Task: Create a professional letterhead design template.
Action: Mouse moved to (349, 78)
Screenshot: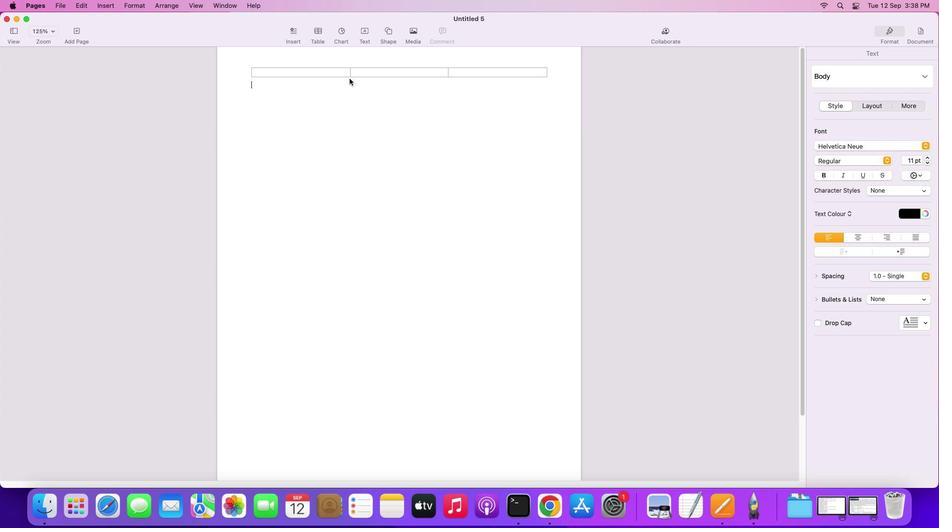 
Action: Mouse pressed left at (349, 78)
Screenshot: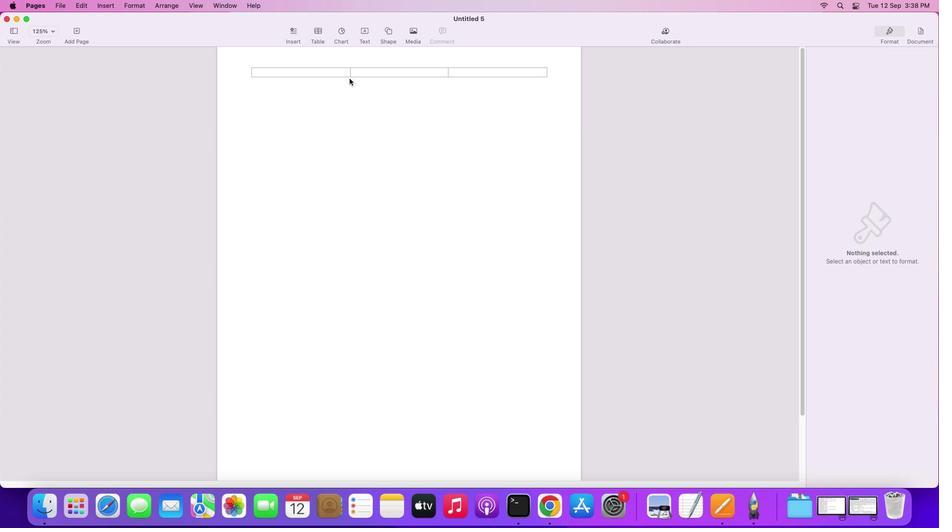 
Action: Mouse moved to (388, 31)
Screenshot: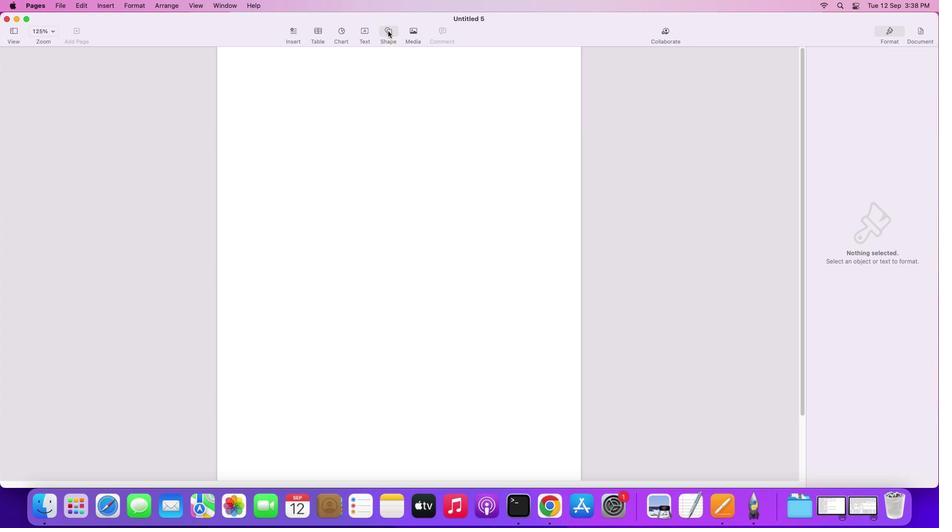 
Action: Mouse pressed left at (388, 31)
Screenshot: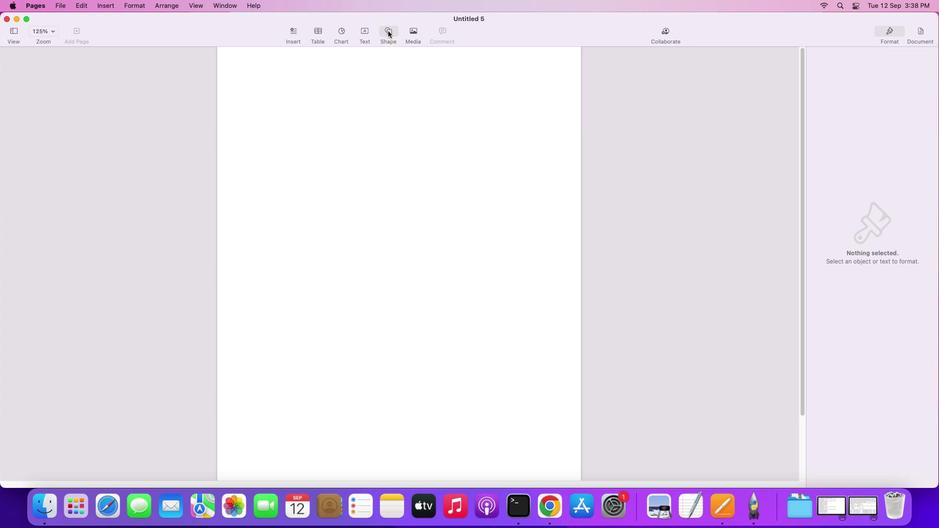 
Action: Mouse moved to (379, 108)
Screenshot: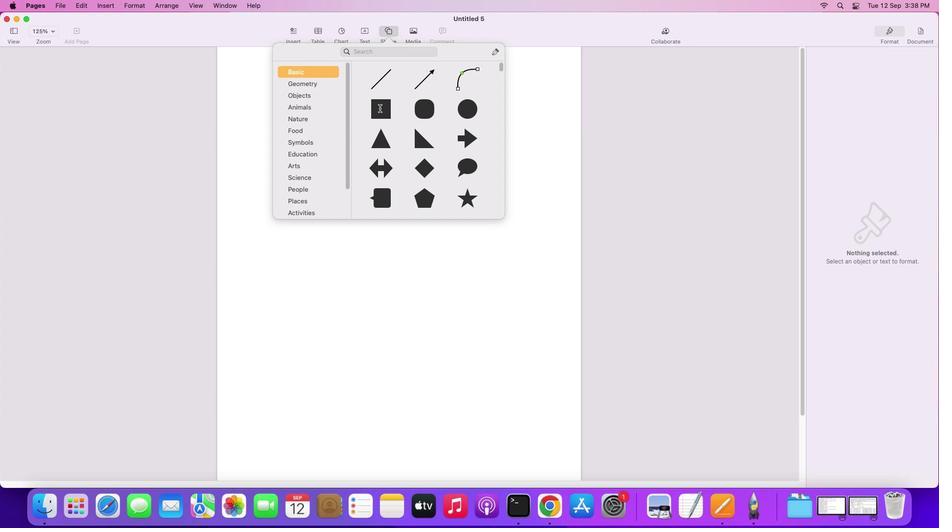 
Action: Mouse pressed left at (379, 108)
Screenshot: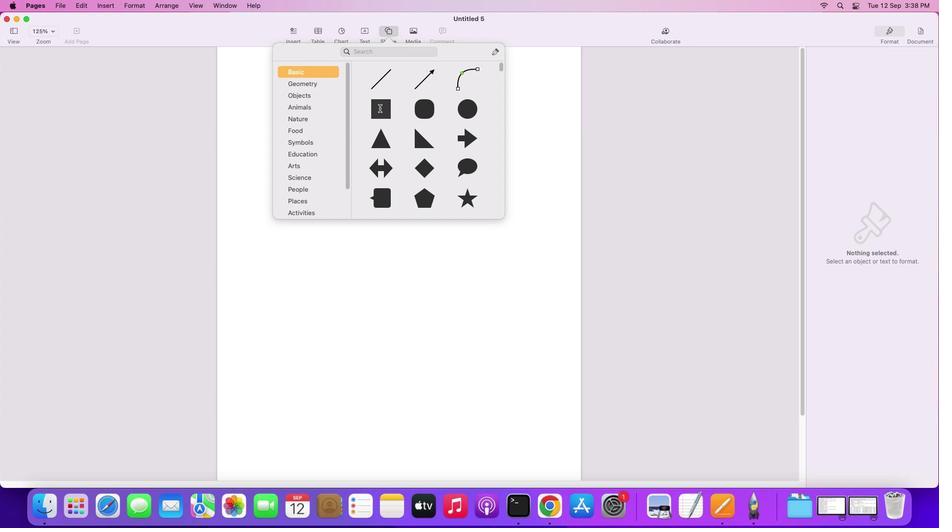 
Action: Mouse moved to (394, 256)
Screenshot: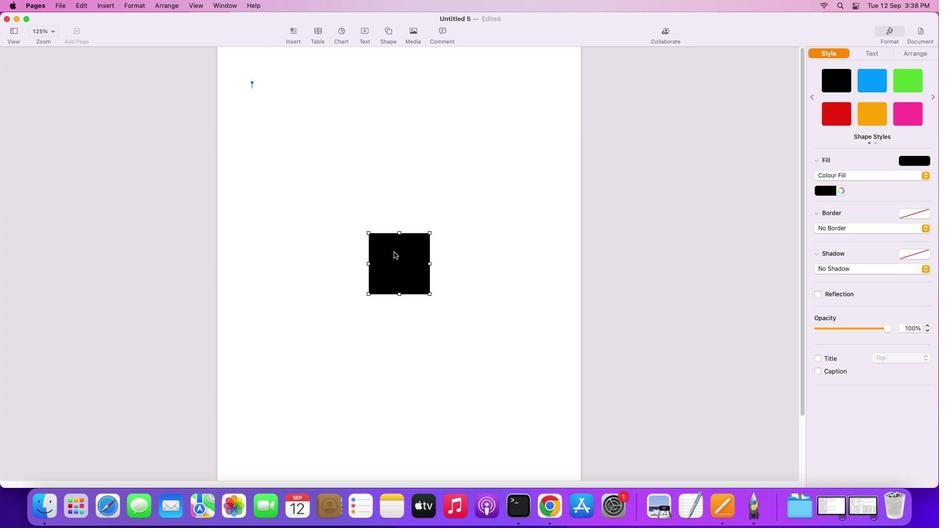 
Action: Mouse pressed left at (394, 256)
Screenshot: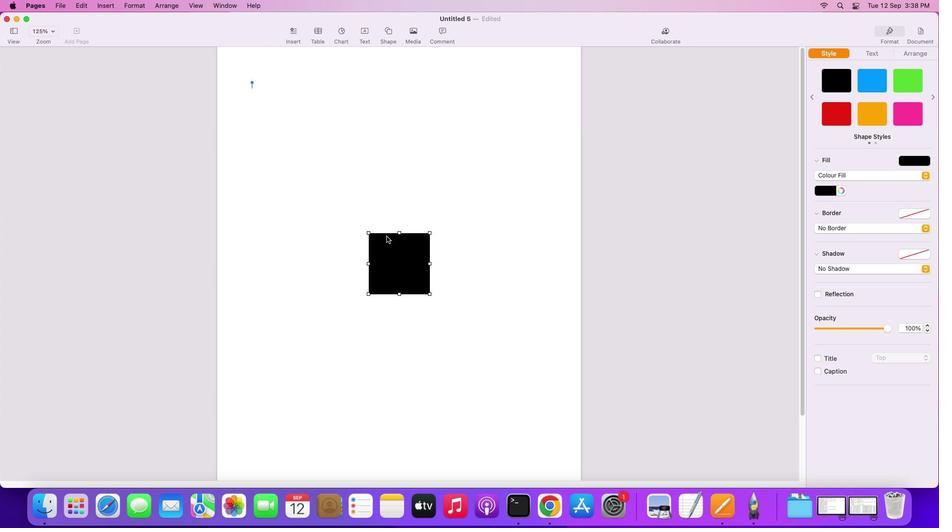 
Action: Mouse moved to (274, 77)
Screenshot: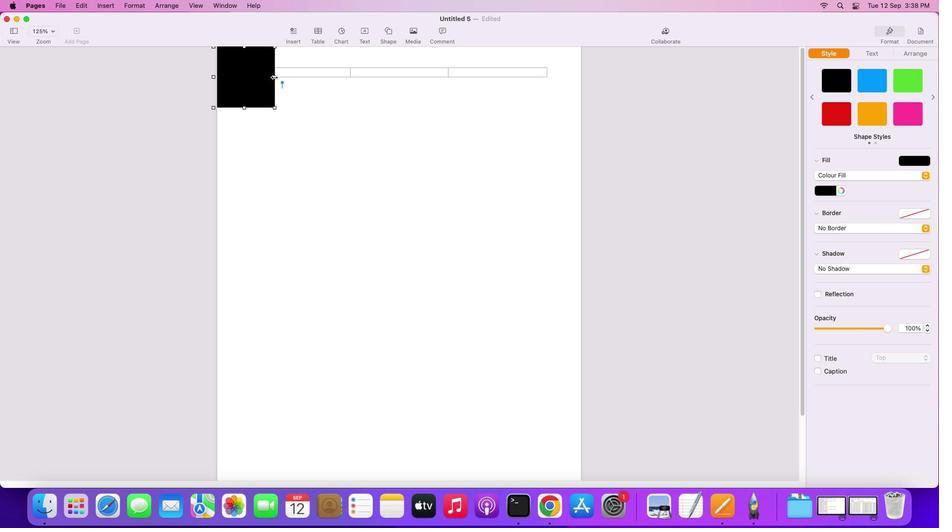 
Action: Mouse pressed left at (274, 77)
Screenshot: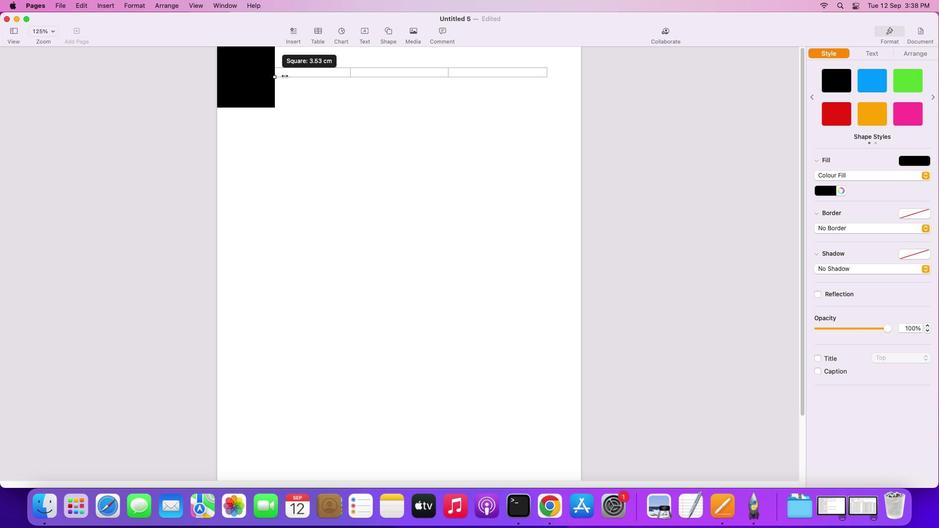 
Action: Mouse moved to (396, 107)
Screenshot: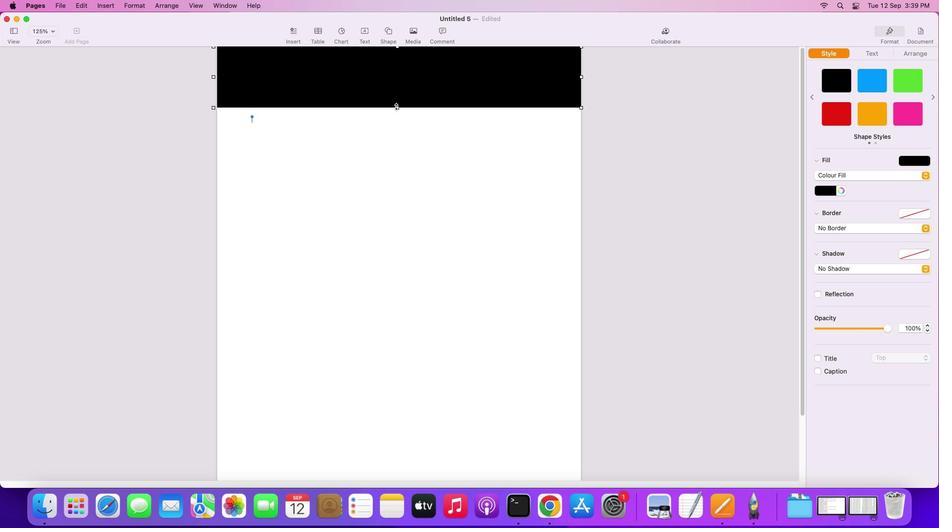 
Action: Mouse pressed left at (396, 107)
Screenshot: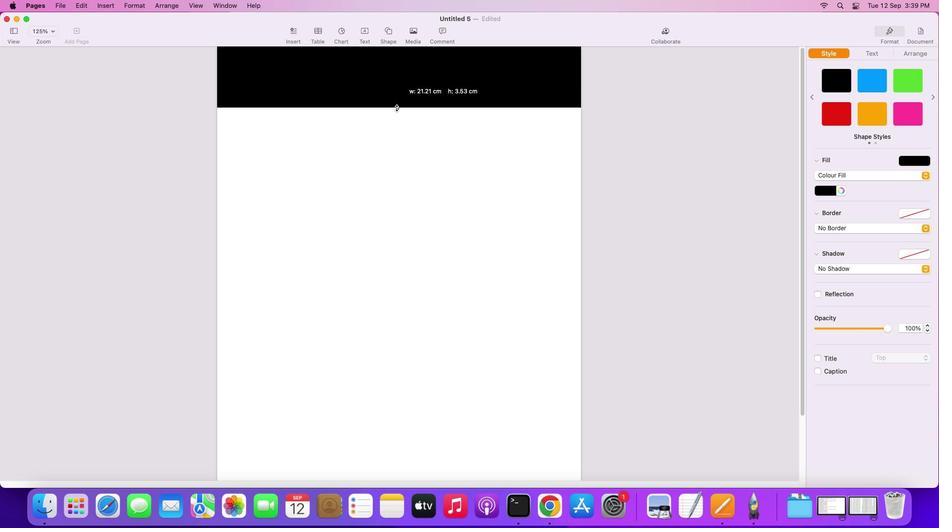 
Action: Mouse moved to (430, 90)
Screenshot: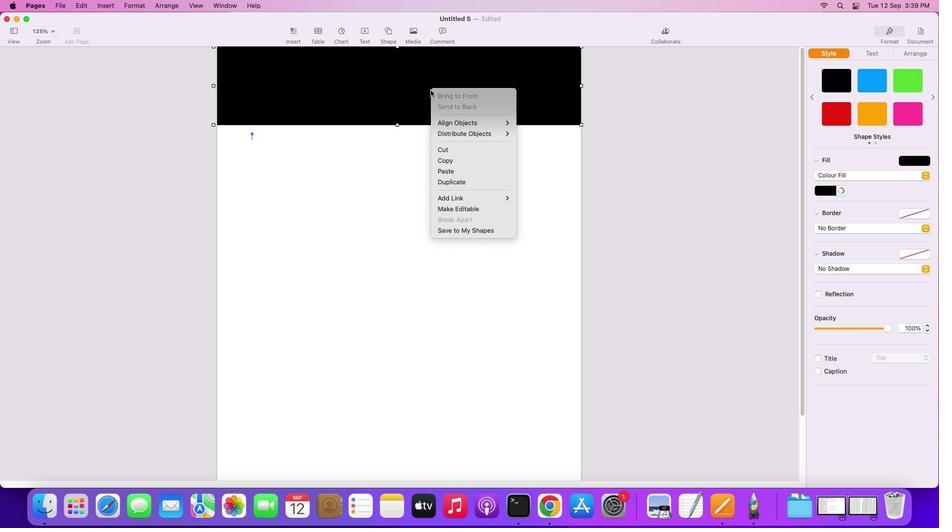 
Action: Mouse pressed right at (430, 90)
Screenshot: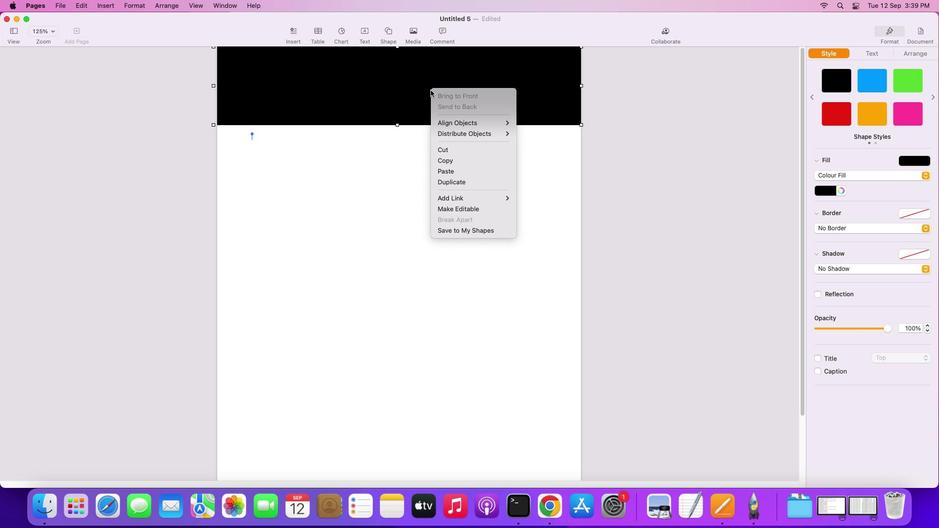 
Action: Mouse moved to (468, 209)
Screenshot: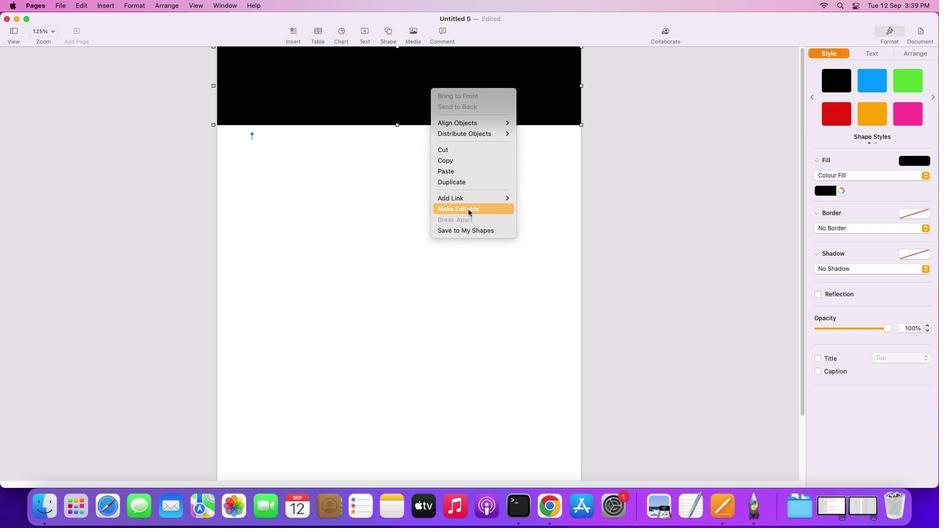 
Action: Mouse pressed left at (468, 209)
Screenshot: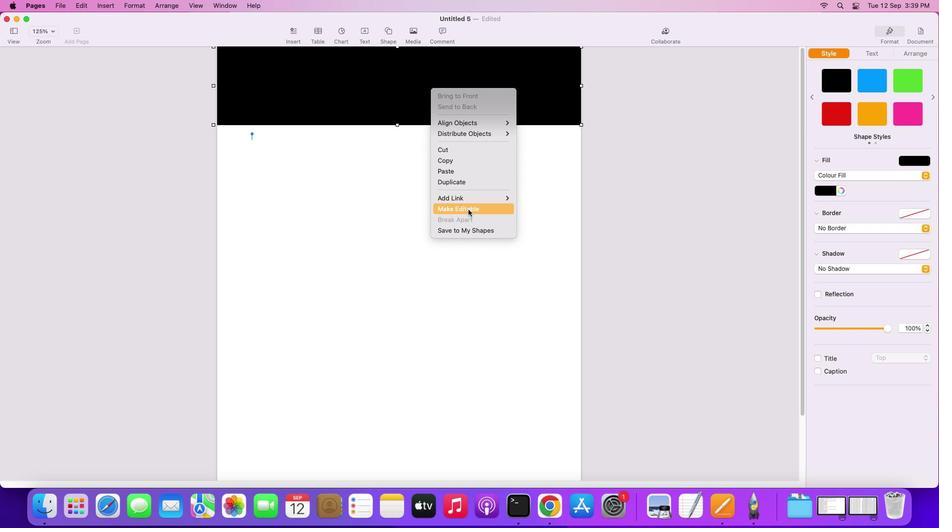 
Action: Mouse moved to (580, 123)
Screenshot: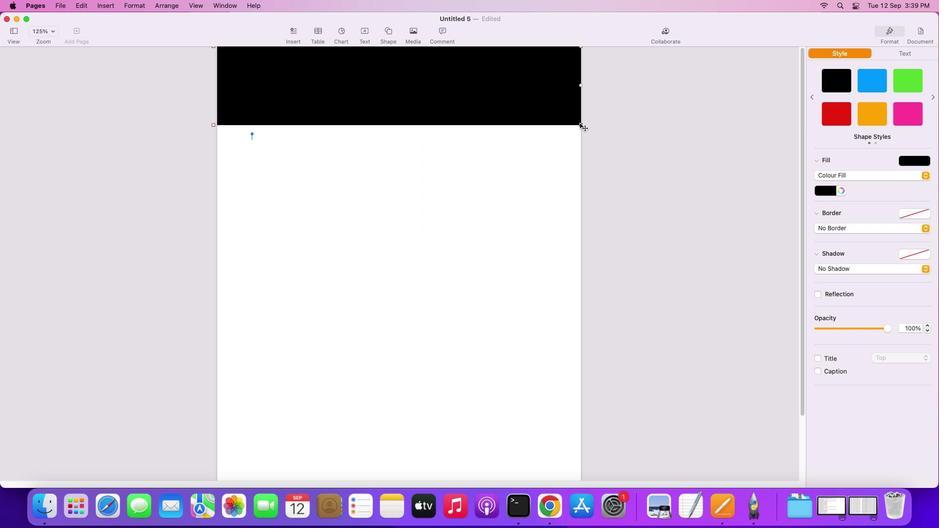 
Action: Mouse pressed left at (580, 123)
Screenshot: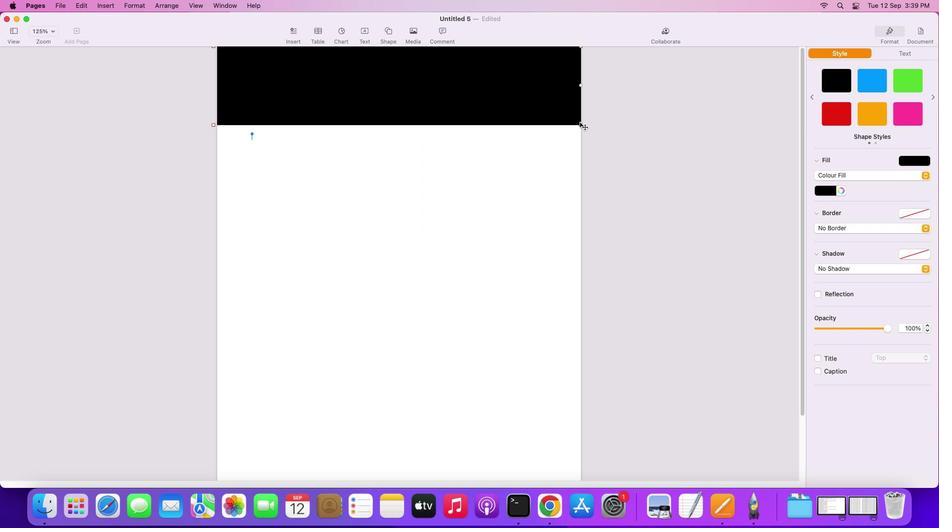 
Action: Mouse moved to (581, 129)
Screenshot: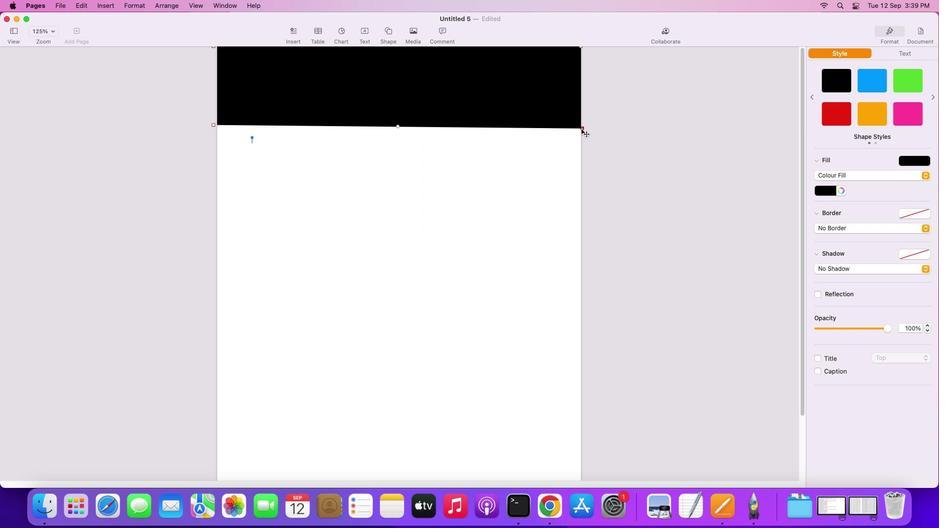 
Action: Key pressed Key.cmd'z'
Screenshot: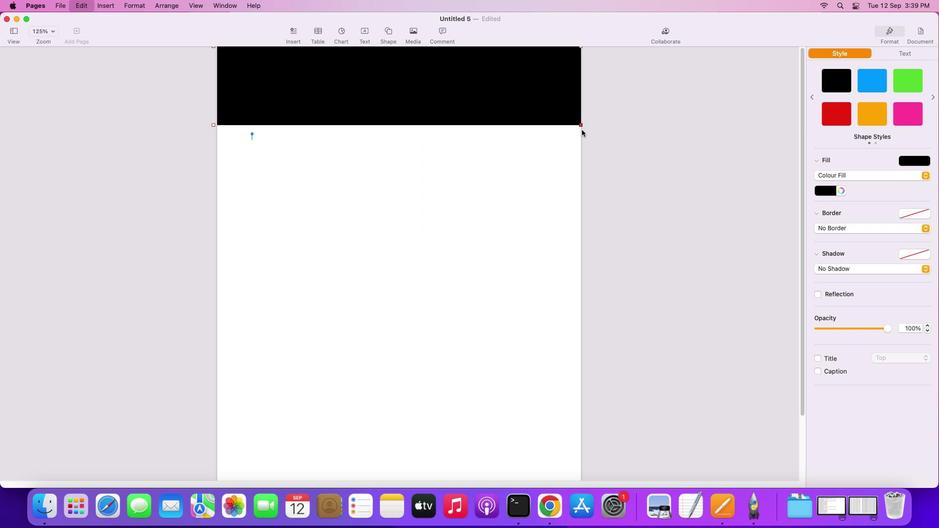
Action: Mouse moved to (500, 136)
Screenshot: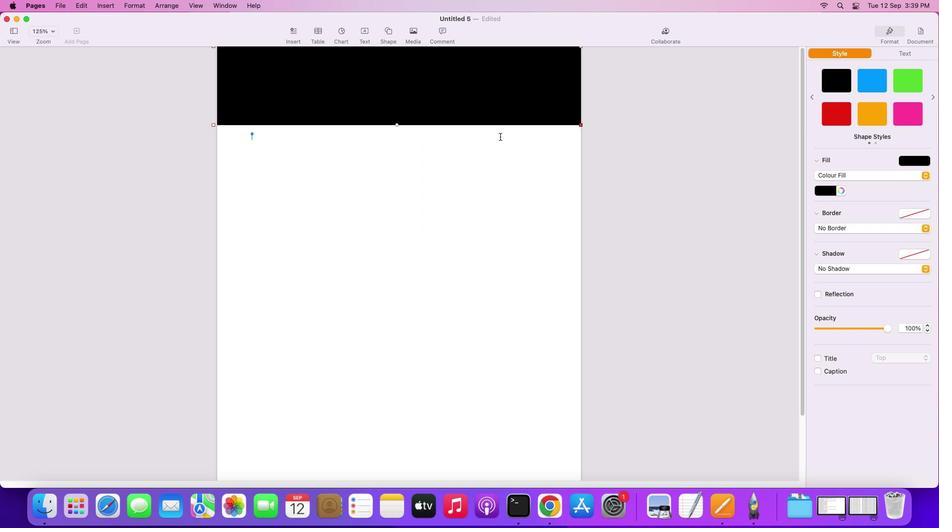 
Action: Mouse pressed left at (500, 136)
Screenshot: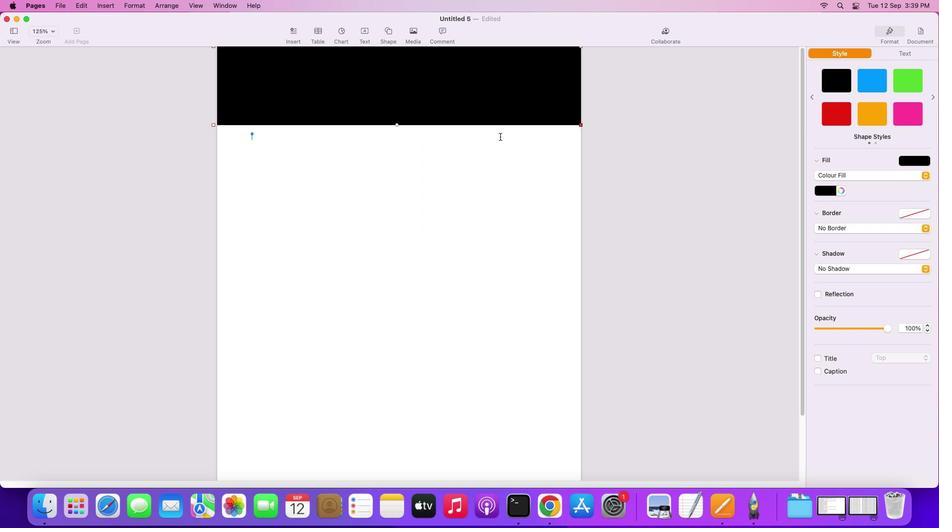 
Action: Mouse moved to (391, 31)
Screenshot: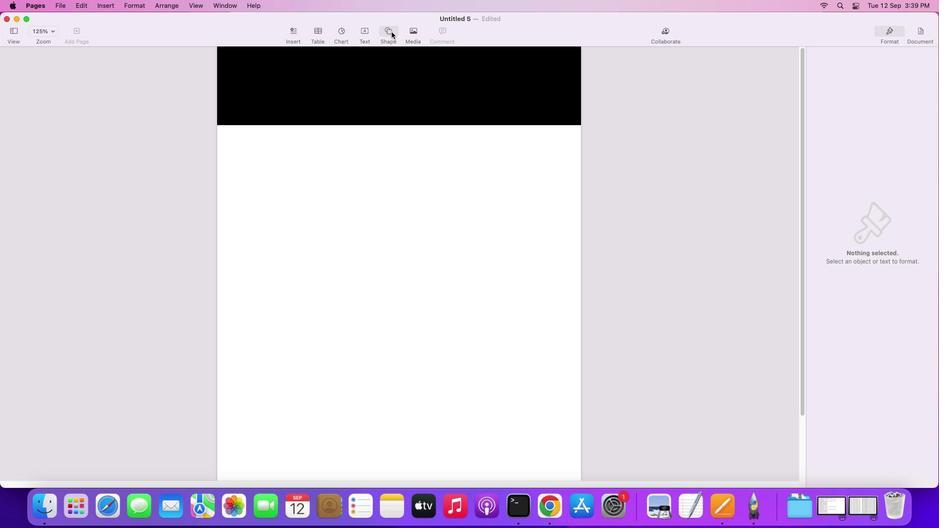 
Action: Mouse pressed left at (391, 31)
Screenshot: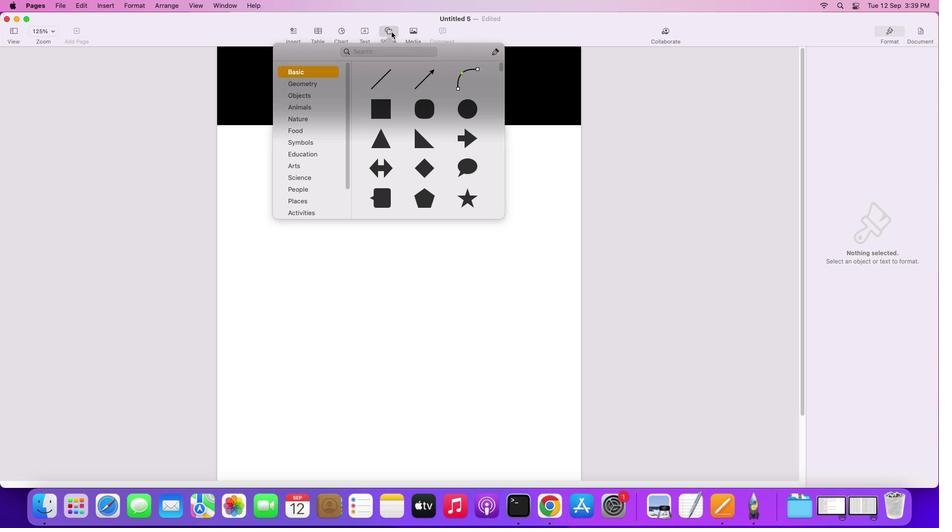 
Action: Mouse moved to (425, 142)
Screenshot: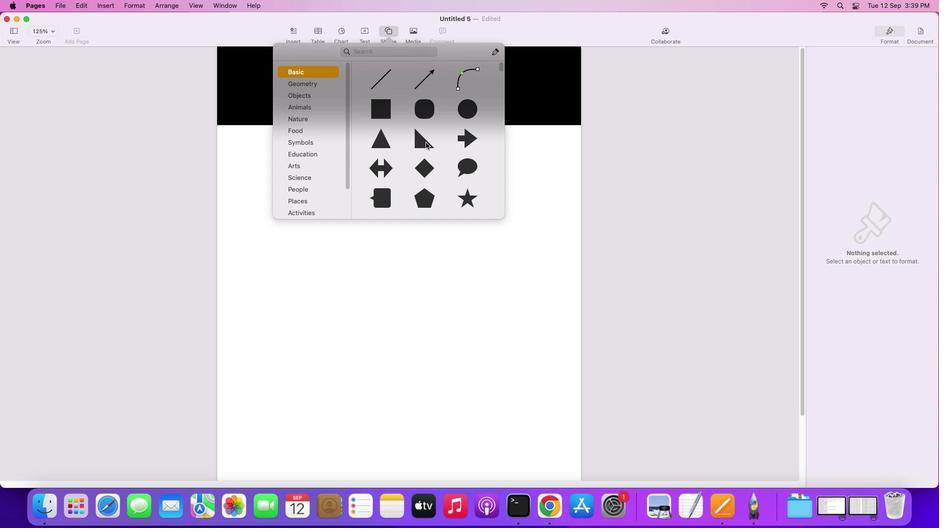 
Action: Mouse pressed left at (425, 142)
Screenshot: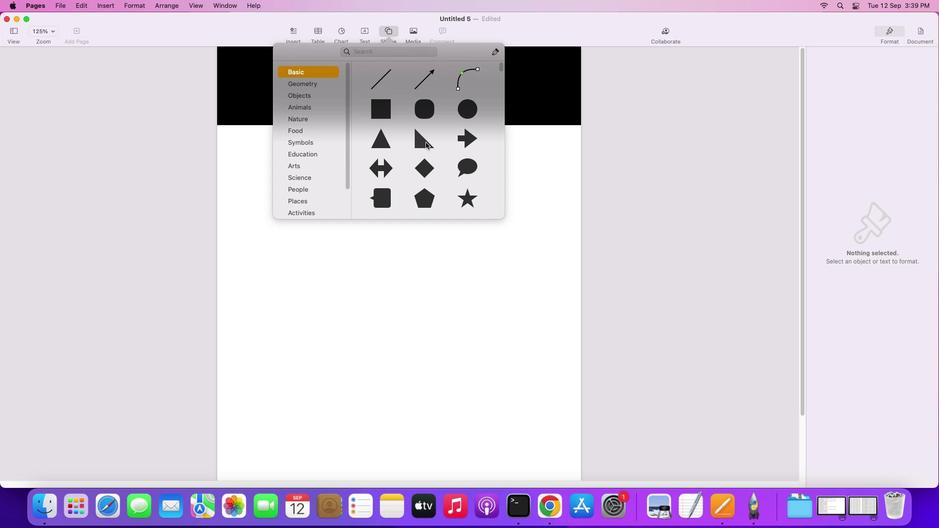 
Action: Mouse moved to (913, 52)
Screenshot: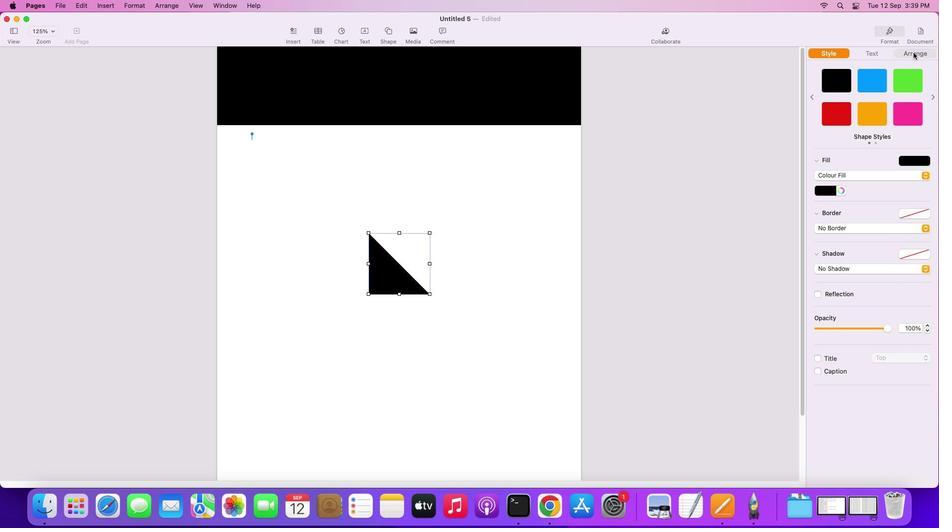 
Action: Mouse pressed left at (913, 52)
Screenshot: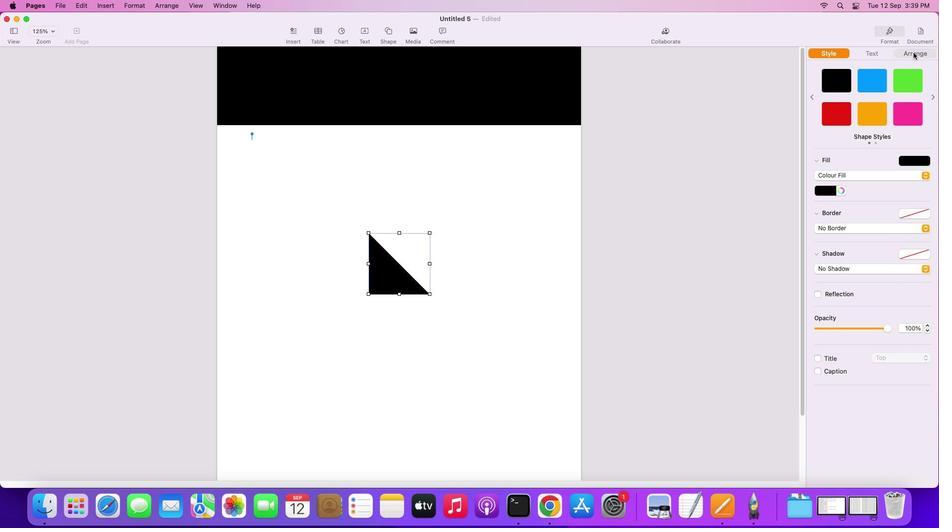 
Action: Mouse moved to (922, 305)
Screenshot: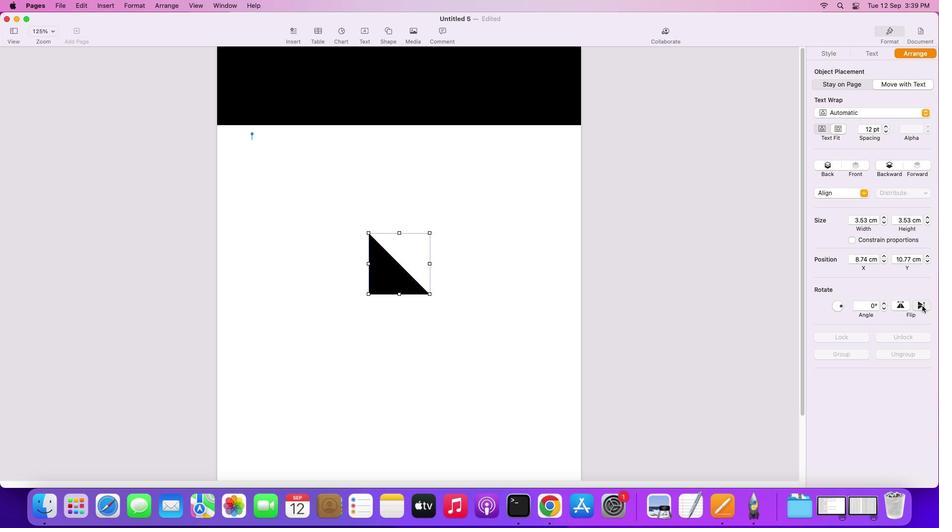 
Action: Mouse pressed left at (922, 305)
Screenshot: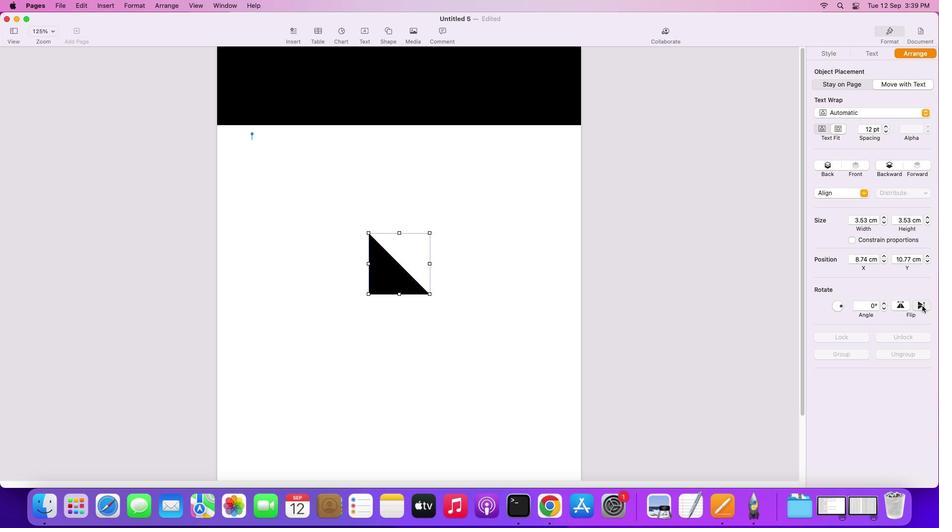 
Action: Mouse moved to (922, 304)
Screenshot: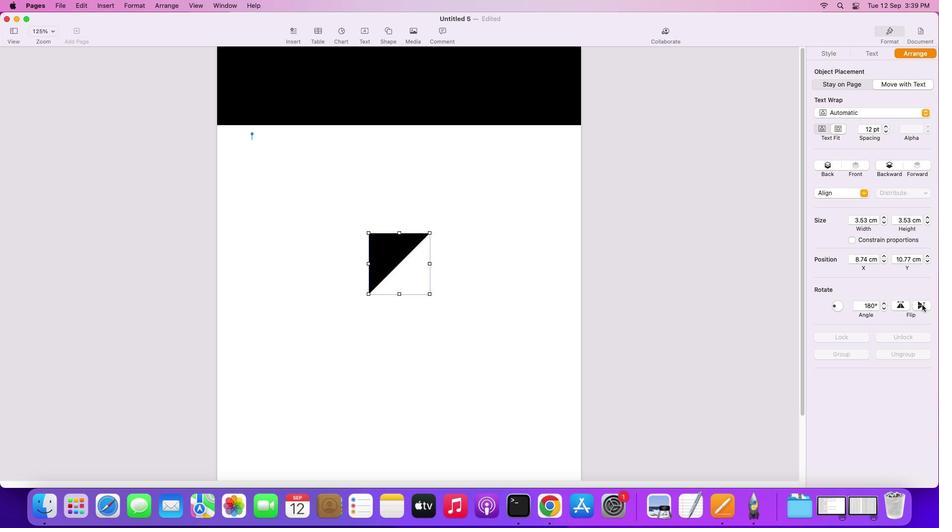 
Action: Mouse pressed left at (922, 304)
Screenshot: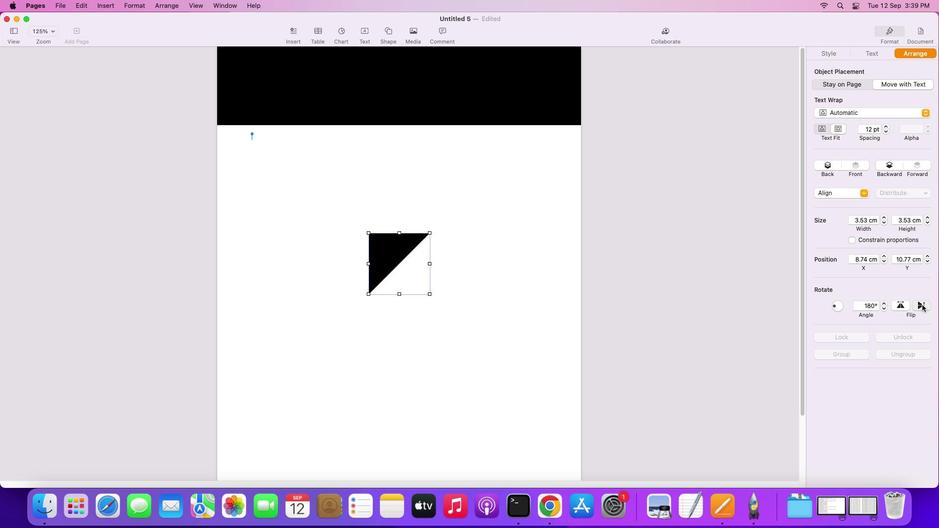 
Action: Mouse moved to (883, 308)
Screenshot: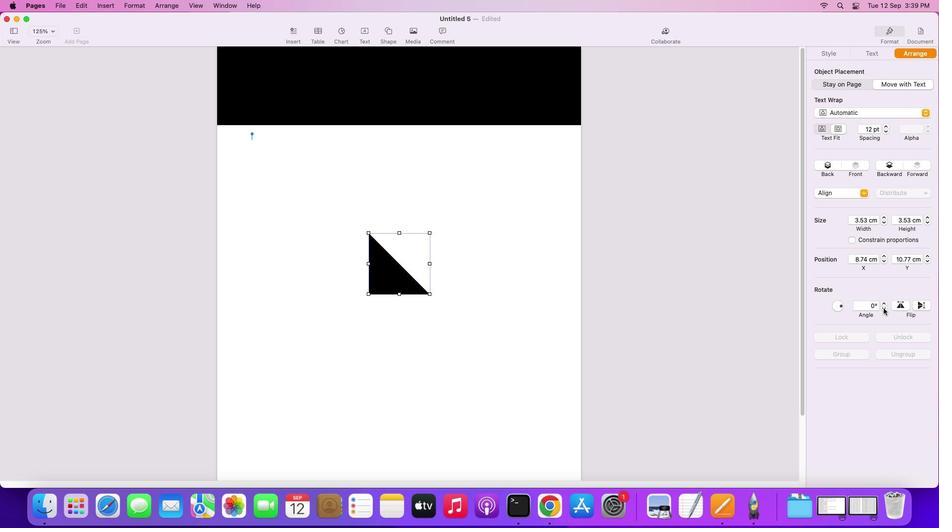 
Action: Mouse pressed left at (883, 308)
Screenshot: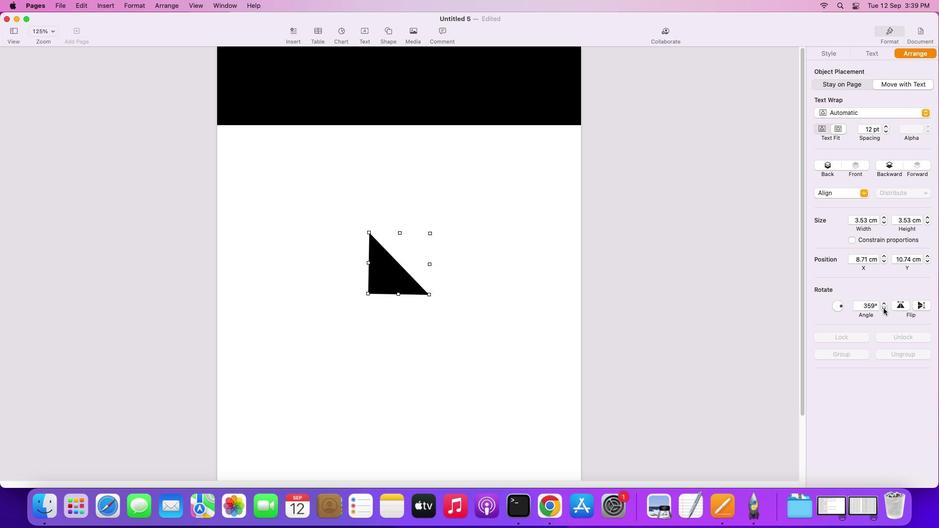 
Action: Mouse moved to (883, 302)
Screenshot: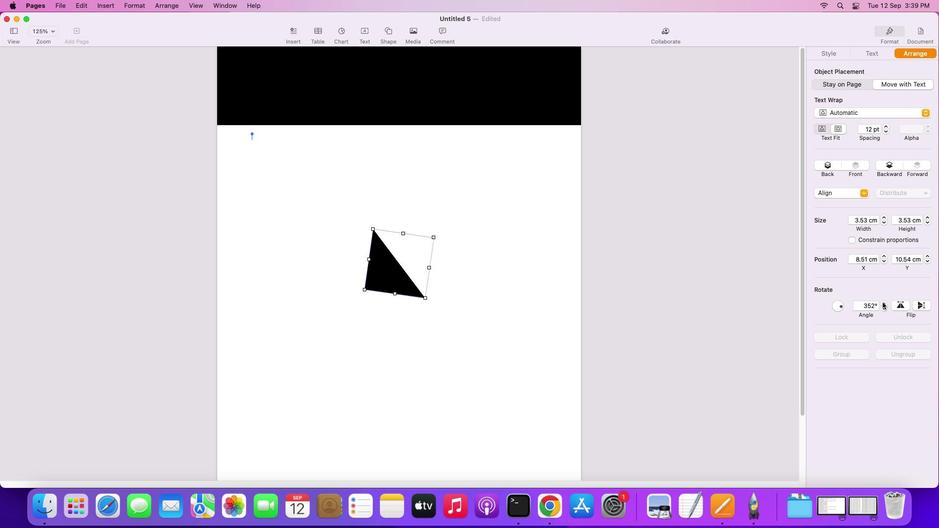 
Action: Mouse pressed left at (883, 302)
Screenshot: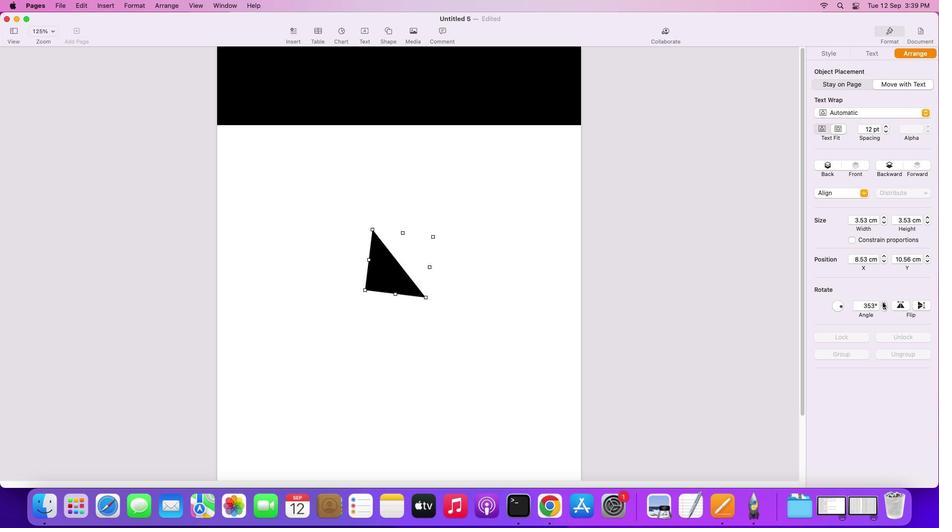 
Action: Mouse moved to (900, 305)
Screenshot: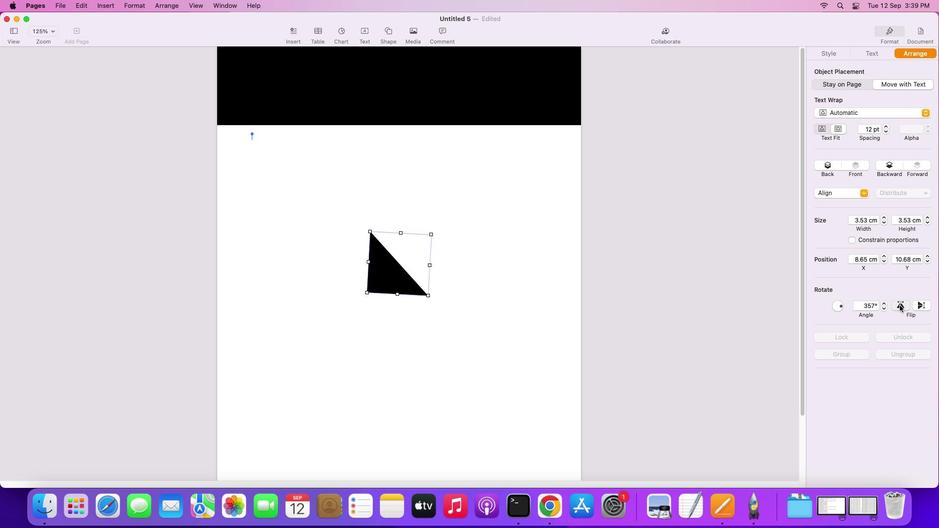 
Action: Mouse pressed left at (900, 305)
Screenshot: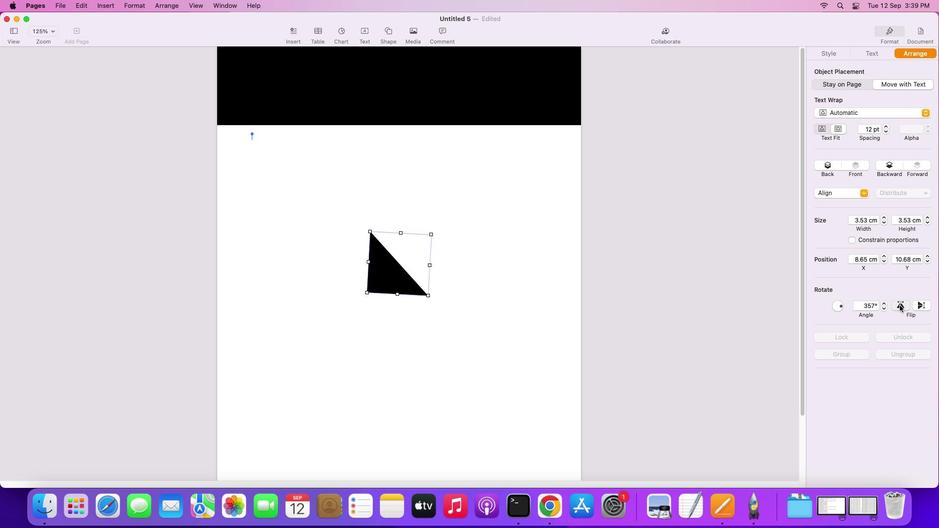 
Action: Mouse moved to (883, 302)
Screenshot: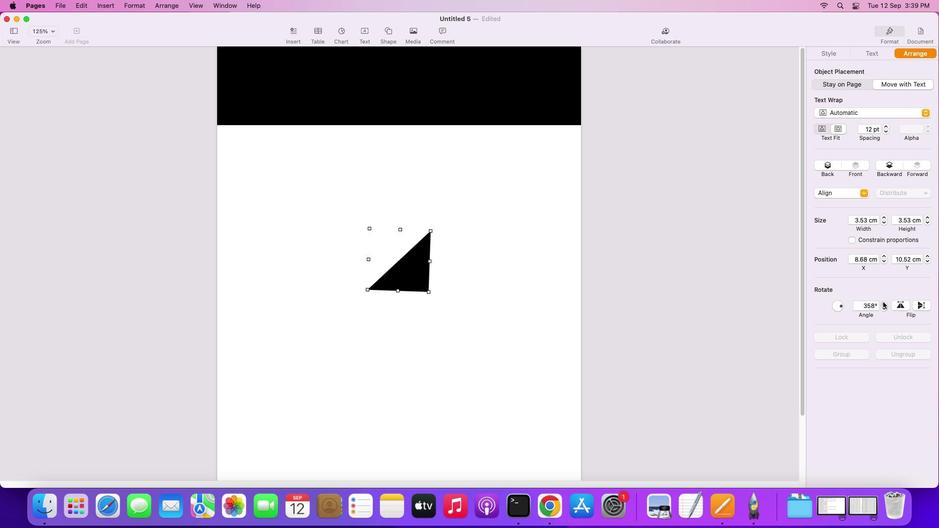 
Action: Mouse pressed left at (883, 302)
Screenshot: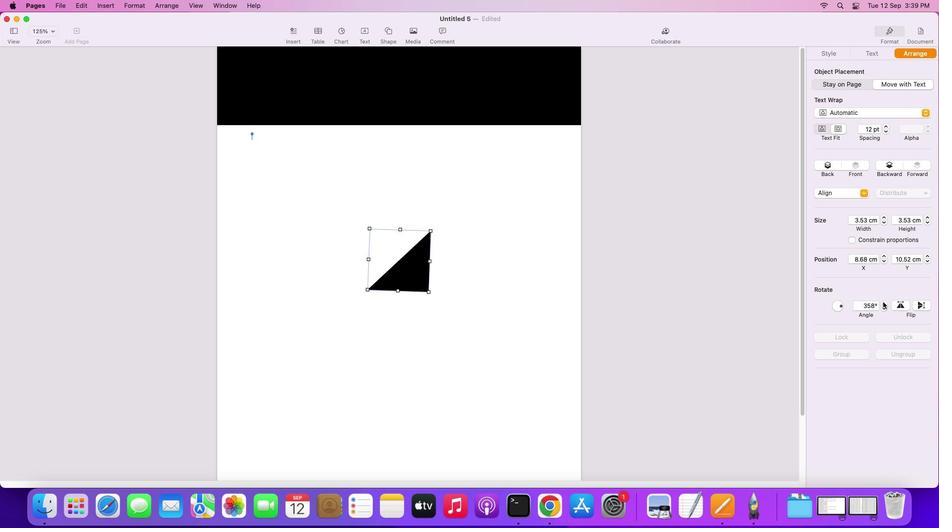 
Action: Mouse pressed left at (883, 302)
Screenshot: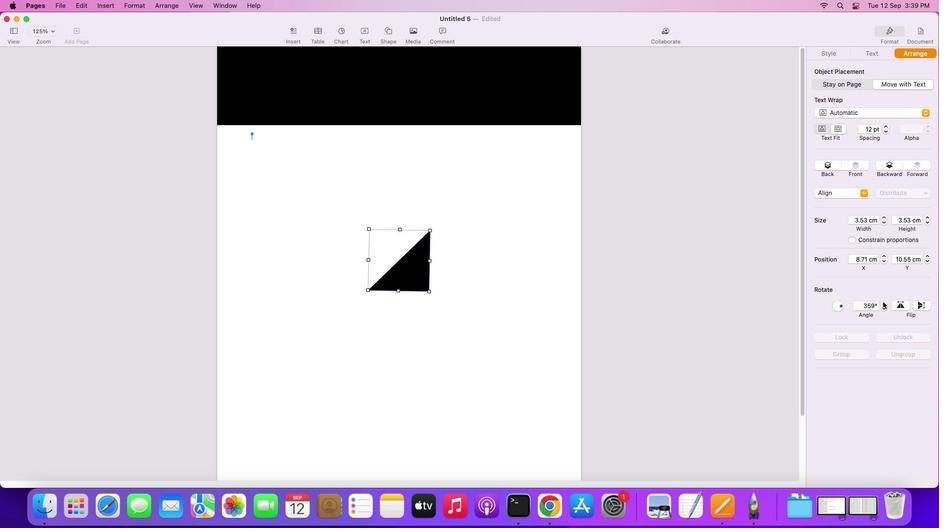 
Action: Mouse pressed left at (883, 302)
Screenshot: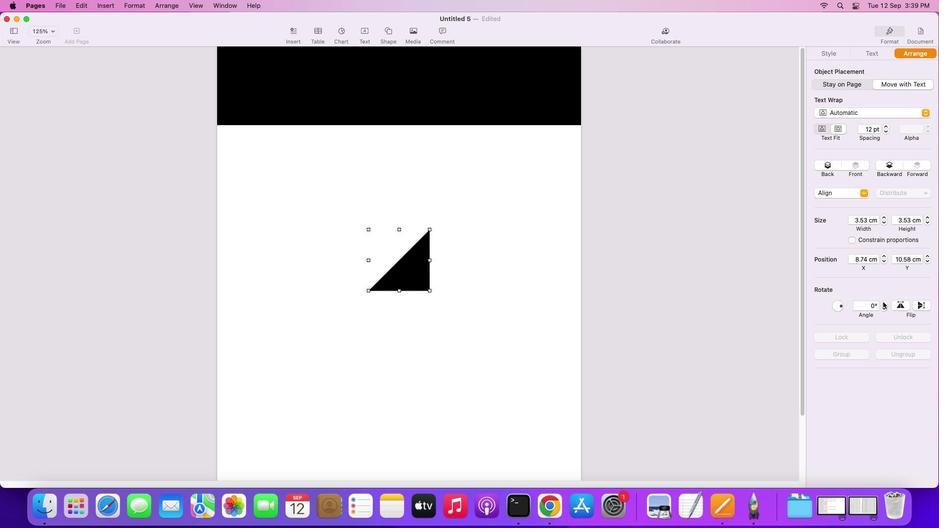 
Action: Mouse pressed left at (883, 302)
Screenshot: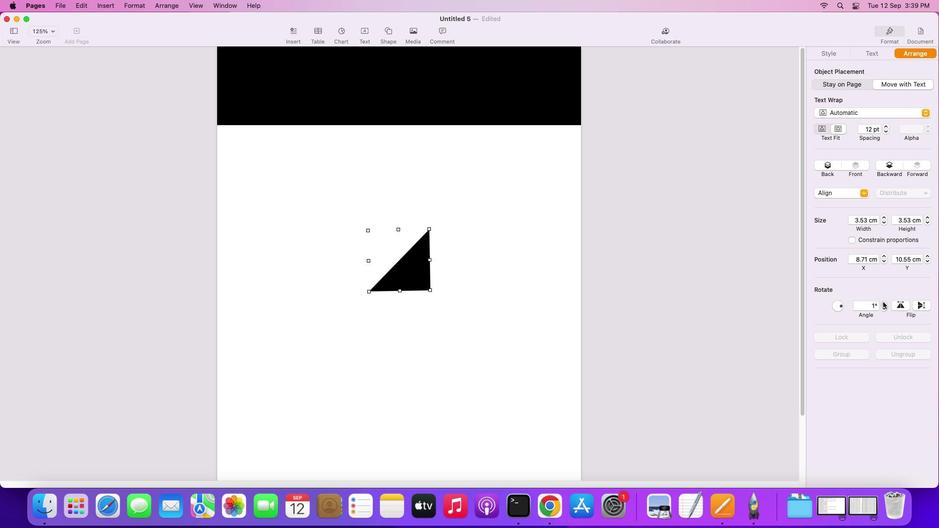 
Action: Mouse moved to (884, 305)
Screenshot: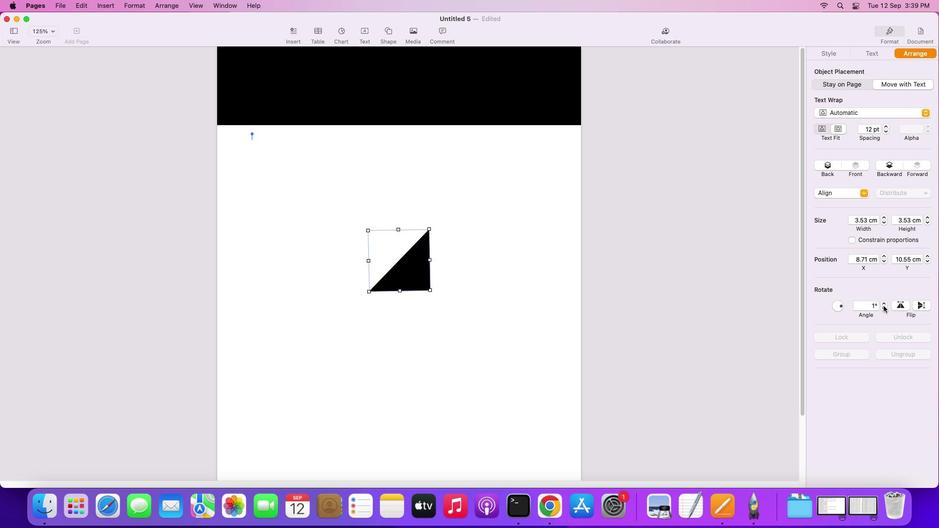 
Action: Mouse pressed left at (884, 305)
Screenshot: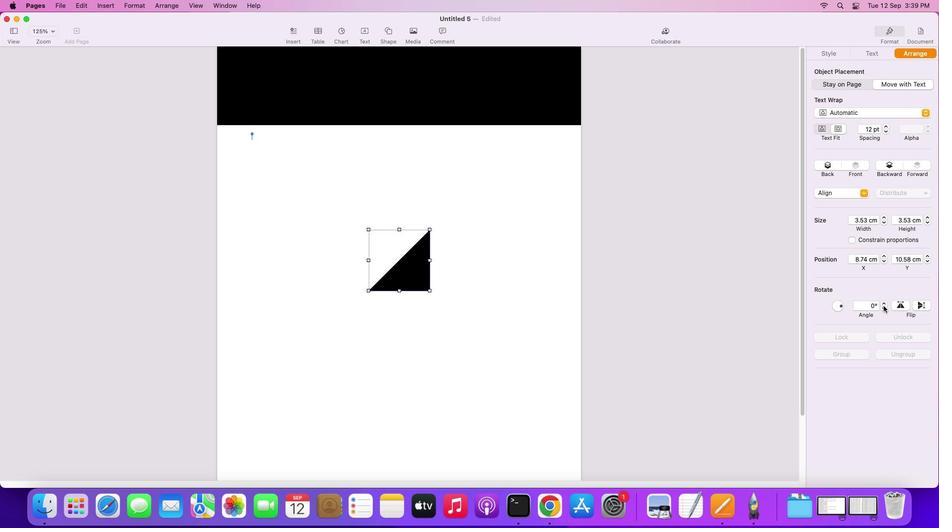 
Action: Mouse moved to (506, 285)
Screenshot: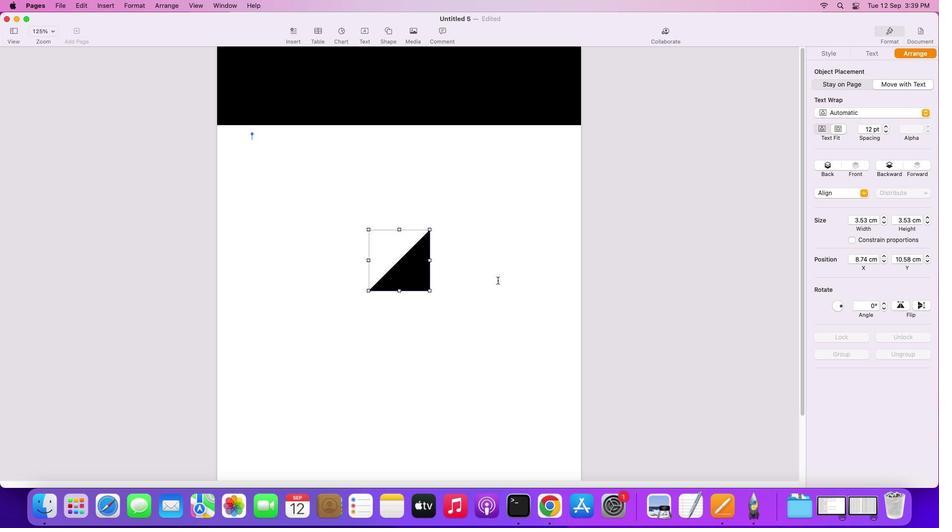 
Action: Mouse pressed left at (506, 285)
Screenshot: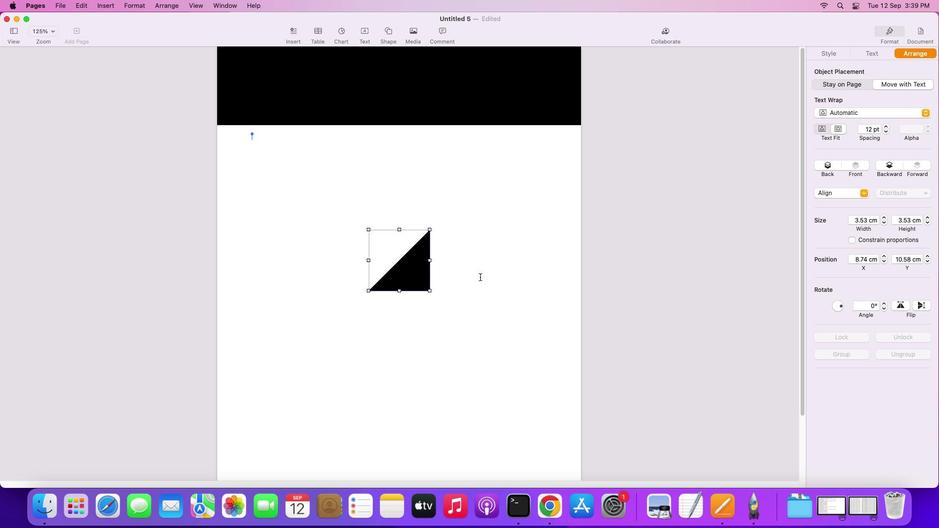 
Action: Mouse moved to (416, 268)
Screenshot: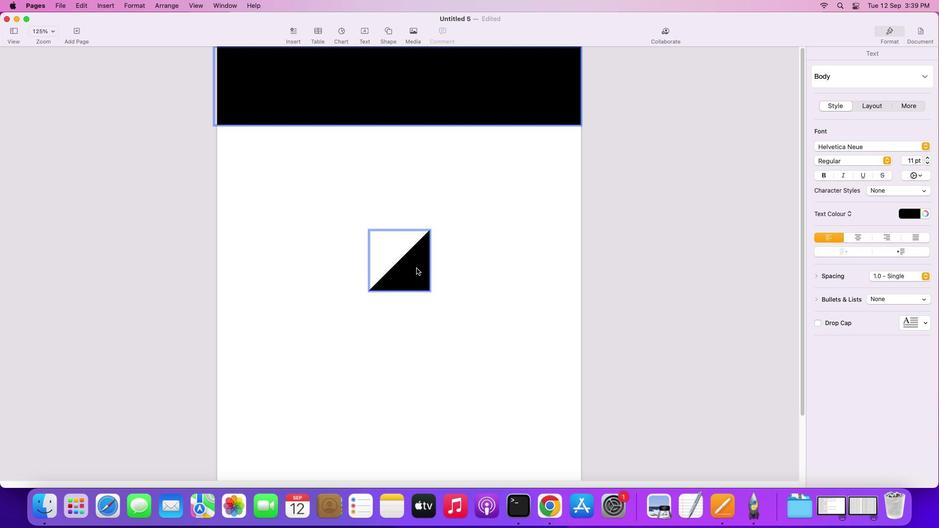 
Action: Mouse pressed left at (416, 268)
Screenshot: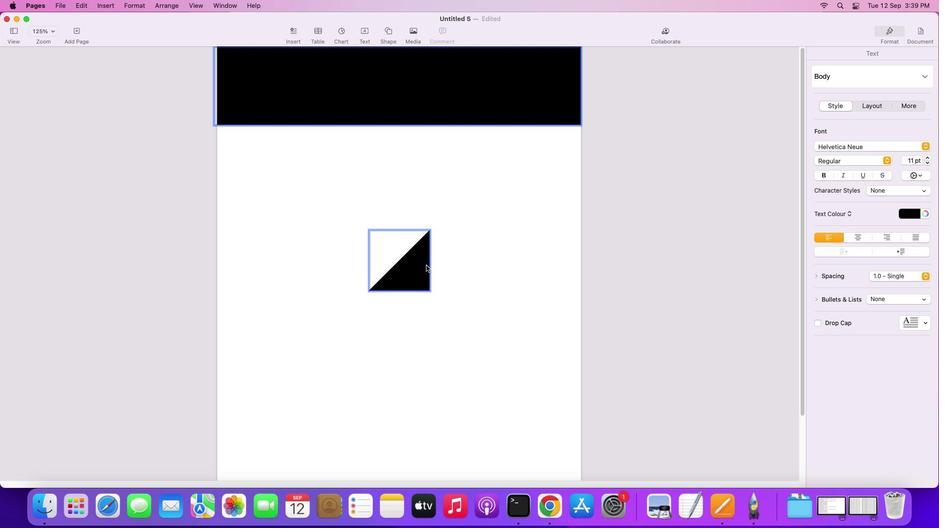 
Action: Mouse moved to (468, 258)
Screenshot: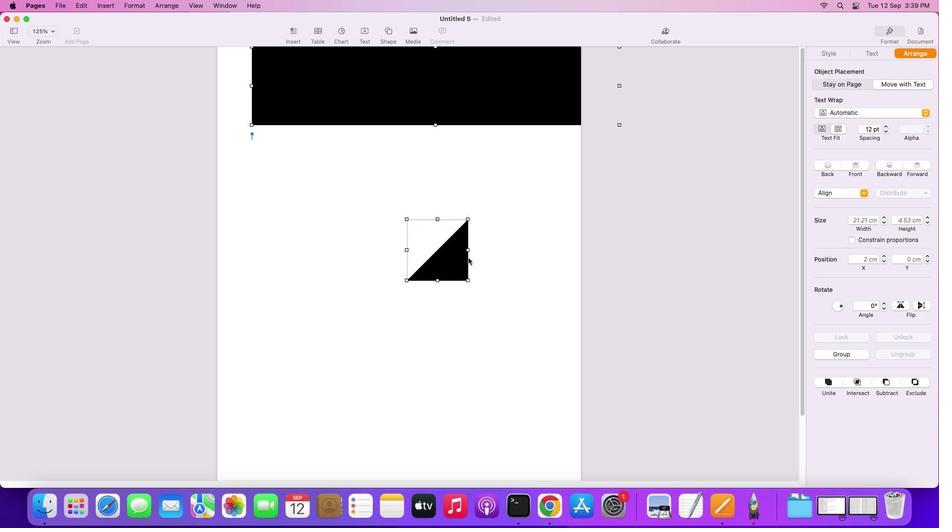 
Action: Mouse pressed left at (468, 258)
Screenshot: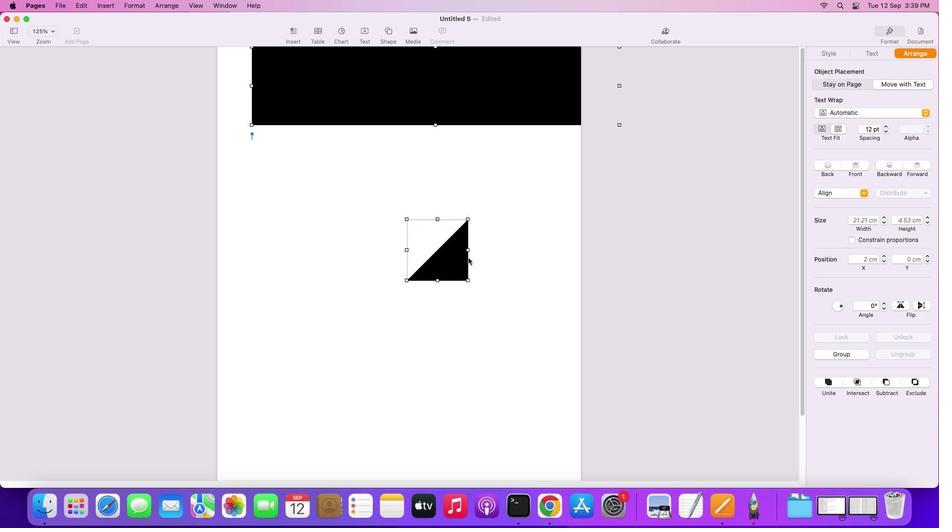 
Action: Mouse moved to (469, 258)
Screenshot: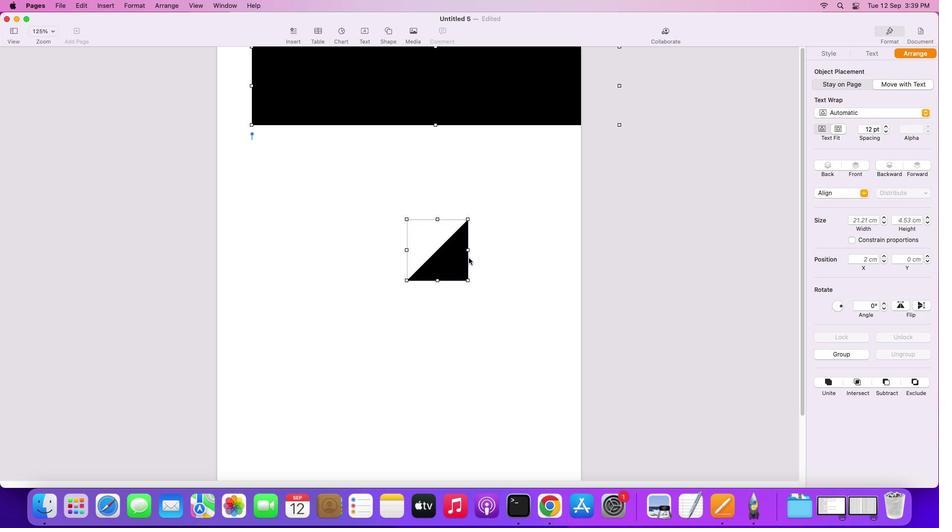
Action: Key pressed Key.cmd'z'
Screenshot: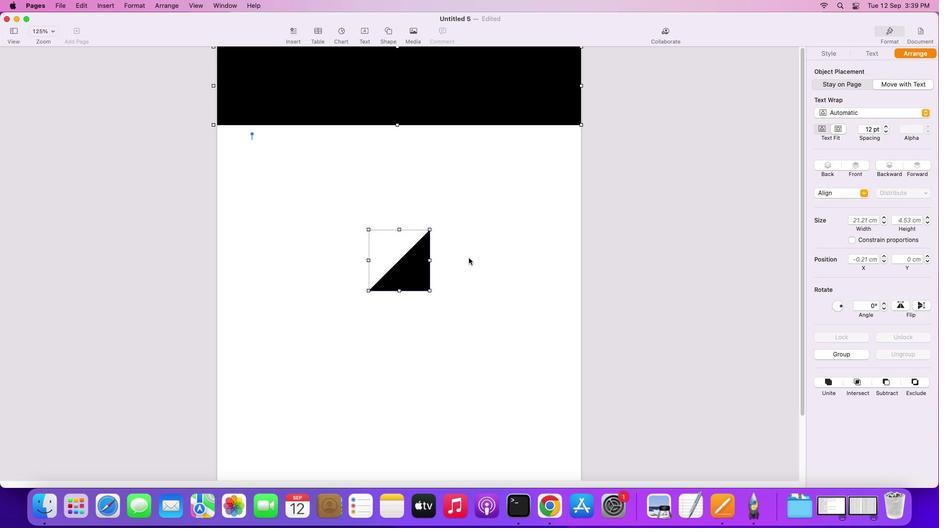 
Action: Mouse moved to (479, 261)
Screenshot: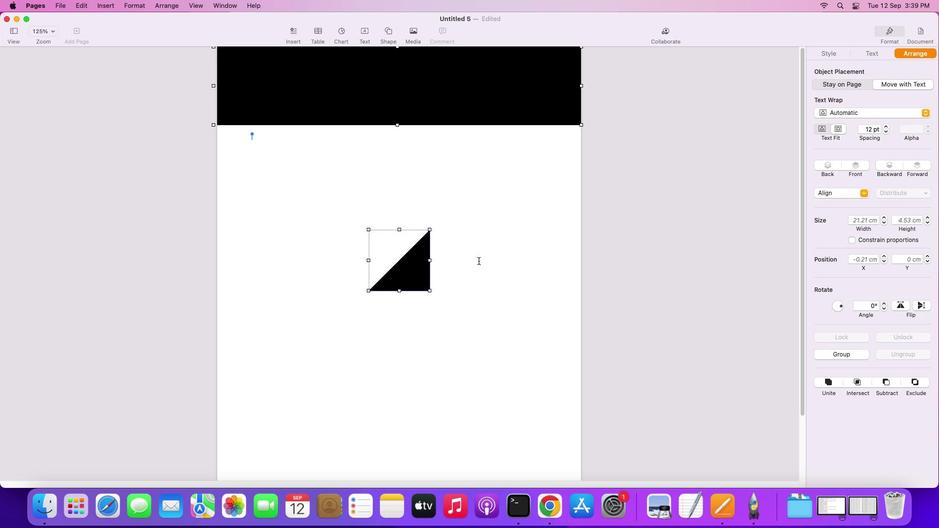 
Action: Mouse pressed left at (479, 261)
Screenshot: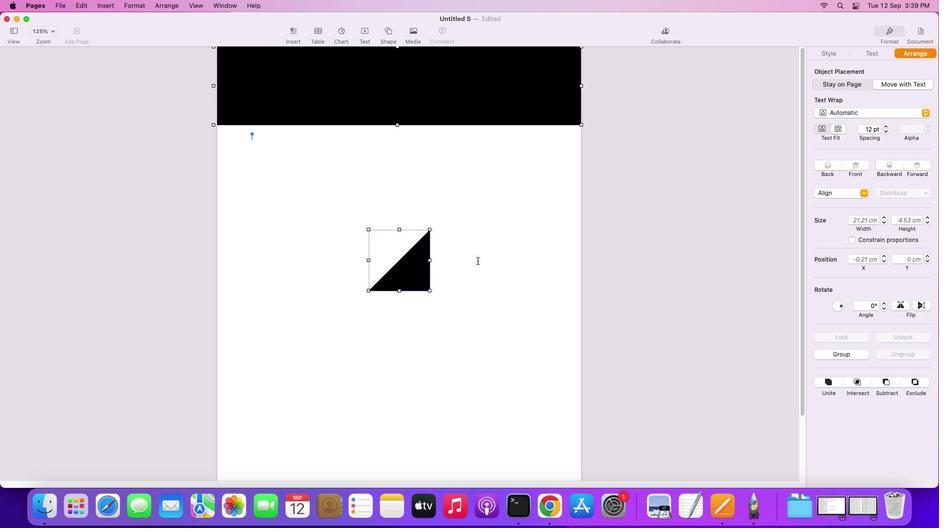 
Action: Mouse moved to (412, 261)
Screenshot: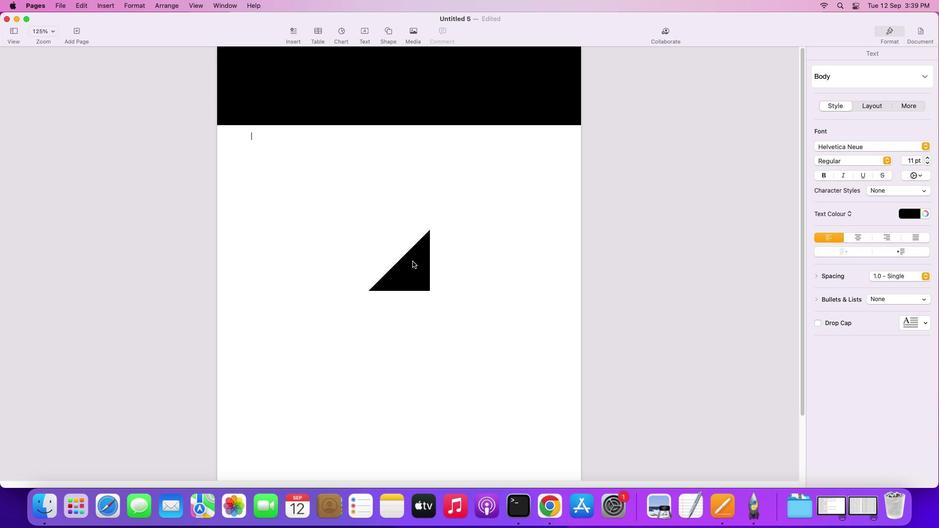 
Action: Mouse pressed left at (412, 261)
Screenshot: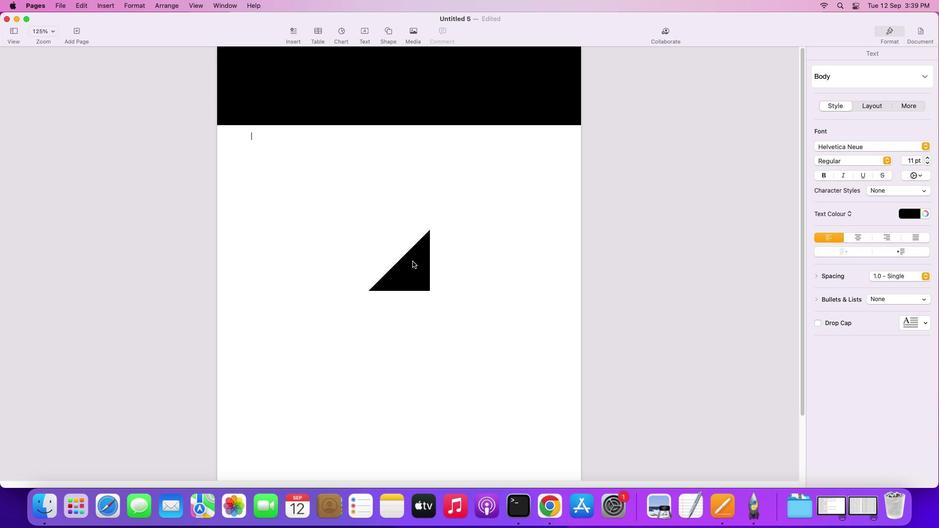 
Action: Mouse pressed left at (412, 261)
Screenshot: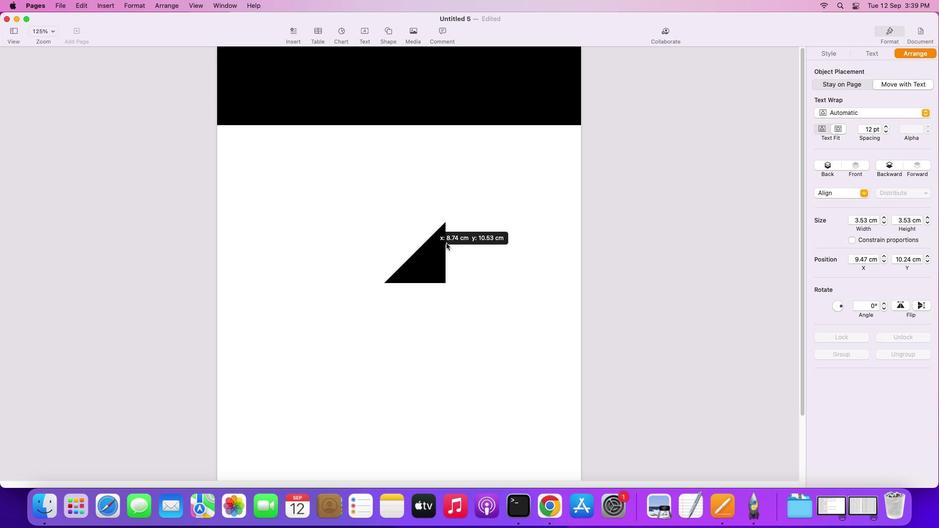 
Action: Mouse moved to (825, 50)
Screenshot: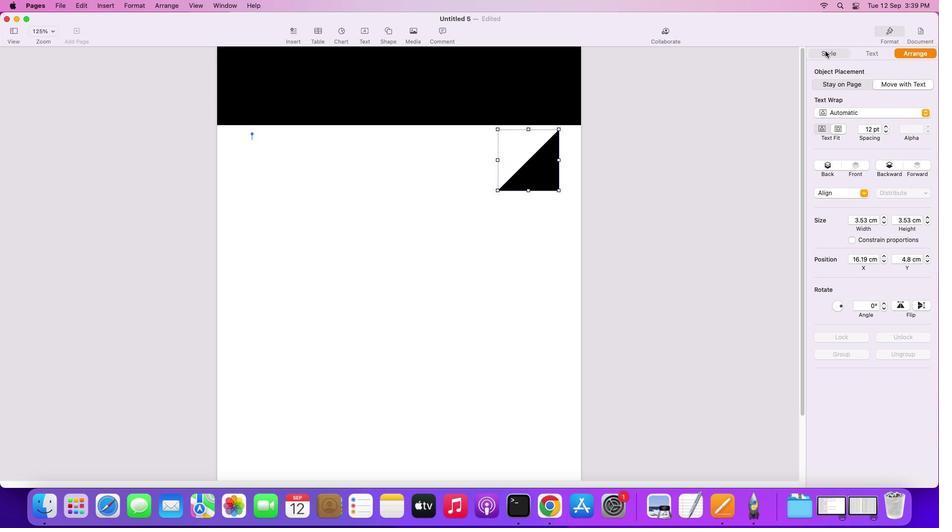 
Action: Mouse pressed left at (825, 50)
Screenshot: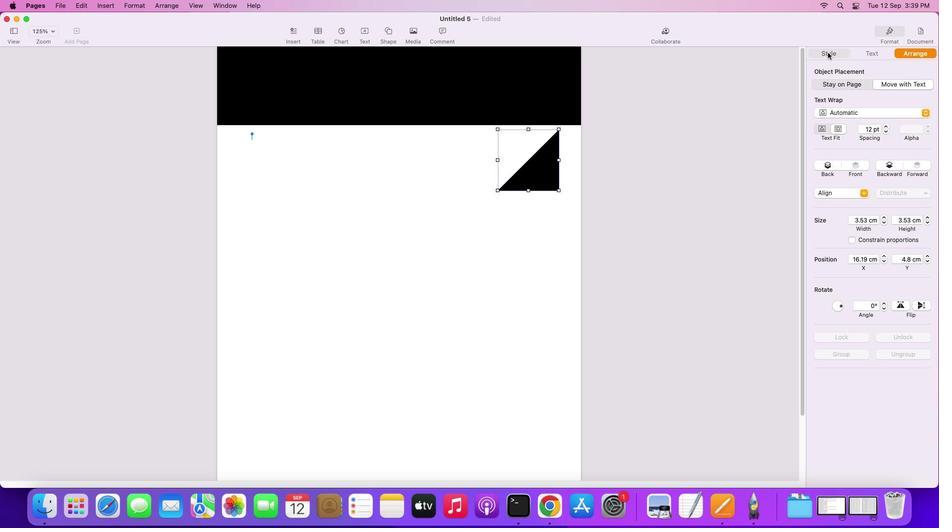 
Action: Mouse moved to (927, 160)
Screenshot: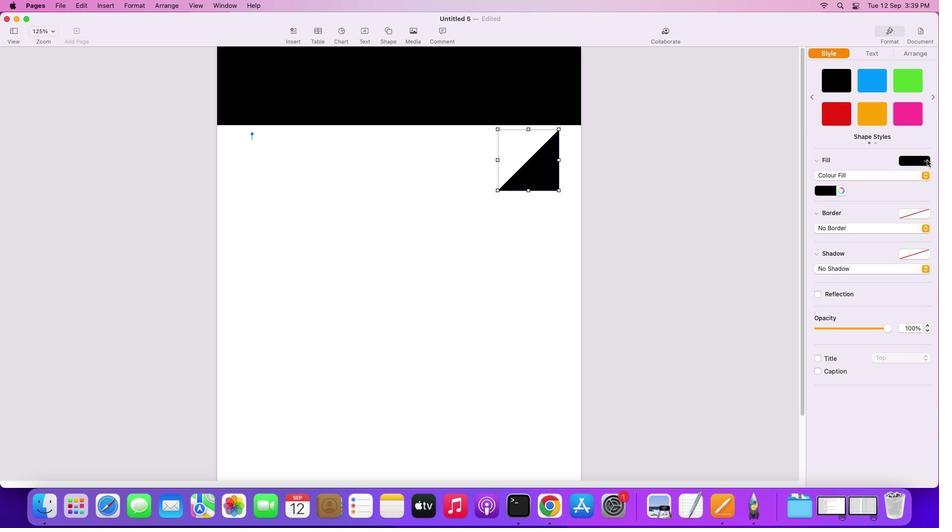 
Action: Mouse pressed left at (927, 160)
Screenshot: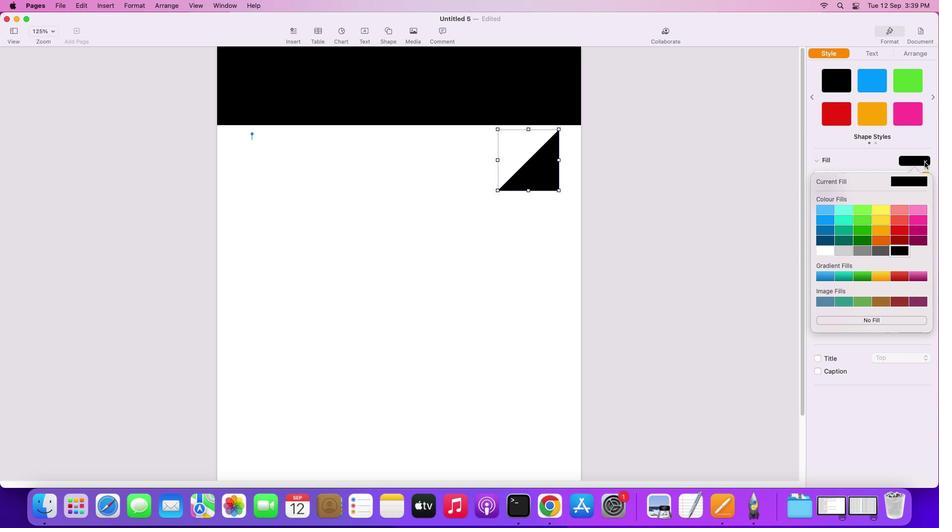 
Action: Mouse moved to (826, 249)
Screenshot: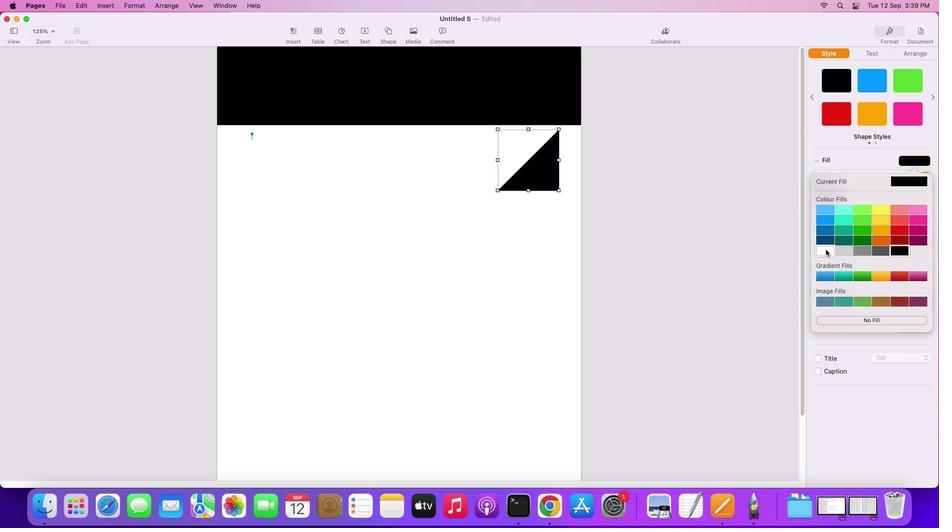 
Action: Mouse pressed left at (826, 249)
Screenshot: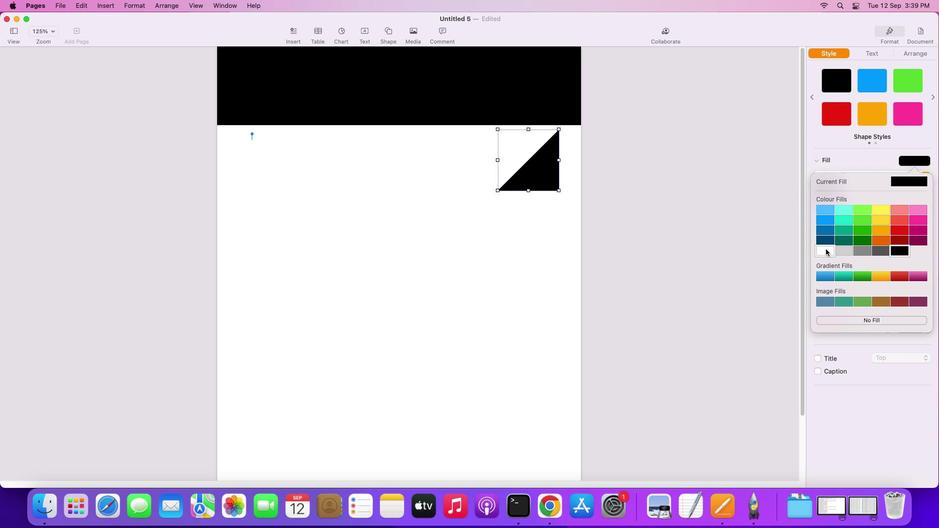 
Action: Mouse moved to (534, 167)
Screenshot: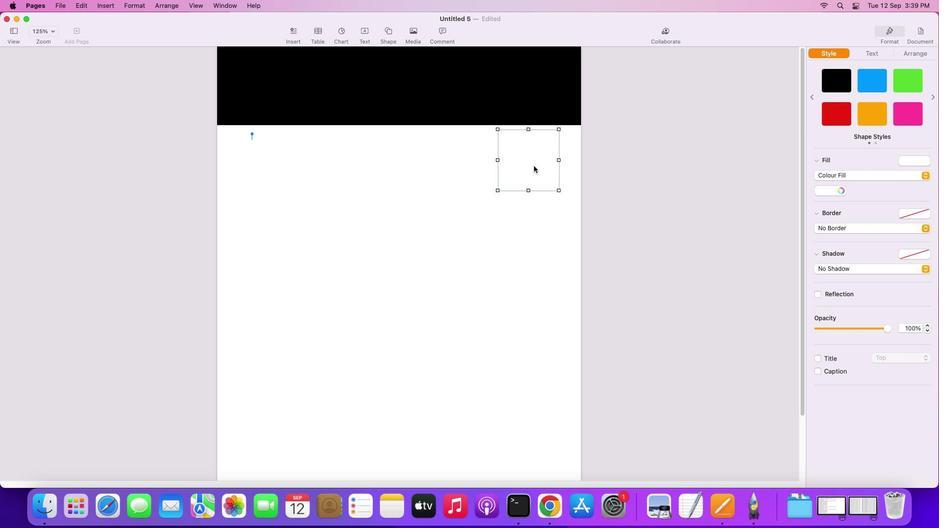
Action: Mouse pressed left at (534, 167)
Screenshot: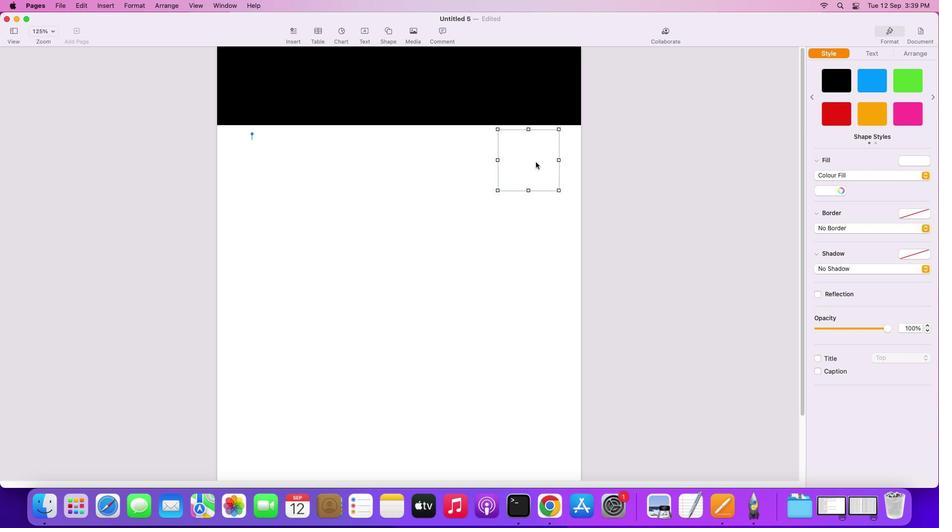 
Action: Mouse moved to (554, 151)
Screenshot: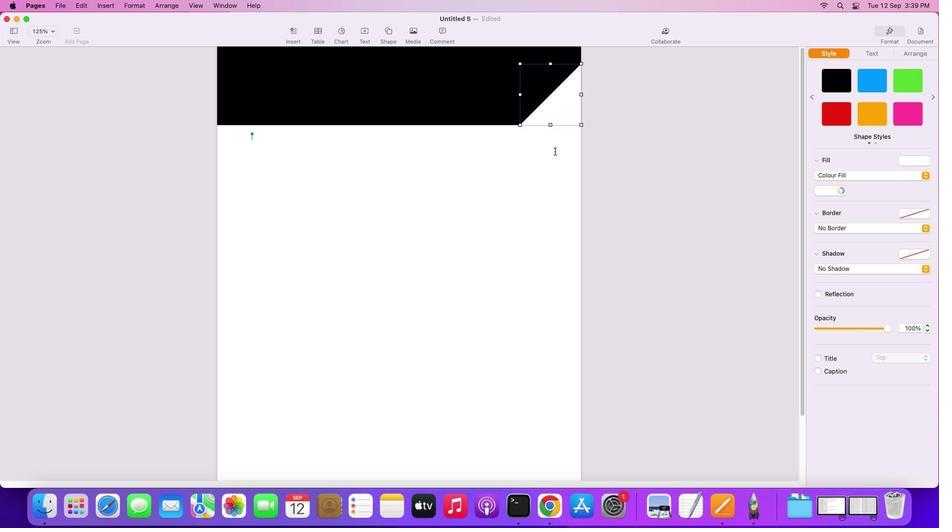 
Action: Mouse pressed left at (554, 151)
Screenshot: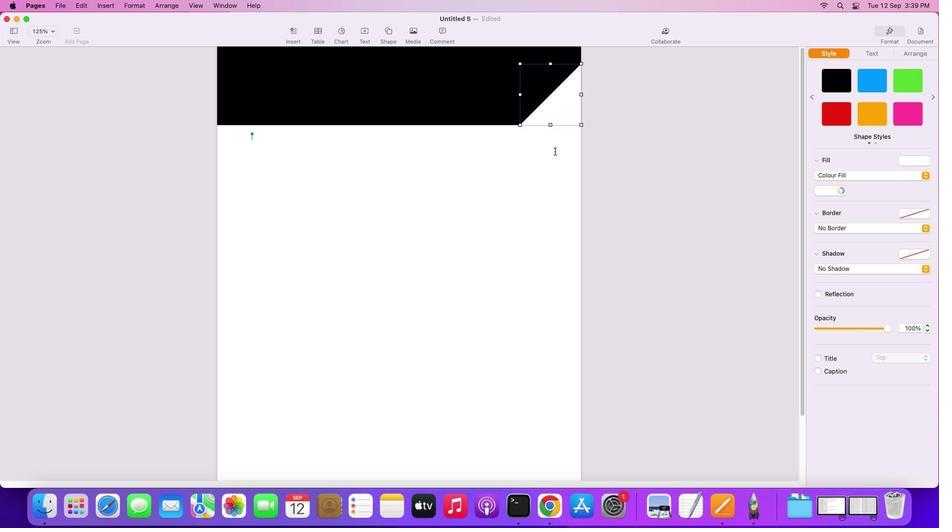 
Action: Mouse moved to (389, 33)
Screenshot: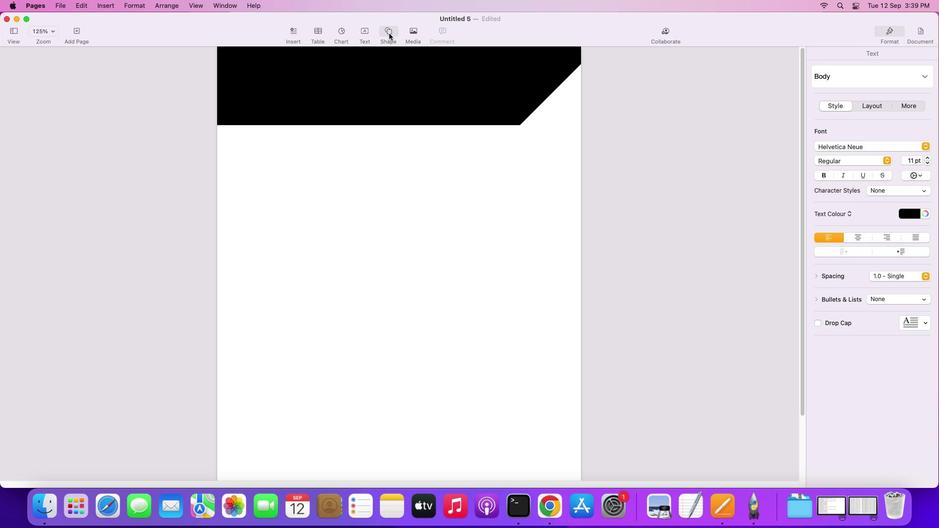 
Action: Mouse pressed left at (389, 33)
Screenshot: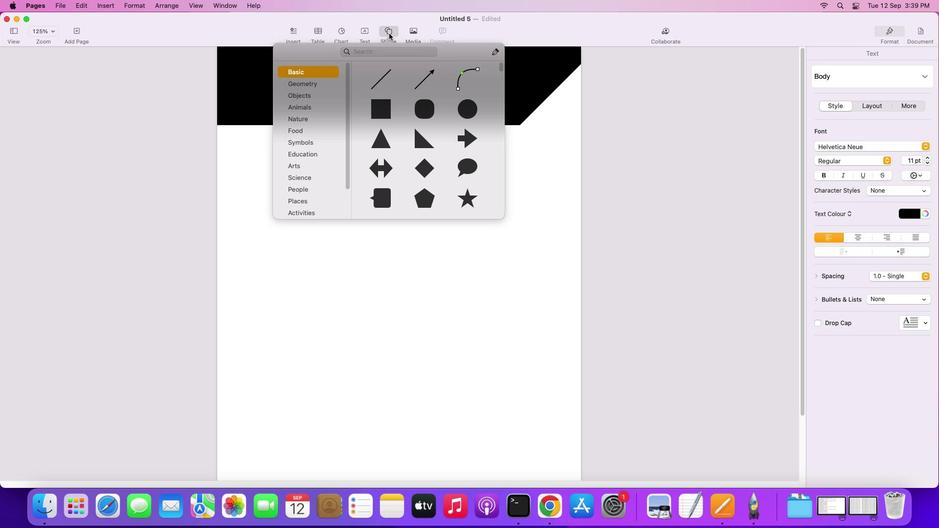 
Action: Mouse moved to (379, 115)
Screenshot: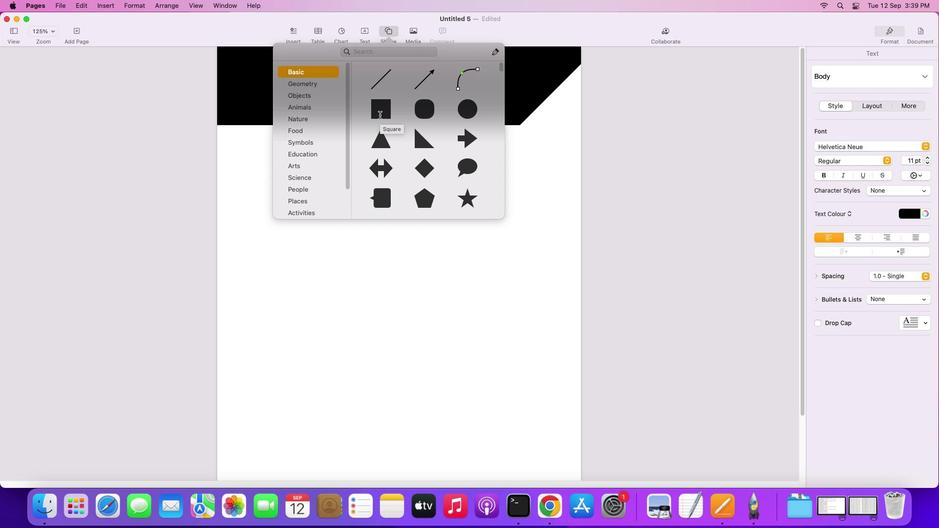 
Action: Mouse pressed left at (379, 115)
Screenshot: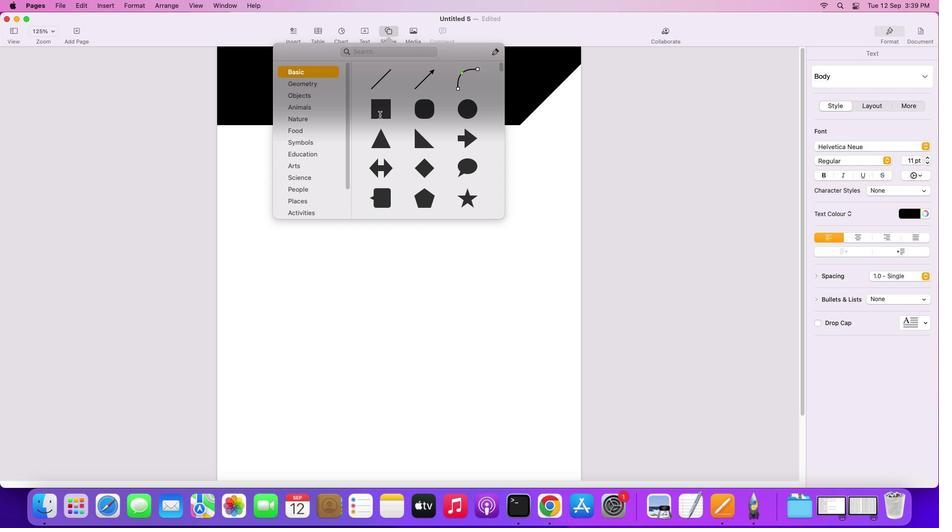 
Action: Mouse moved to (396, 162)
Screenshot: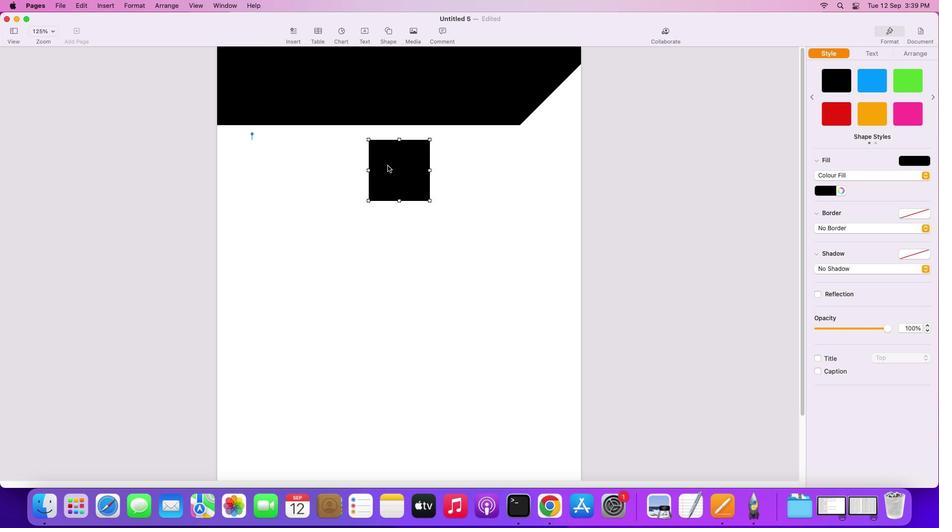 
Action: Mouse pressed left at (396, 162)
Screenshot: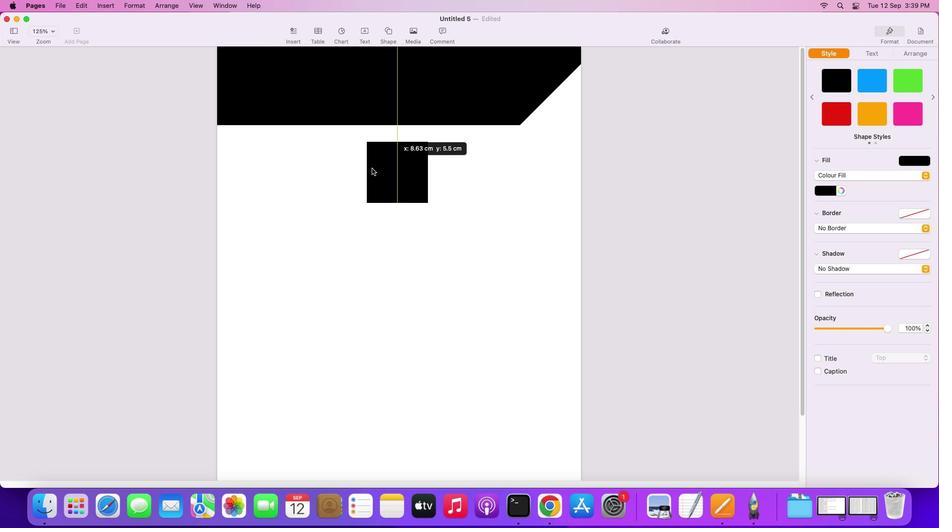 
Action: Mouse moved to (278, 196)
Screenshot: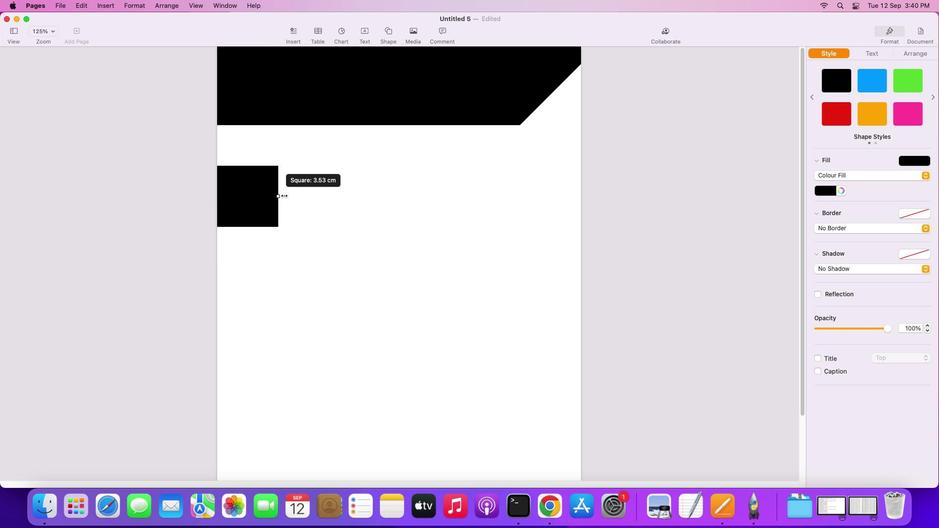 
Action: Mouse pressed left at (278, 196)
Screenshot: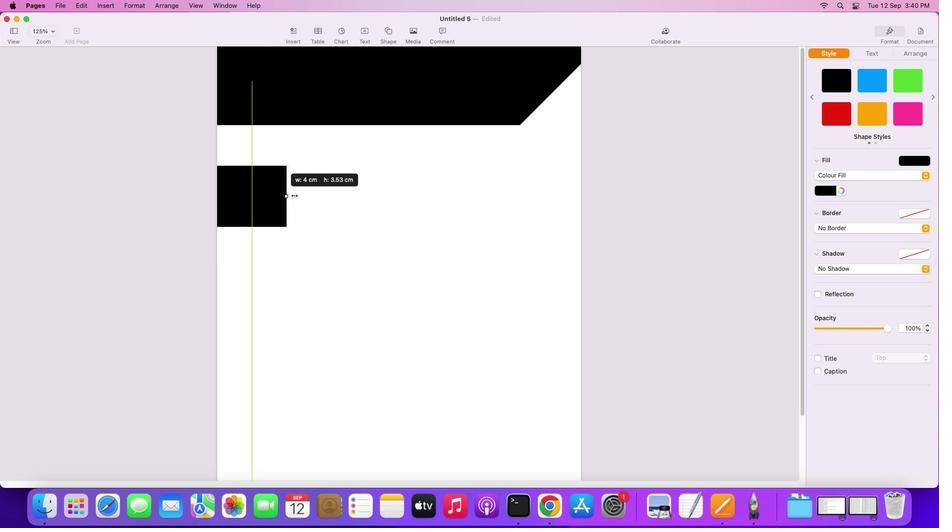 
Action: Mouse moved to (359, 226)
Screenshot: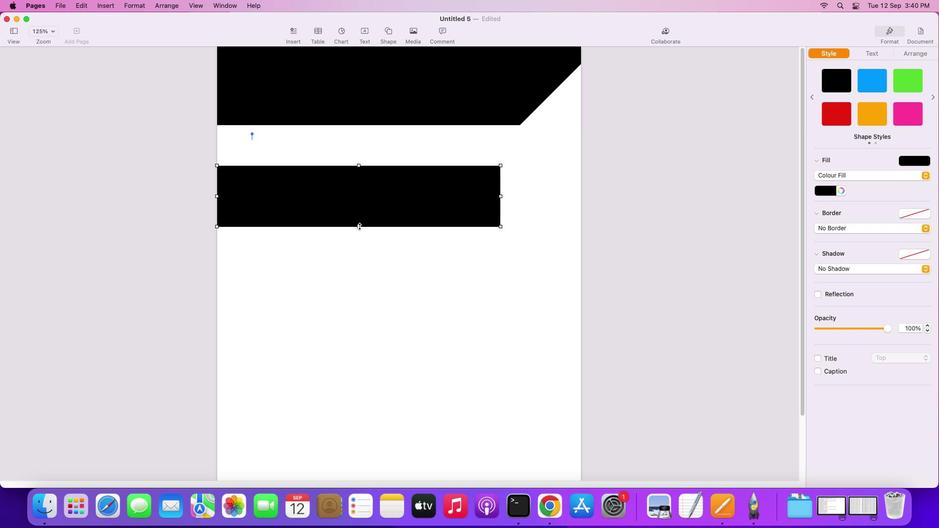 
Action: Mouse pressed left at (359, 226)
Screenshot: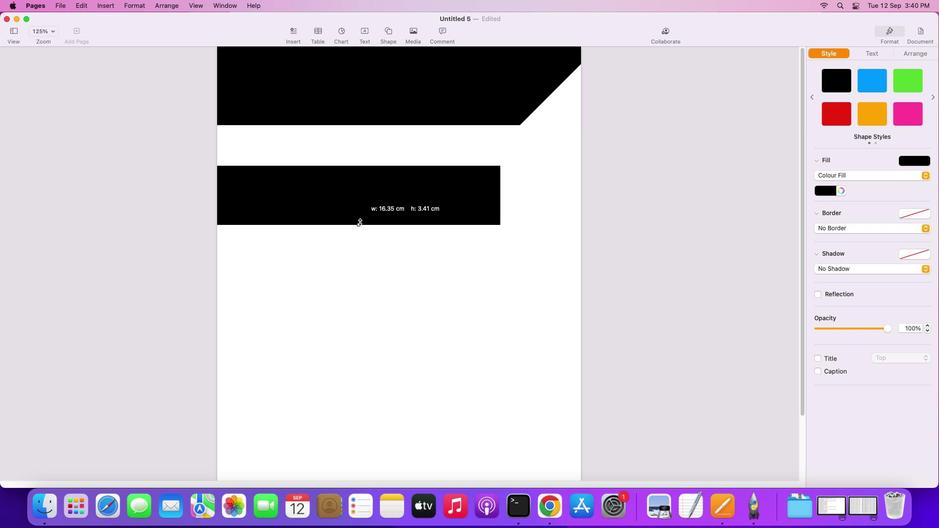 
Action: Mouse moved to (461, 170)
Screenshot: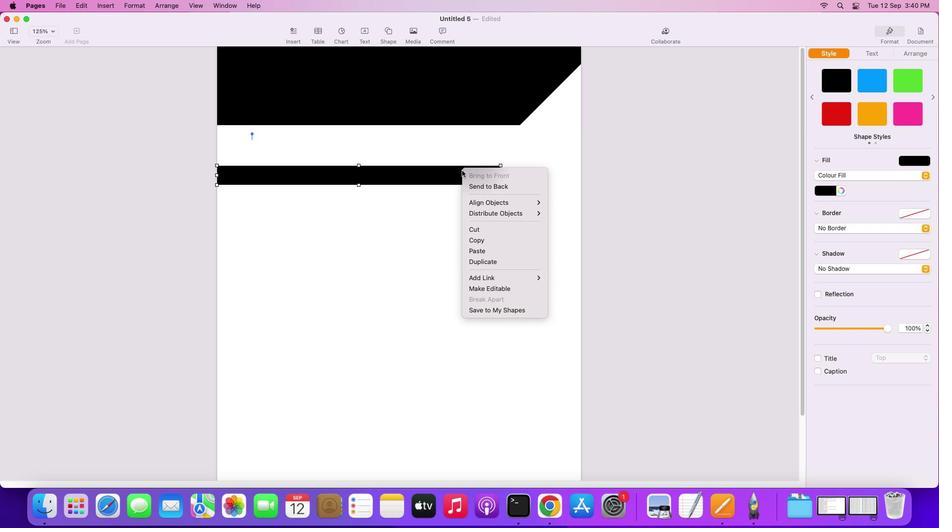 
Action: Mouse pressed right at (461, 170)
Screenshot: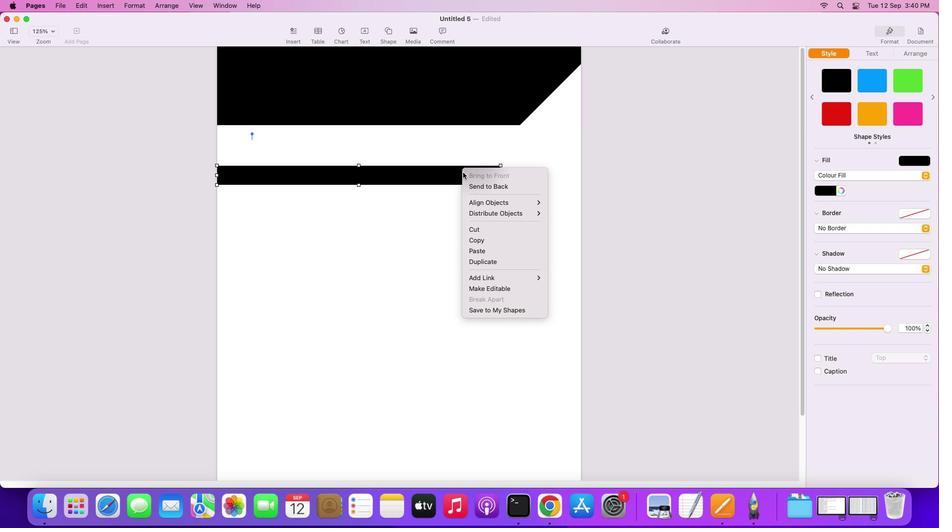 
Action: Mouse moved to (502, 286)
Screenshot: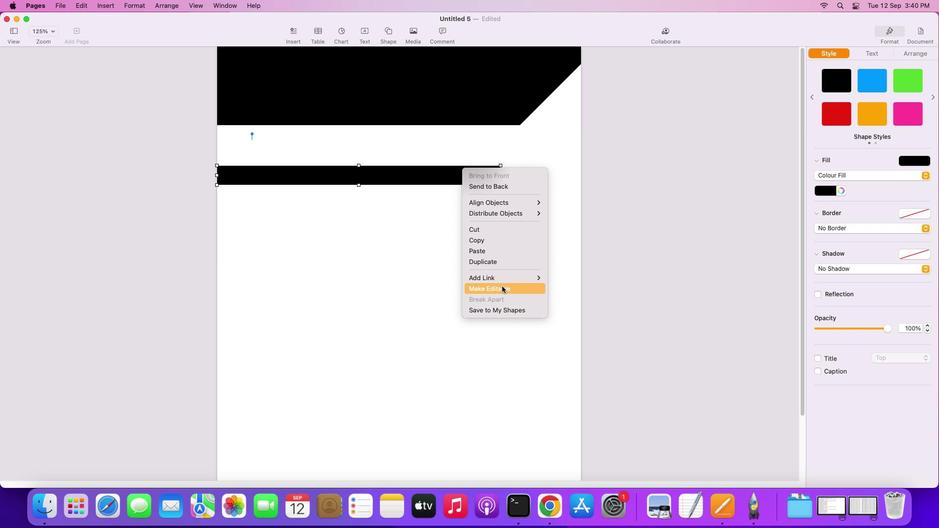 
Action: Mouse pressed left at (502, 286)
Screenshot: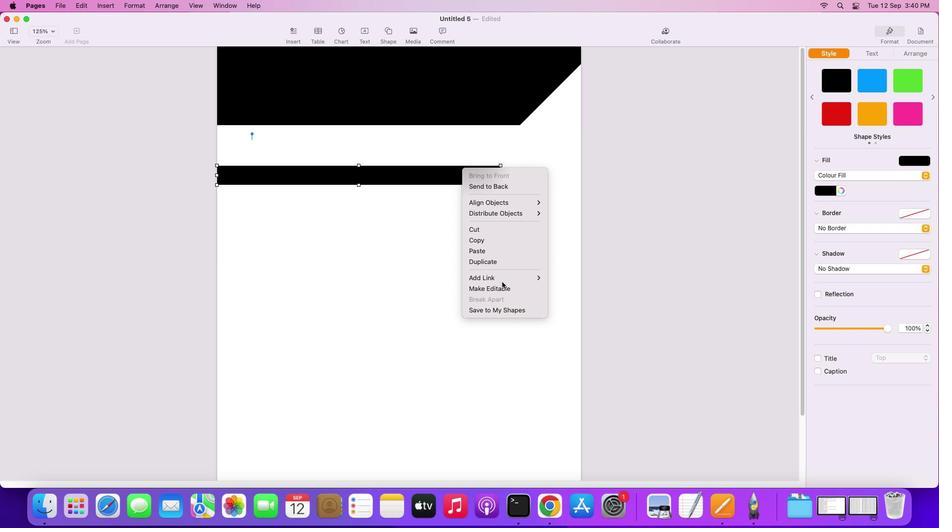 
Action: Mouse moved to (501, 185)
Screenshot: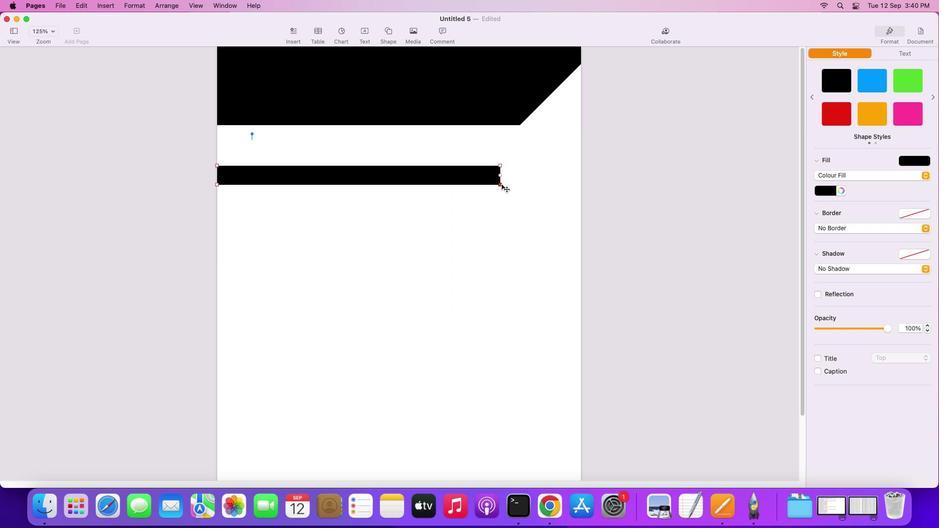 
Action: Mouse pressed left at (501, 185)
Screenshot: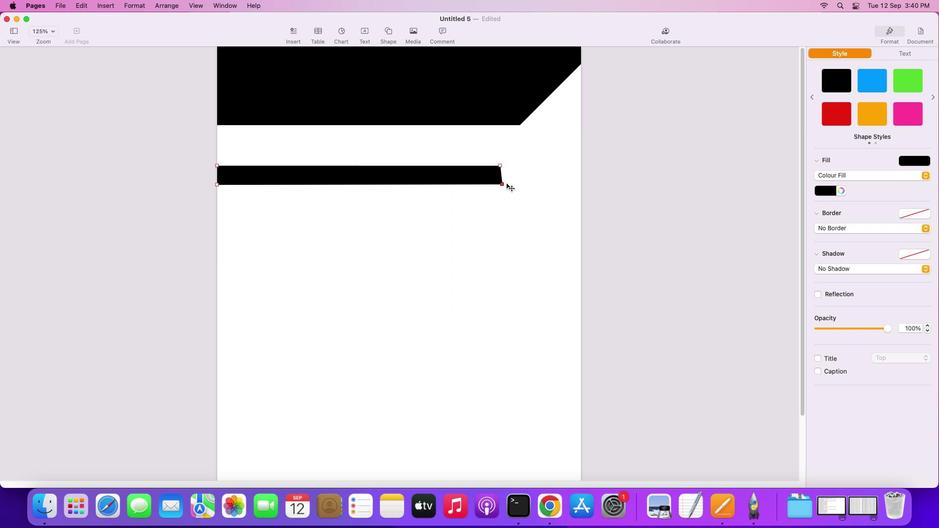 
Action: Mouse moved to (511, 202)
Screenshot: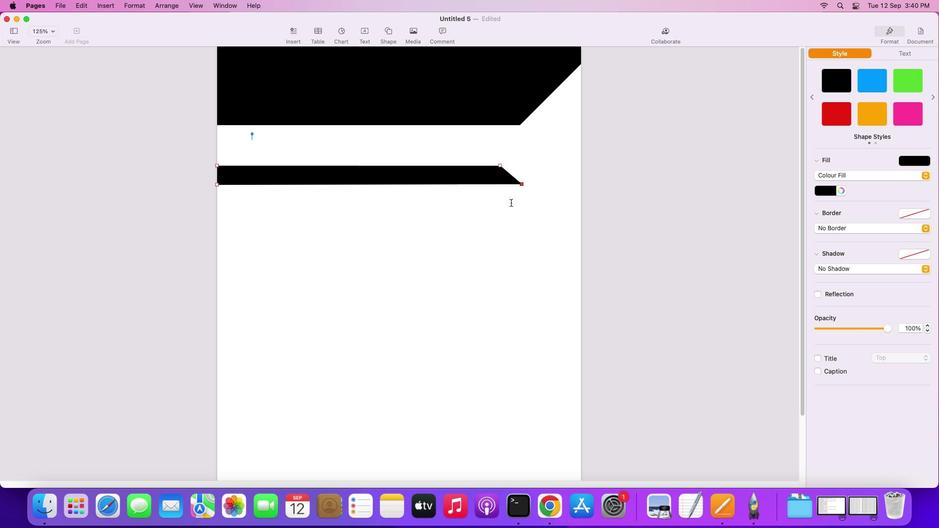 
Action: Mouse pressed left at (511, 202)
Screenshot: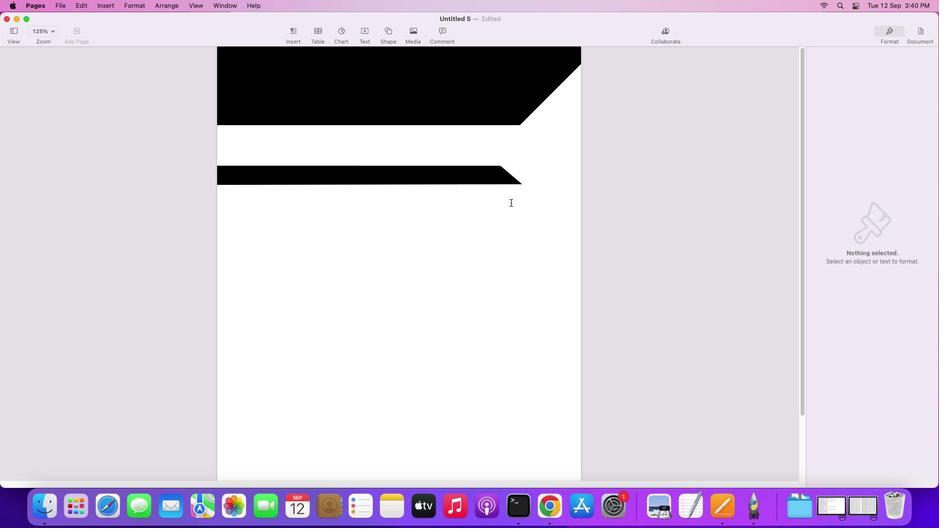 
Action: Mouse moved to (292, 176)
Screenshot: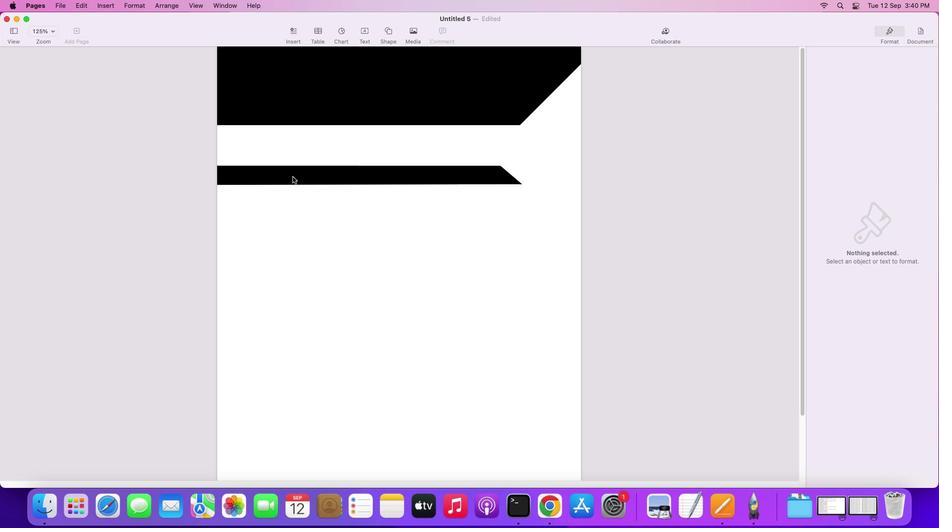 
Action: Mouse pressed left at (292, 176)
Screenshot: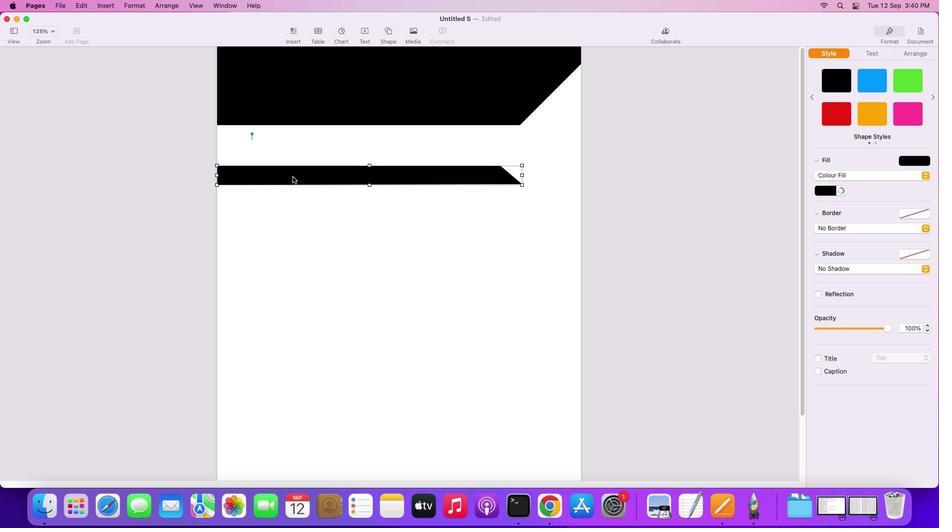 
Action: Mouse moved to (313, 174)
Screenshot: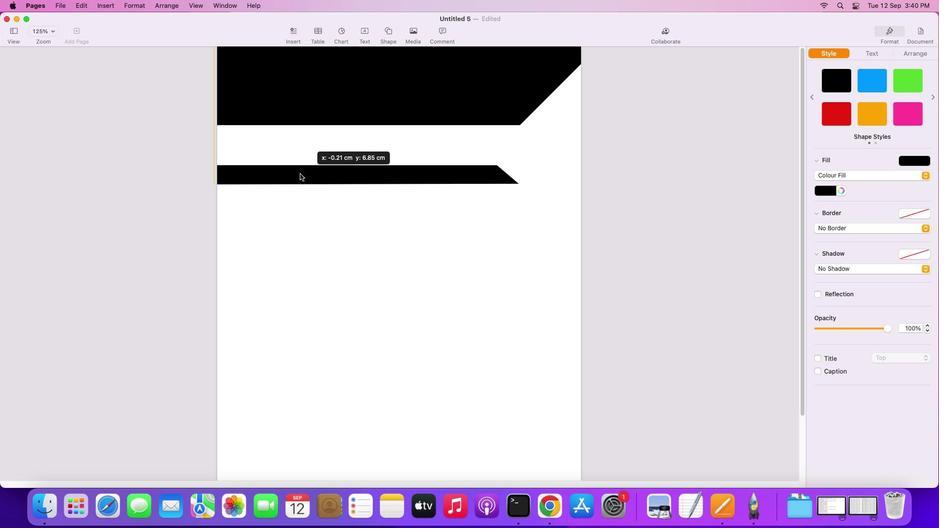 
Action: Mouse pressed left at (313, 174)
Screenshot: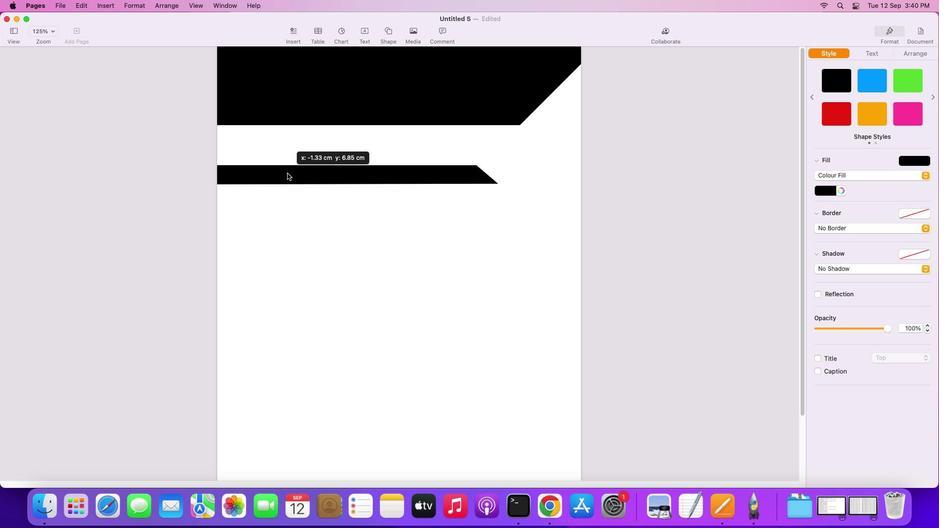 
Action: Mouse moved to (358, 221)
Screenshot: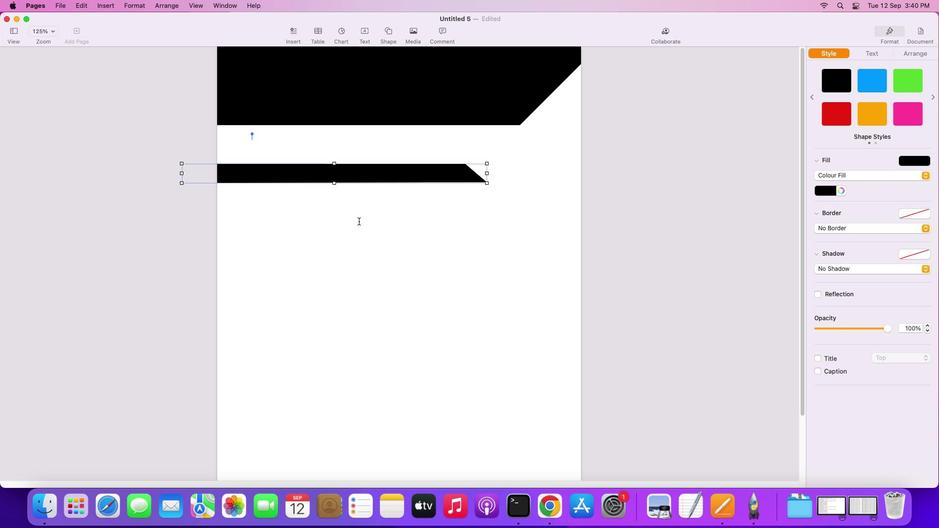 
Action: Mouse pressed left at (358, 221)
Screenshot: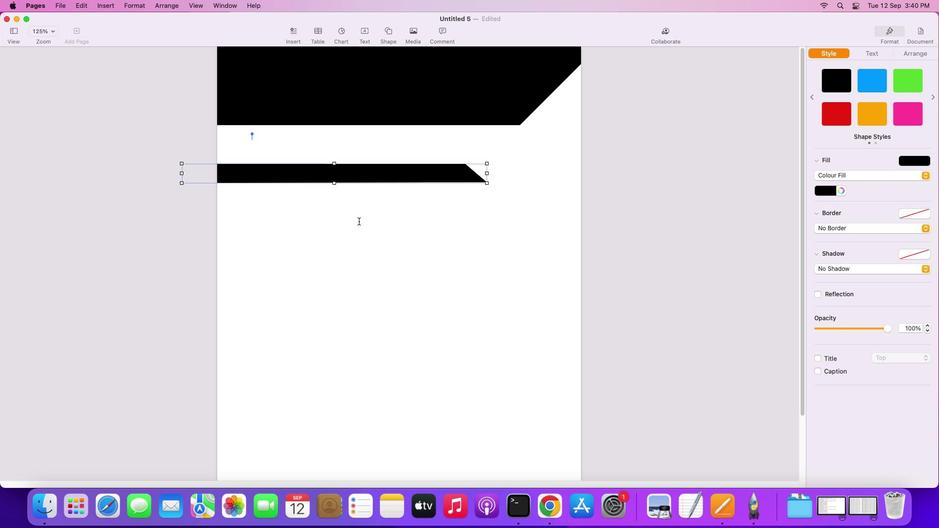 
Action: Mouse moved to (387, 30)
Screenshot: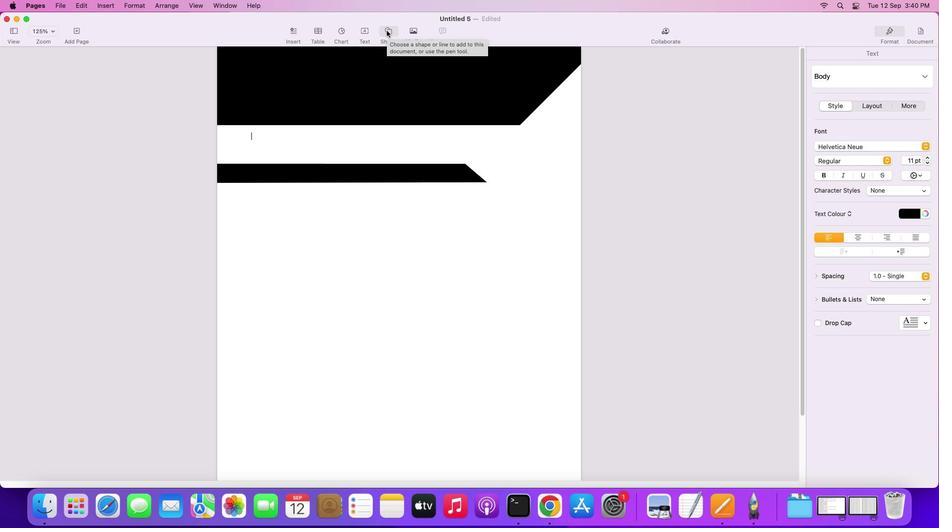
Action: Mouse pressed left at (387, 30)
Screenshot: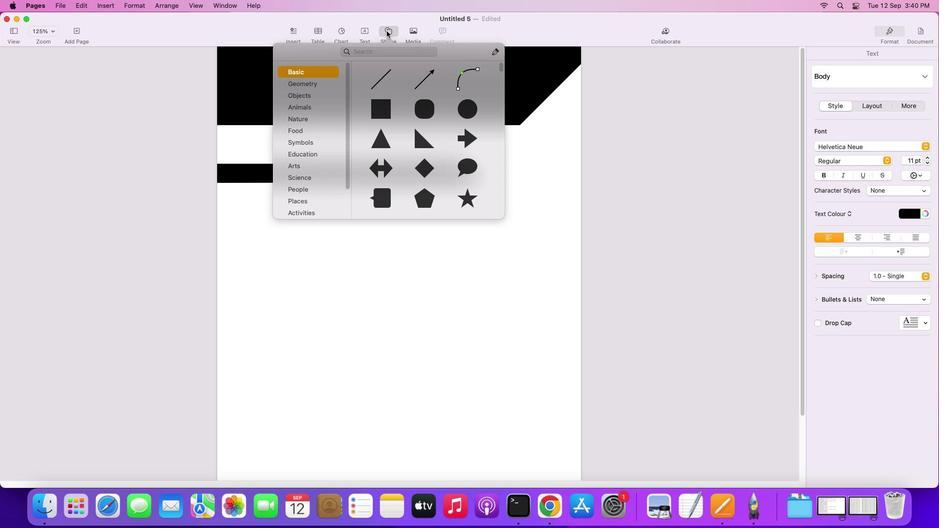 
Action: Mouse moved to (377, 106)
Screenshot: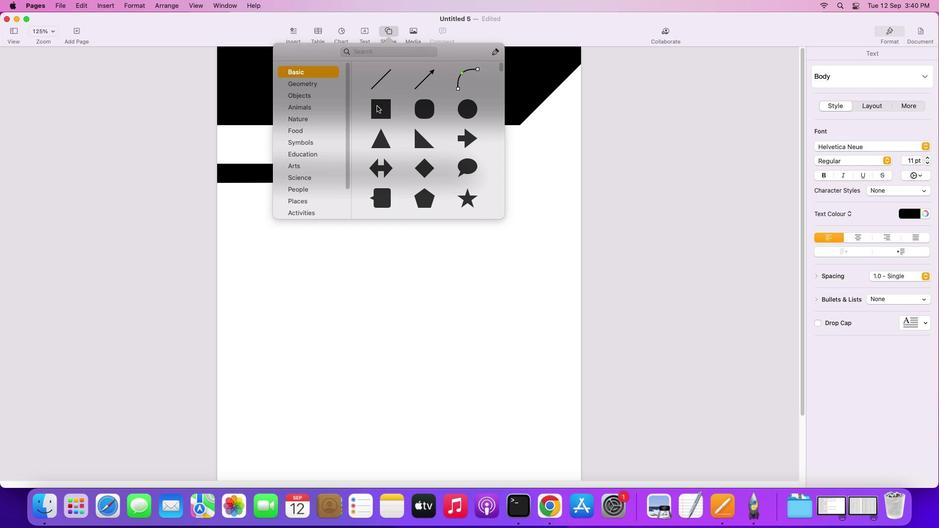 
Action: Mouse pressed left at (377, 106)
Screenshot: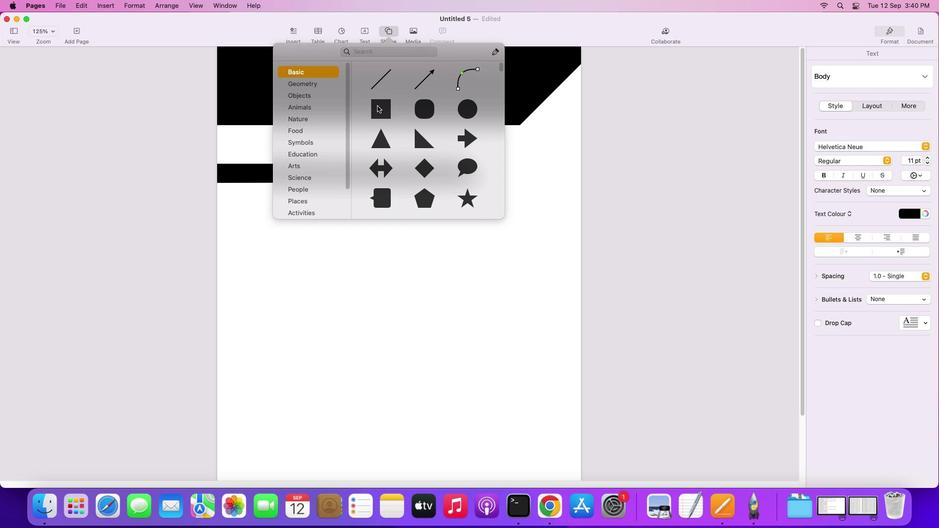 
Action: Mouse moved to (399, 179)
Screenshot: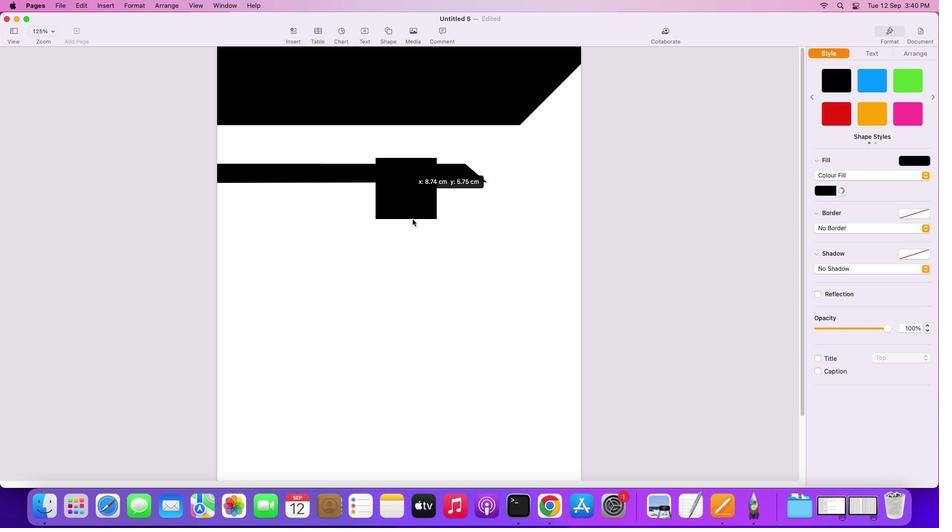 
Action: Mouse pressed left at (399, 179)
Screenshot: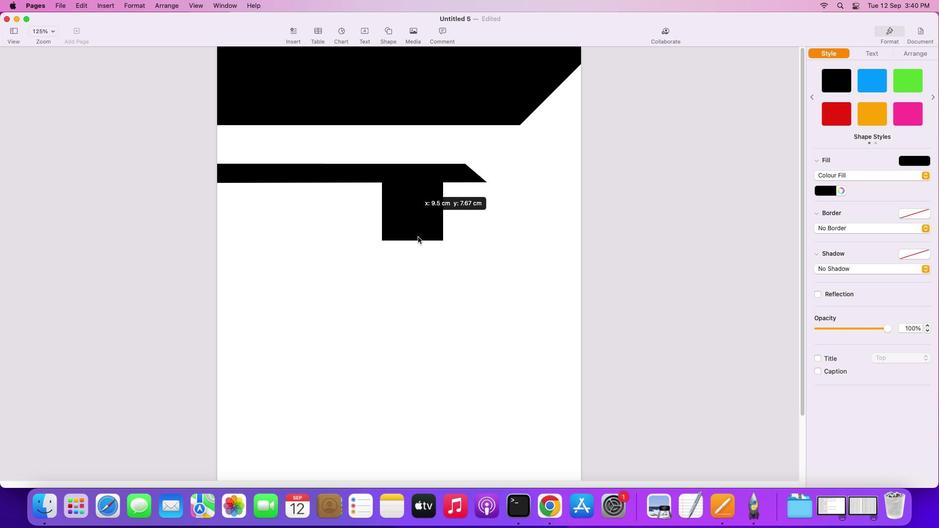 
Action: Mouse moved to (451, 307)
Screenshot: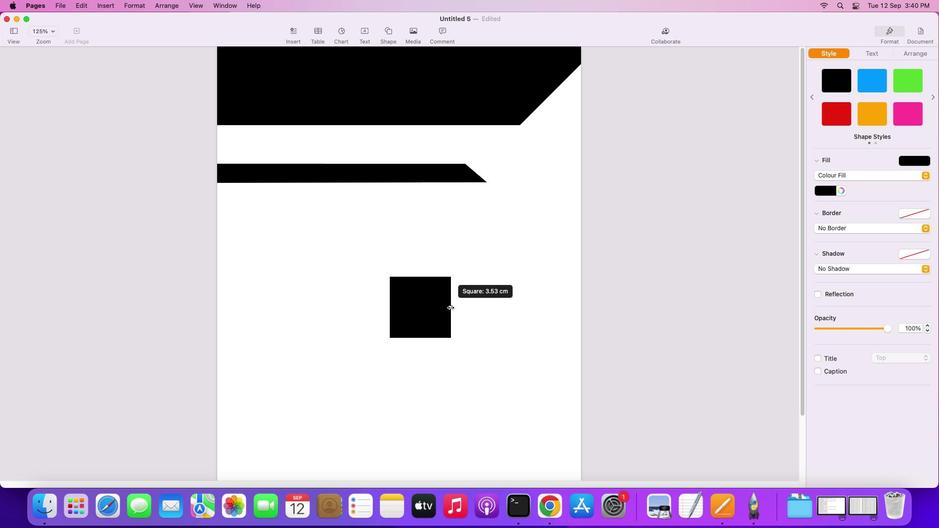 
Action: Mouse pressed left at (451, 307)
Screenshot: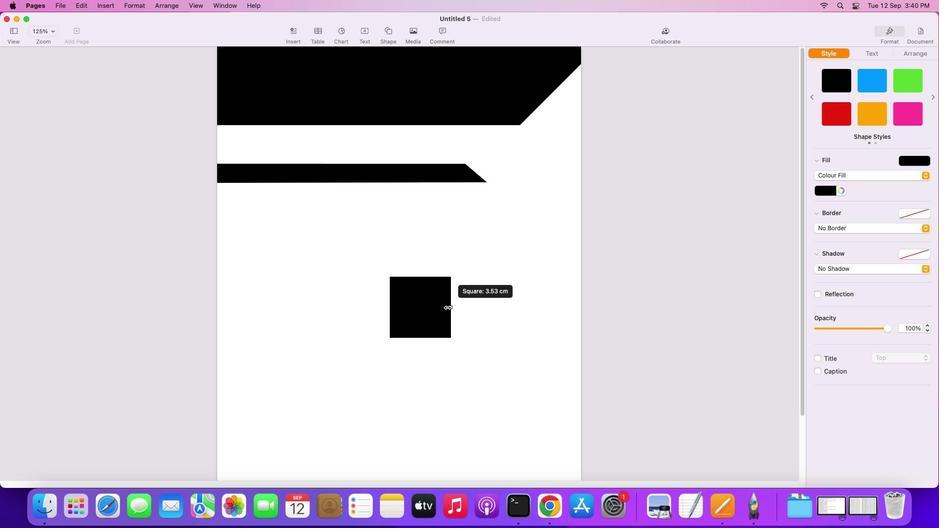 
Action: Mouse moved to (401, 276)
Screenshot: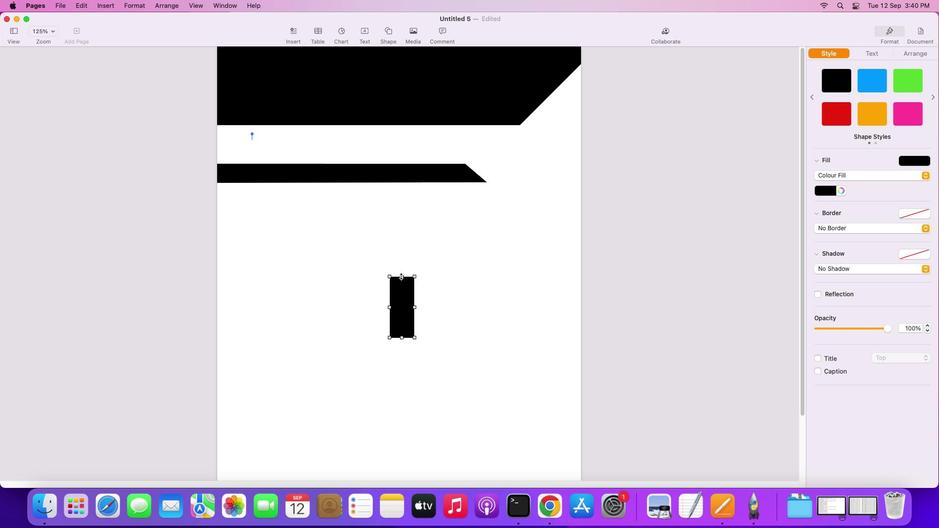 
Action: Mouse pressed left at (401, 276)
Screenshot: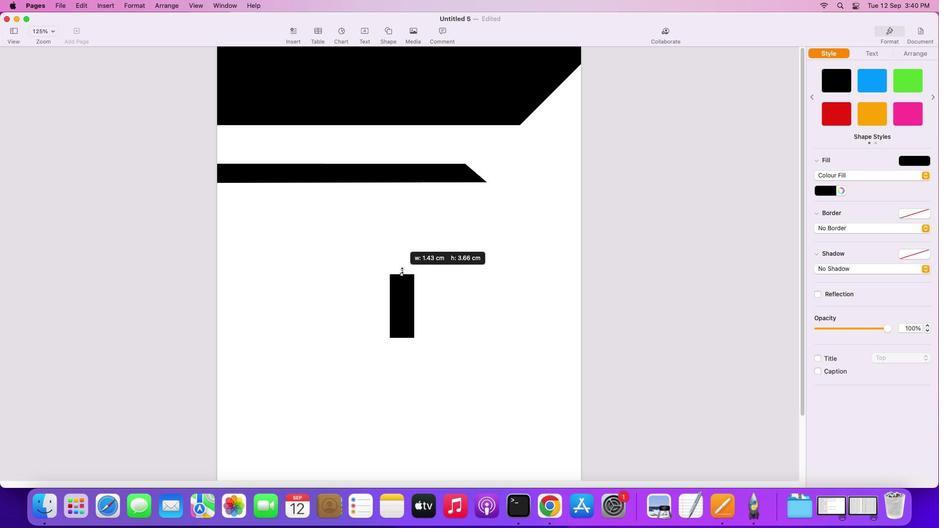 
Action: Mouse moved to (910, 53)
Screenshot: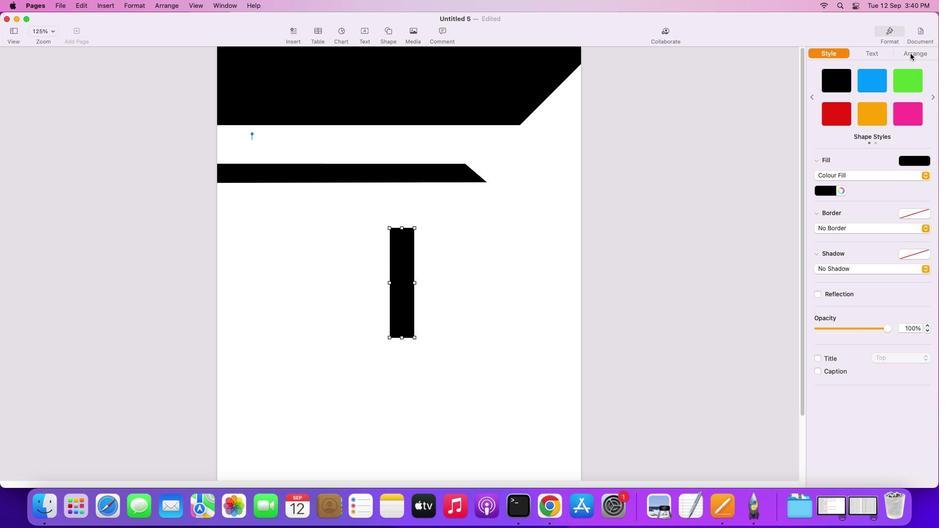 
Action: Mouse pressed left at (910, 53)
Screenshot: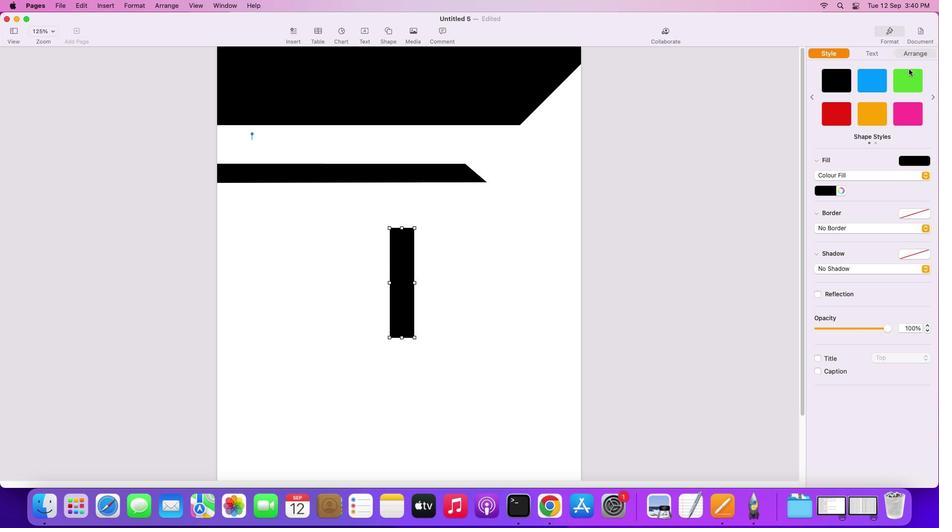 
Action: Mouse moved to (881, 299)
Screenshot: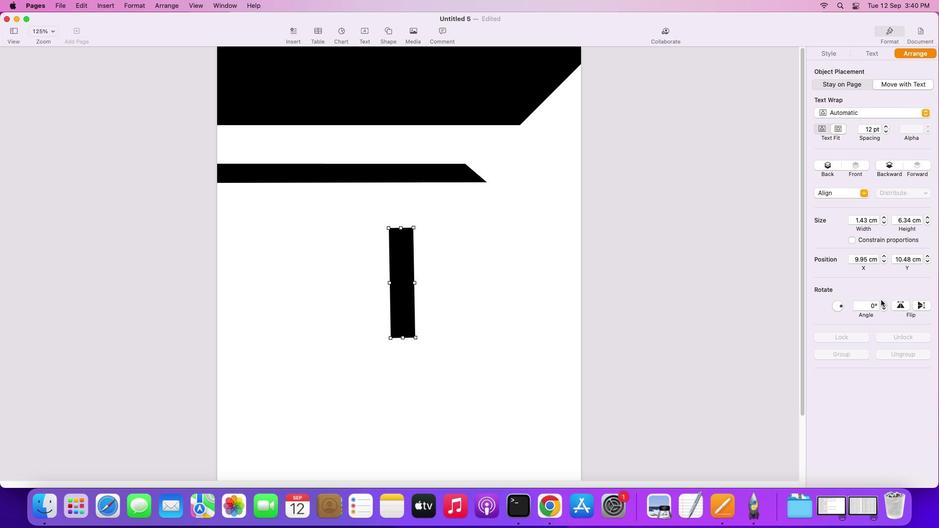 
Action: Mouse pressed left at (881, 299)
Screenshot: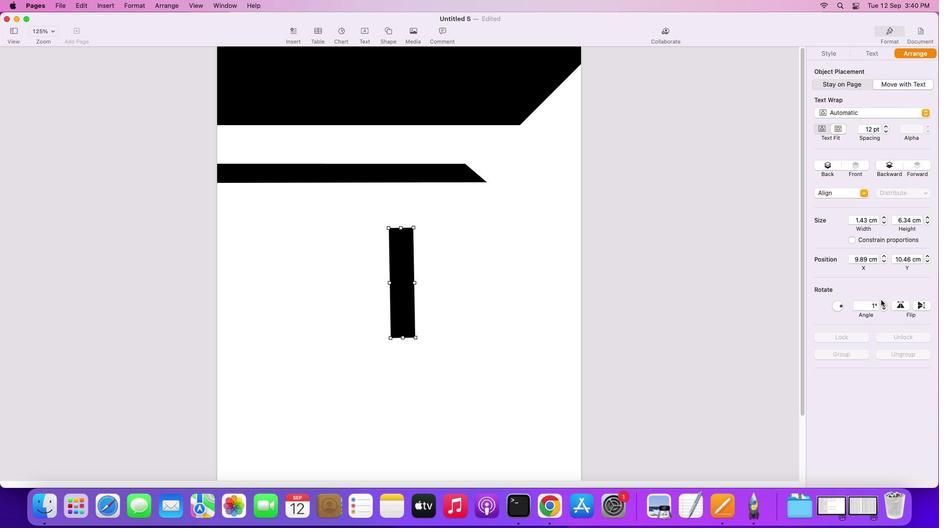 
Action: Mouse moved to (883, 304)
Screenshot: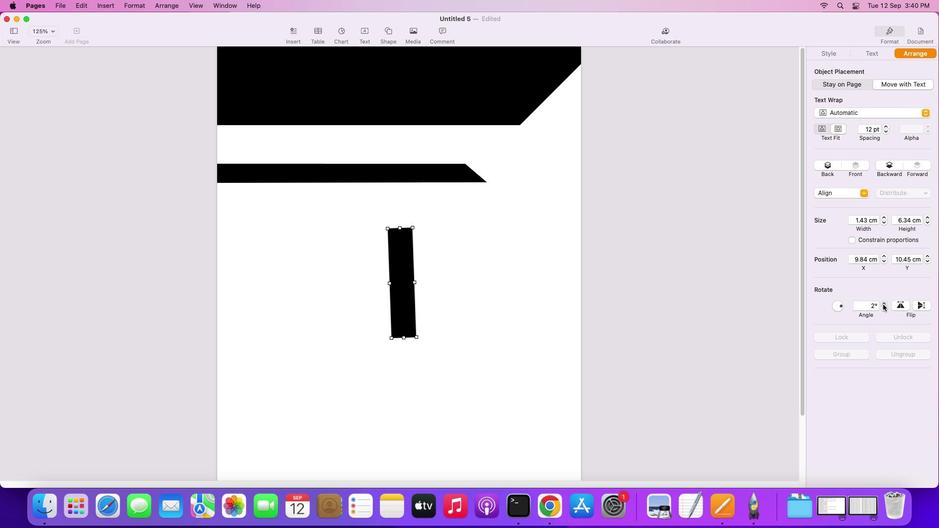 
Action: Mouse pressed left at (883, 304)
Screenshot: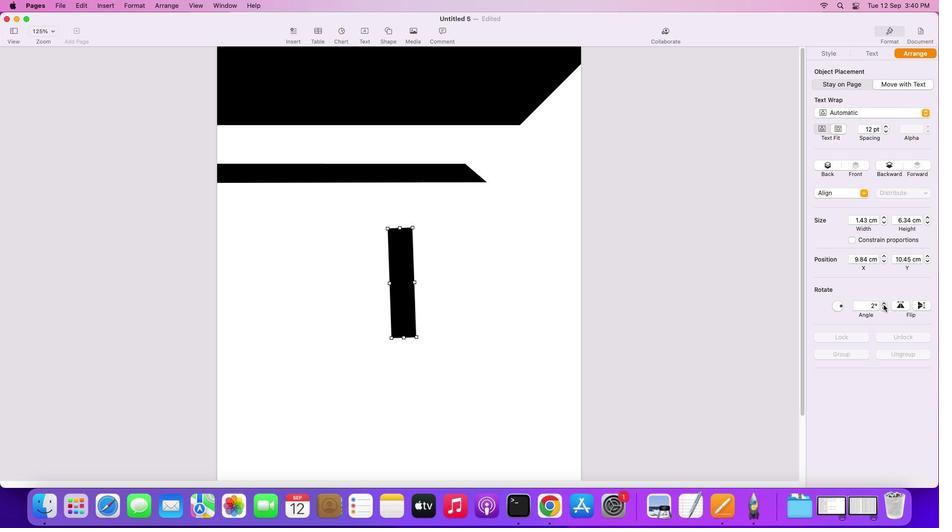 
Action: Mouse moved to (885, 306)
Screenshot: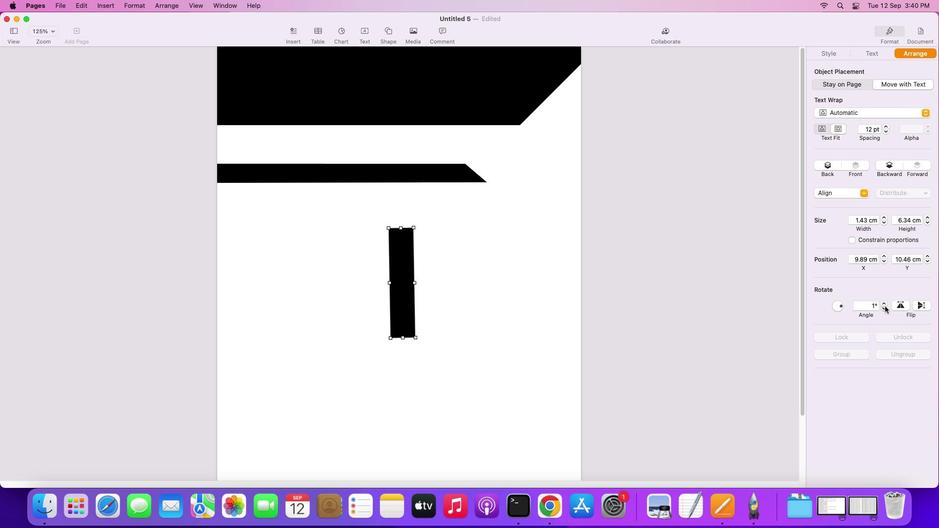 
Action: Mouse pressed left at (885, 306)
Screenshot: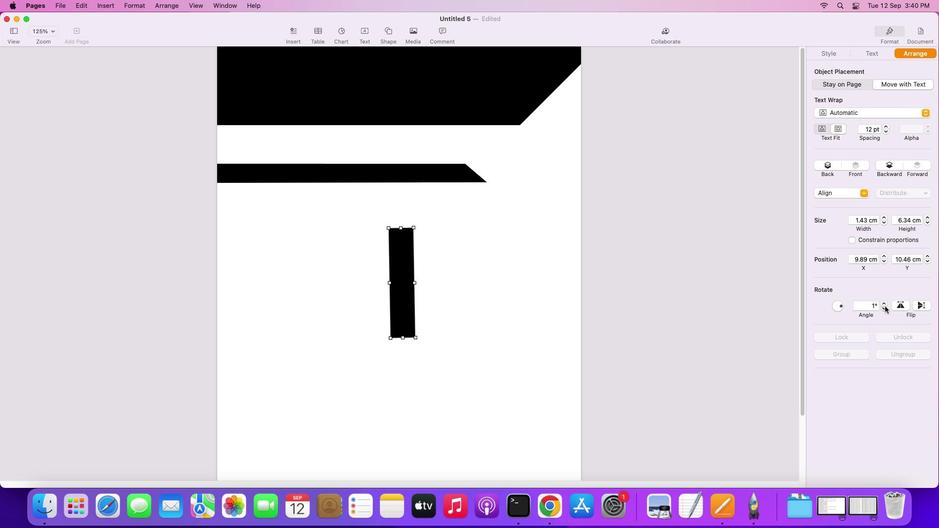 
Action: Mouse moved to (885, 307)
Screenshot: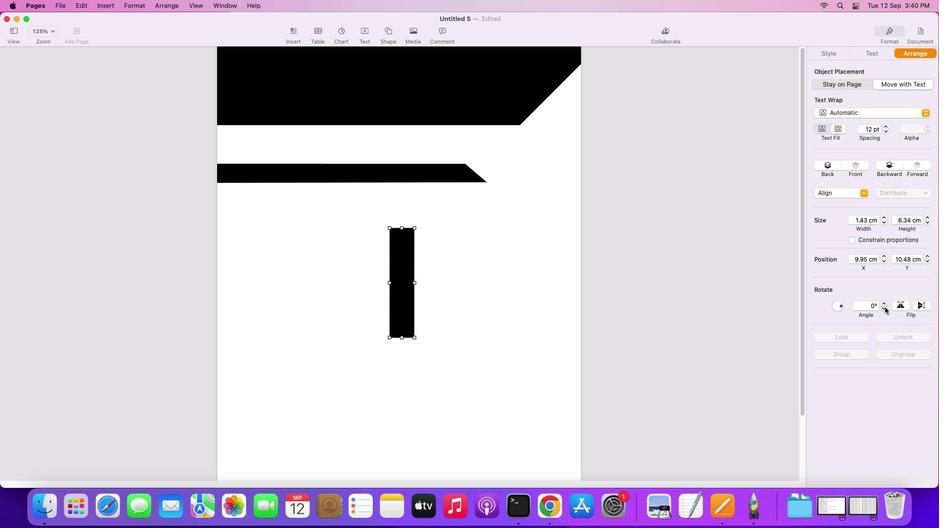 
Action: Mouse pressed left at (885, 307)
Screenshot: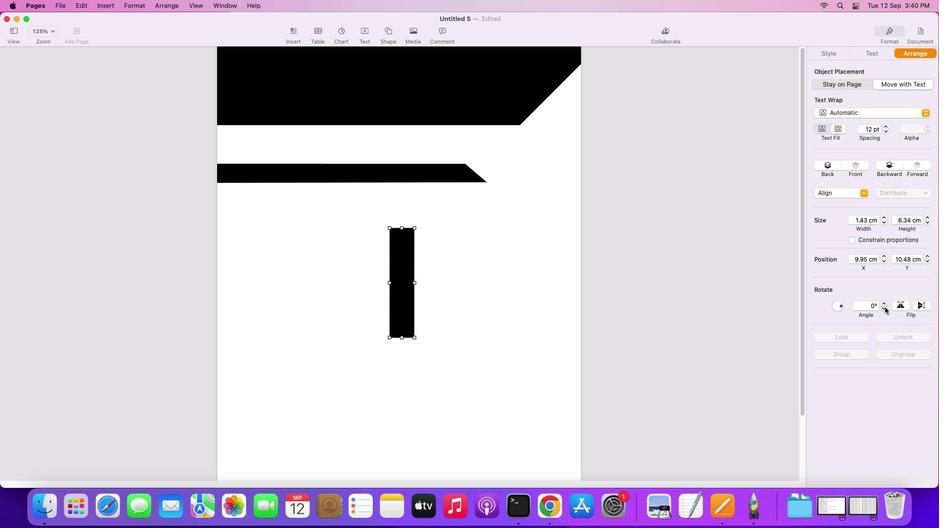 
Action: Mouse moved to (884, 302)
Screenshot: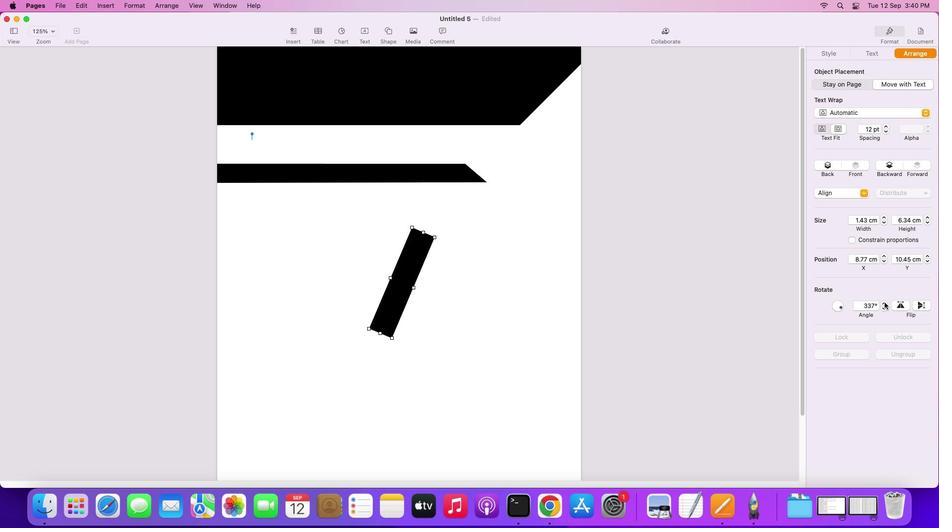 
Action: Mouse pressed left at (884, 302)
Screenshot: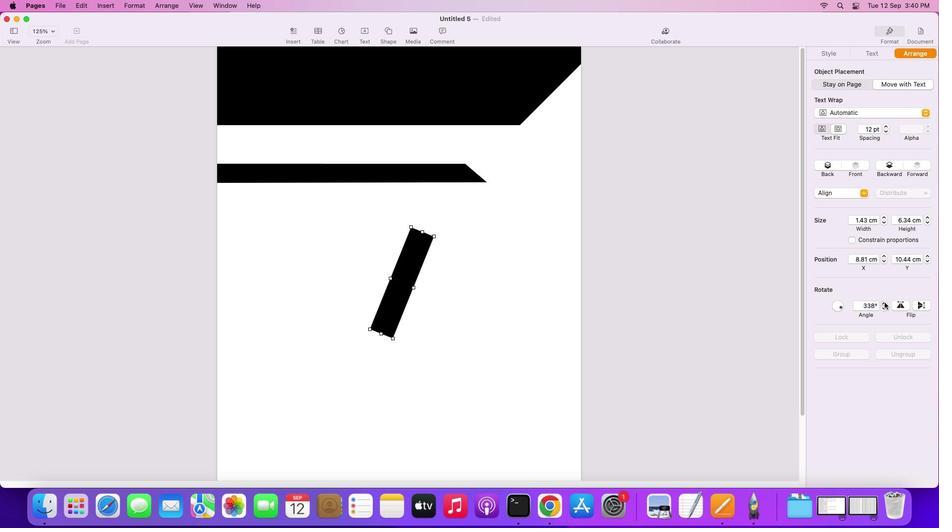 
Action: Mouse moved to (395, 296)
Screenshot: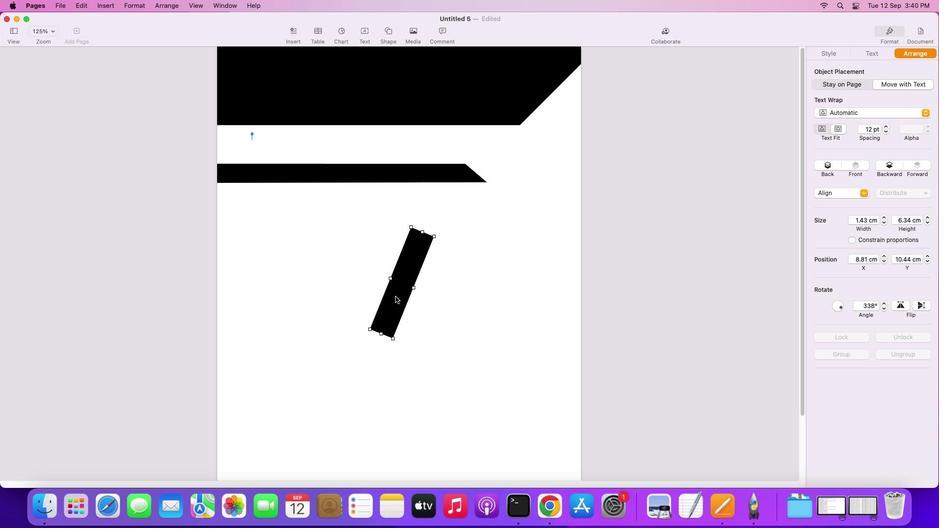 
Action: Mouse pressed left at (395, 296)
Screenshot: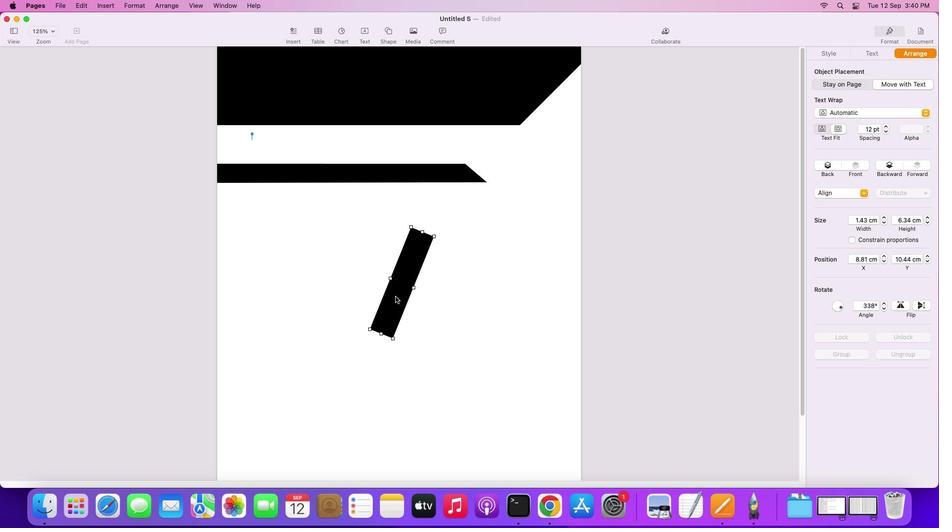 
Action: Mouse moved to (883, 307)
Screenshot: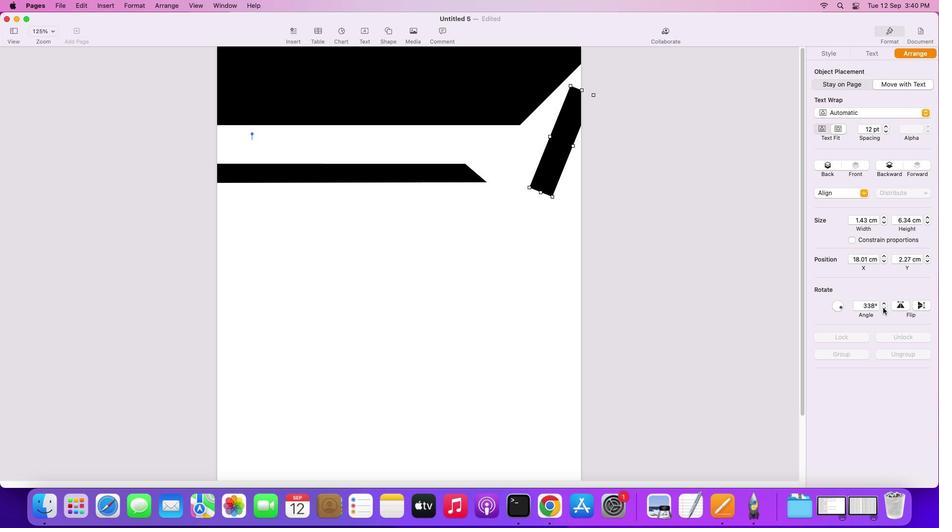 
Action: Mouse pressed left at (883, 307)
Screenshot: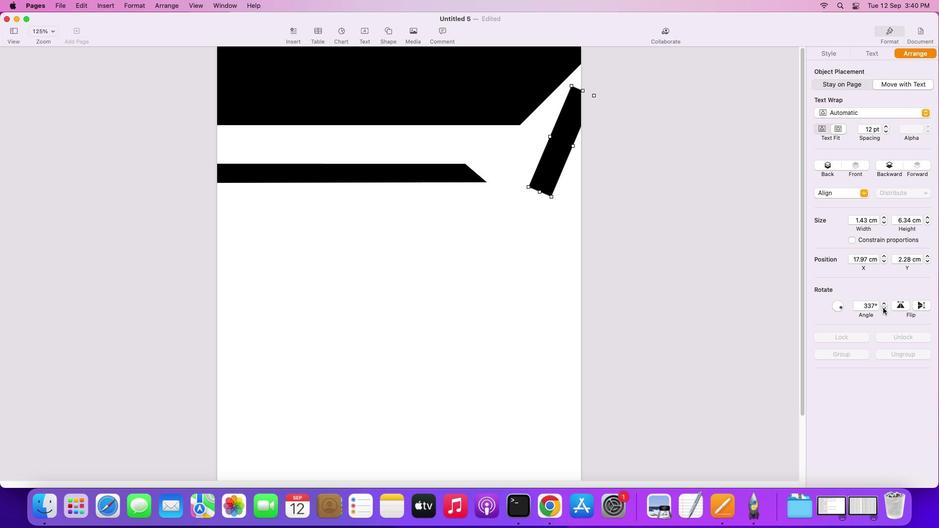 
Action: Mouse moved to (558, 156)
Screenshot: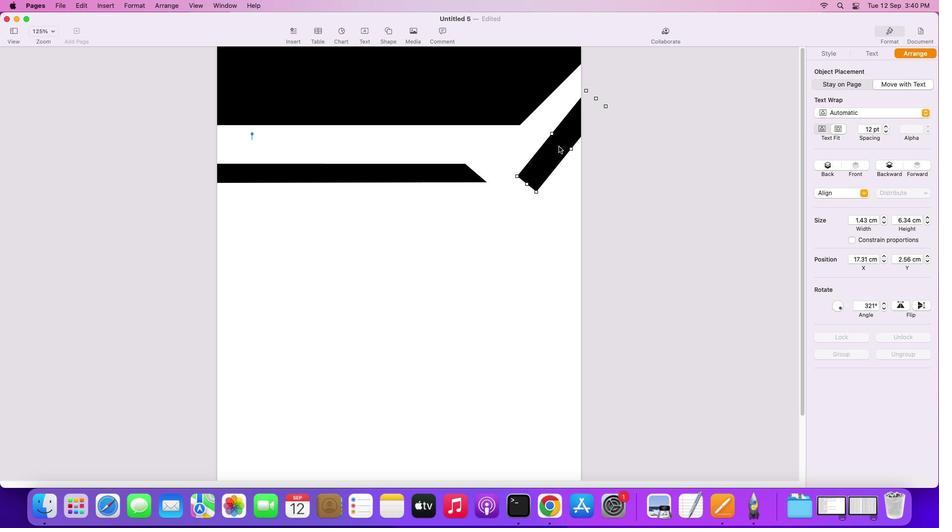 
Action: Mouse pressed left at (558, 156)
Screenshot: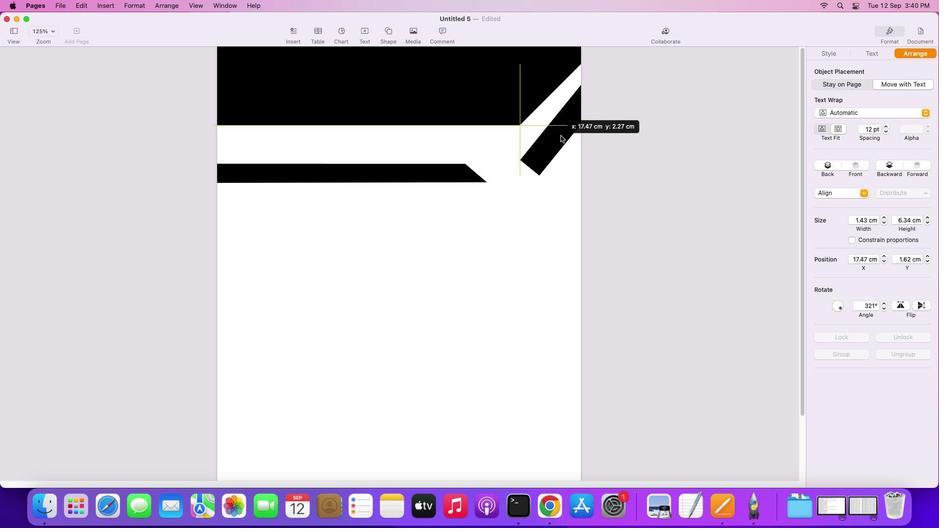 
Action: Mouse moved to (884, 308)
Screenshot: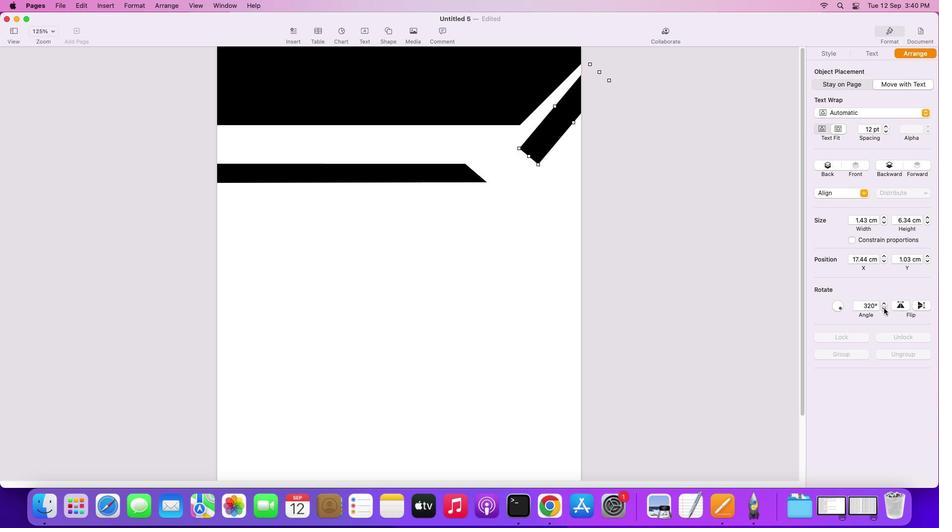 
Action: Mouse pressed left at (884, 308)
Screenshot: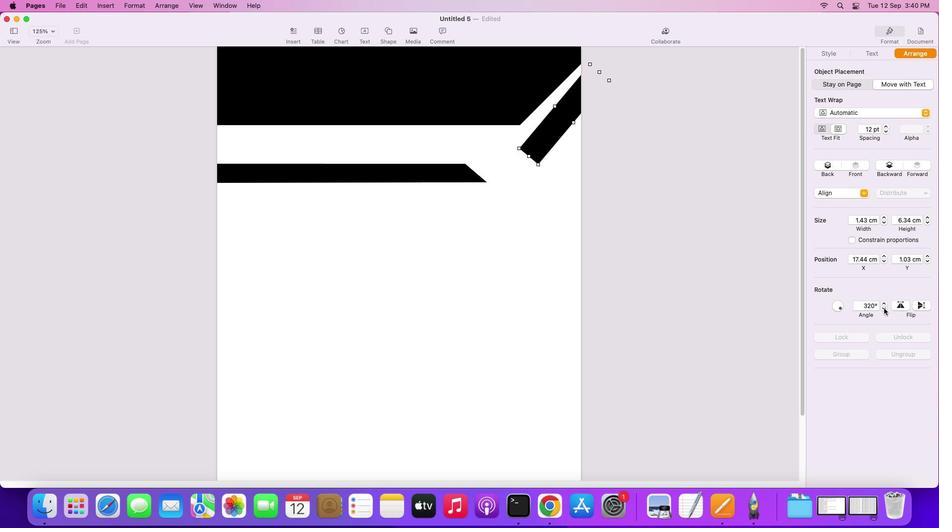 
Action: Mouse pressed left at (884, 308)
Screenshot: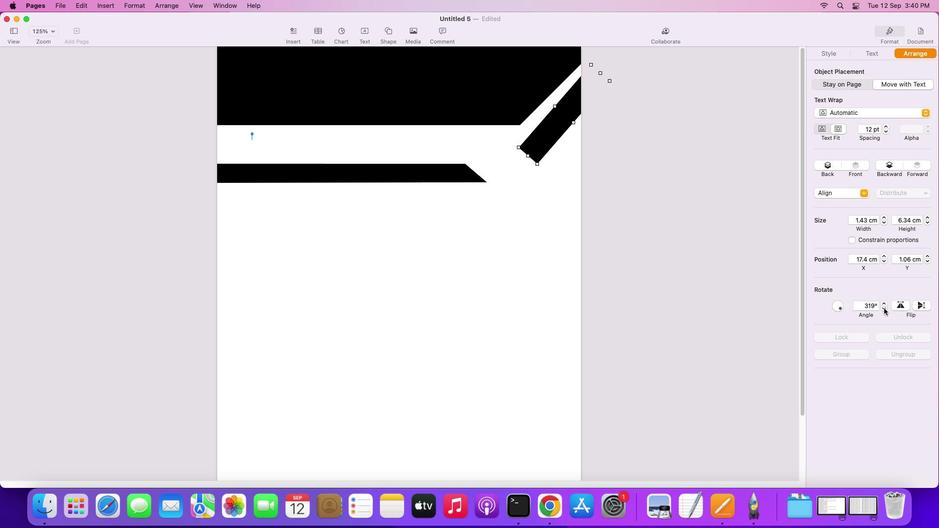 
Action: Mouse pressed left at (884, 308)
Screenshot: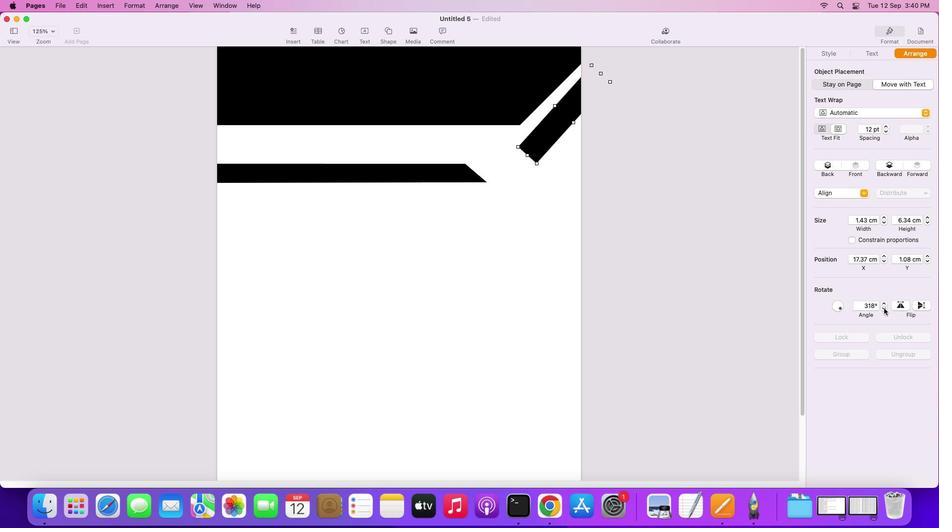 
Action: Mouse moved to (883, 308)
Screenshot: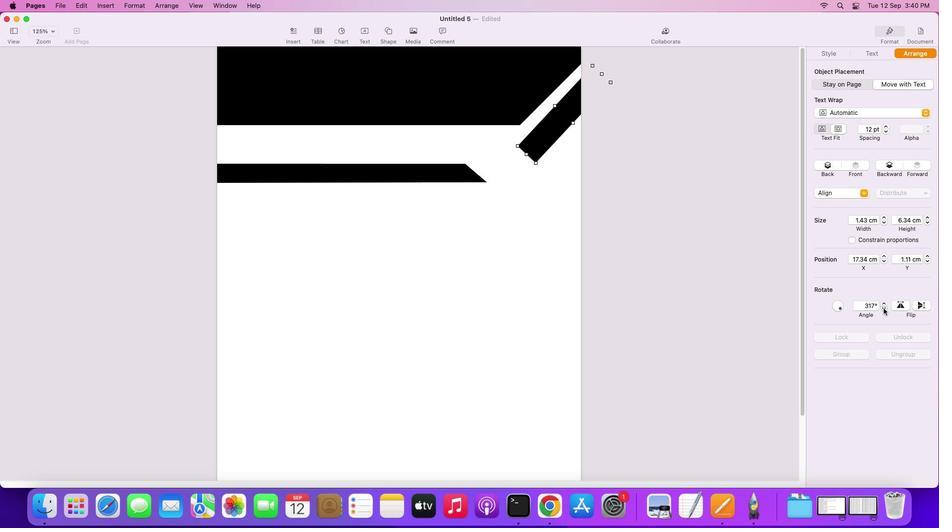 
Action: Mouse pressed left at (883, 308)
Screenshot: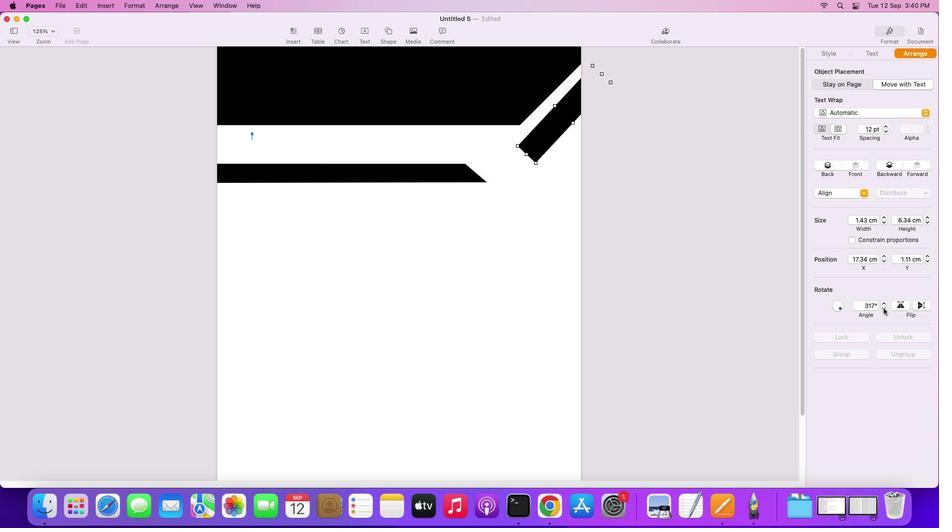 
Action: Mouse pressed left at (883, 308)
Screenshot: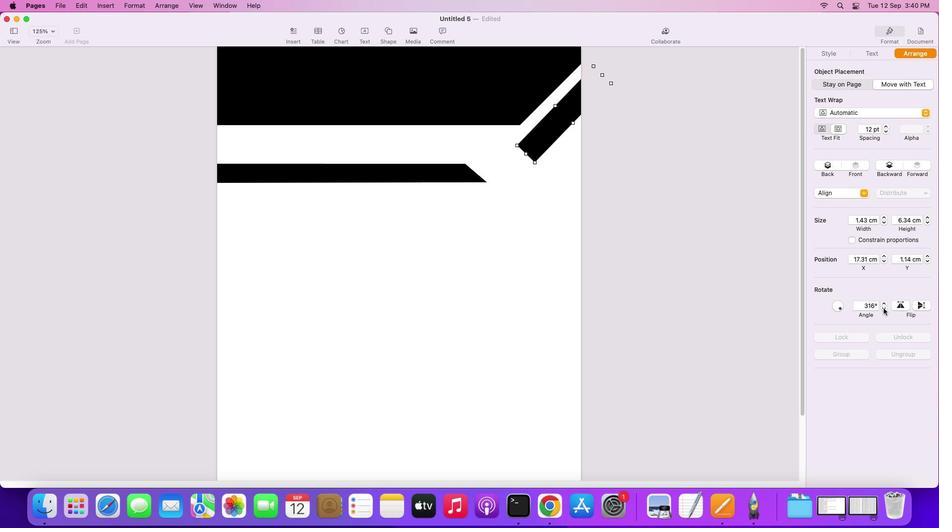 
Action: Mouse moved to (883, 308)
Screenshot: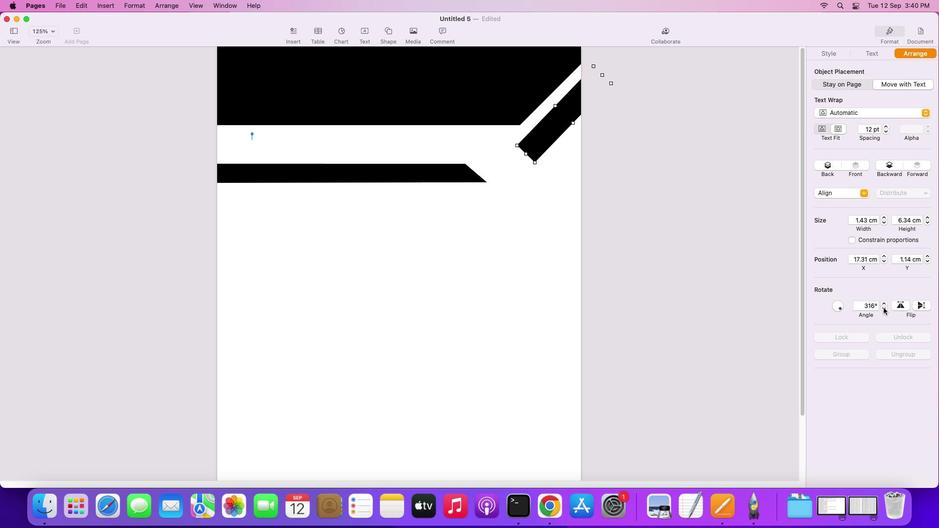 
Action: Mouse pressed left at (883, 308)
Screenshot: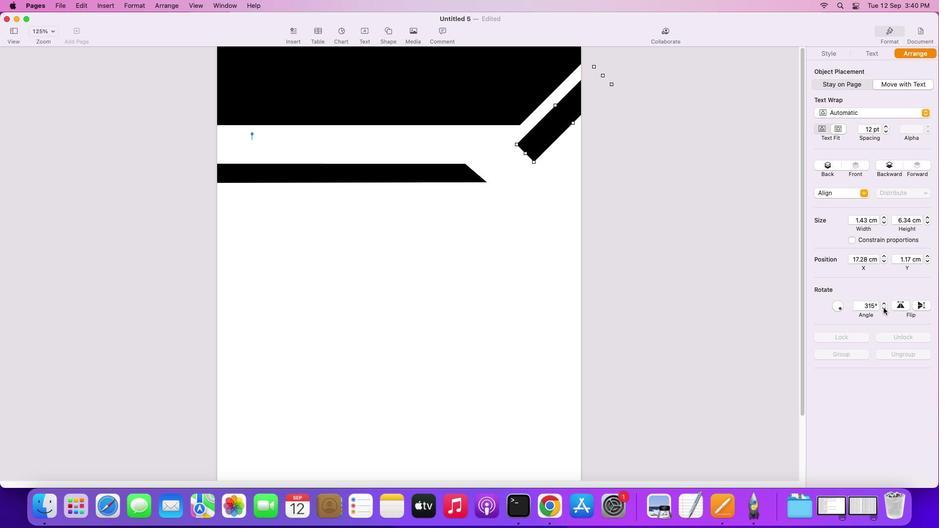 
Action: Mouse pressed left at (883, 308)
Screenshot: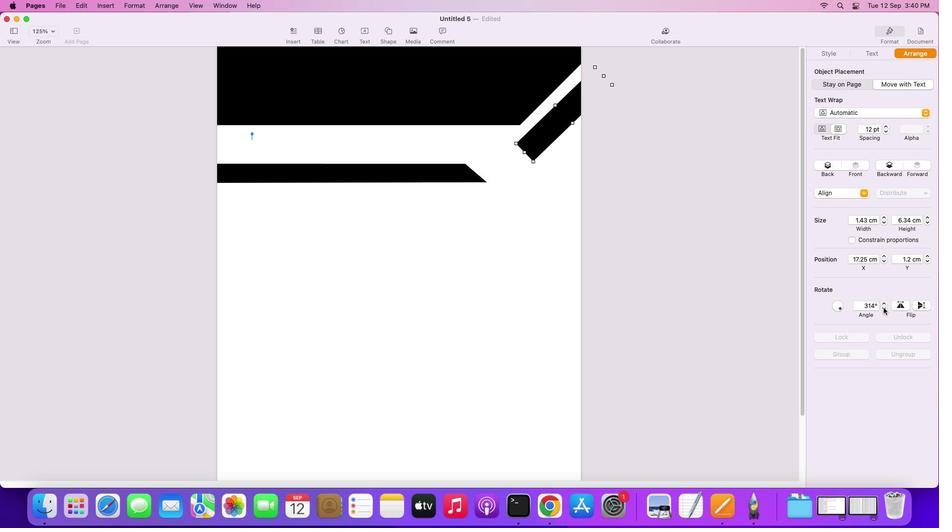 
Action: Mouse moved to (882, 302)
Screenshot: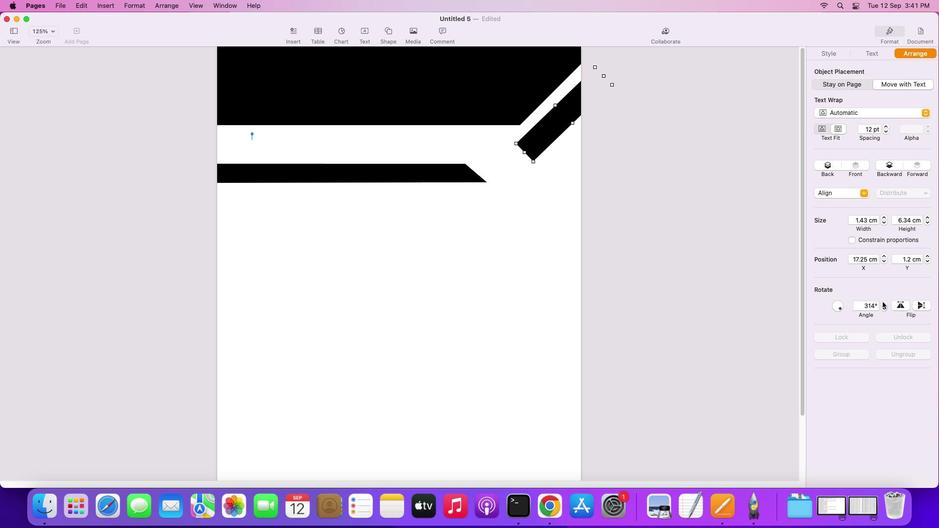 
Action: Mouse pressed left at (882, 302)
Screenshot: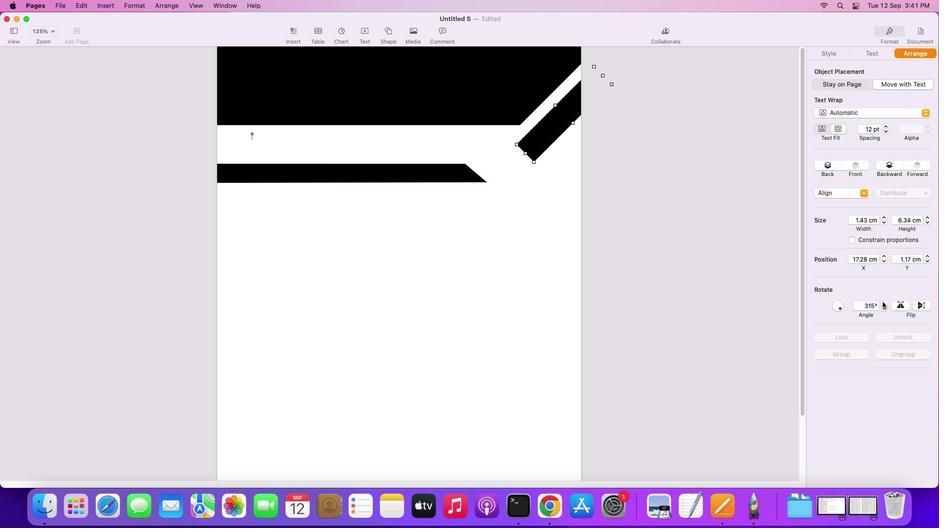 
Action: Mouse moved to (531, 193)
Screenshot: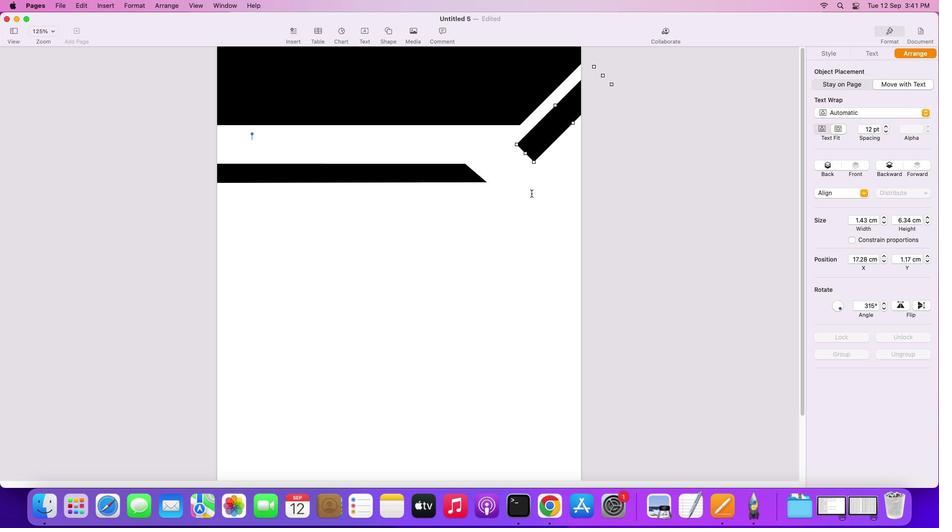 
Action: Mouse pressed left at (531, 193)
Screenshot: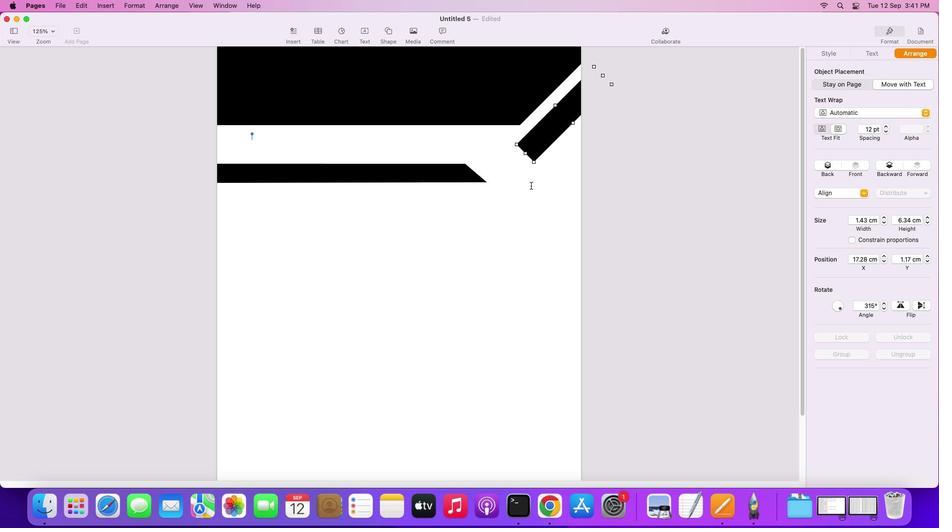 
Action: Mouse moved to (545, 135)
Screenshot: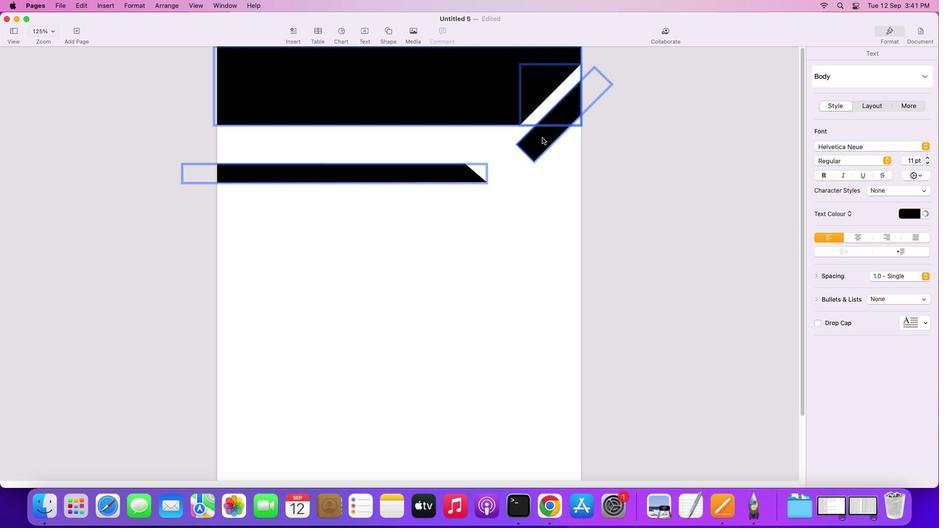 
Action: Mouse pressed left at (545, 135)
Screenshot: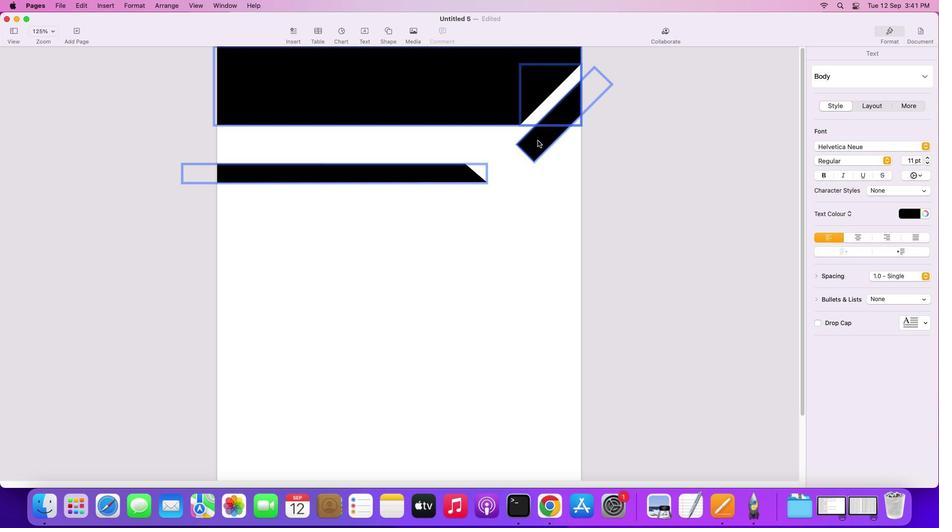 
Action: Mouse moved to (546, 200)
Screenshot: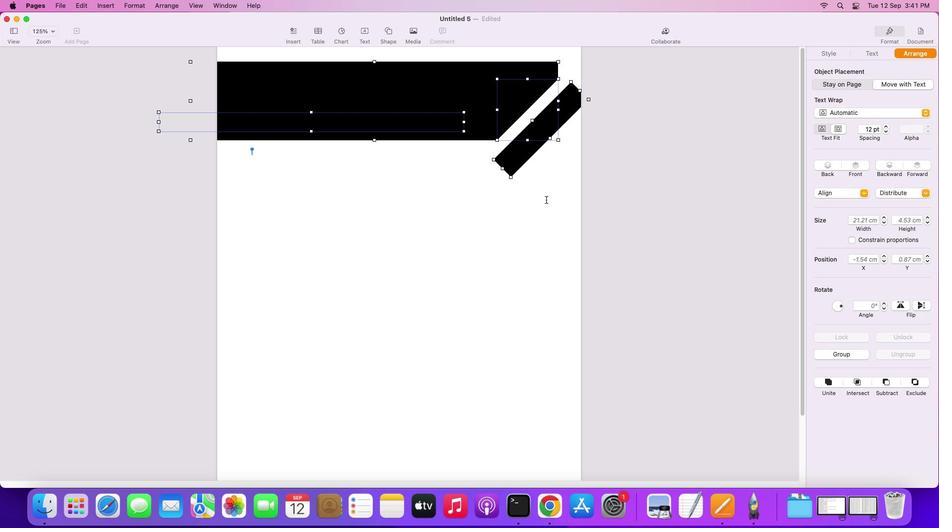 
Action: Key pressed Key.cmd'z'
Screenshot: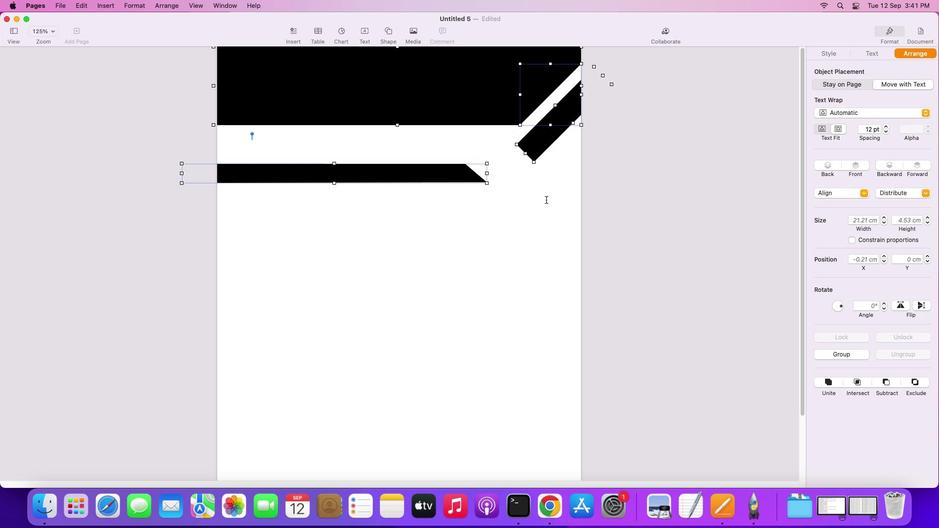 
Action: Mouse moved to (547, 199)
Screenshot: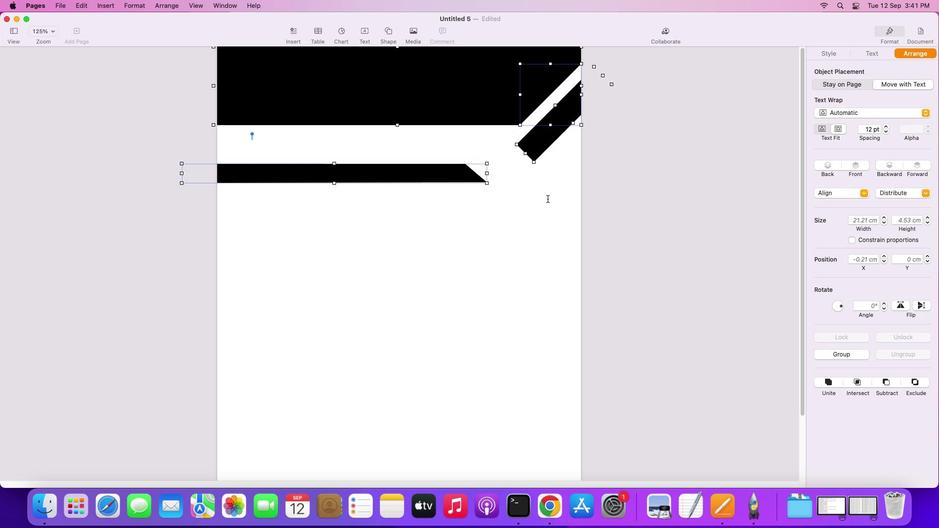 
Action: Mouse pressed left at (547, 199)
Screenshot: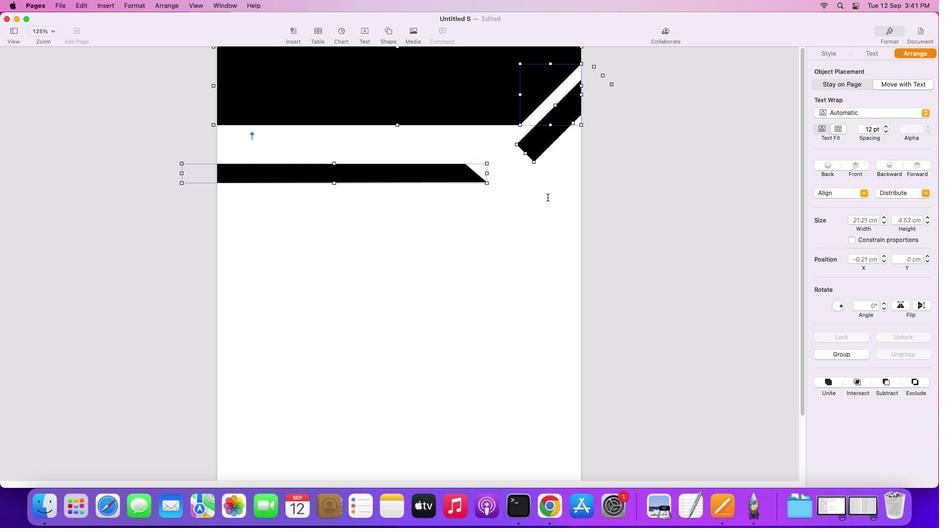 
Action: Mouse moved to (541, 142)
Screenshot: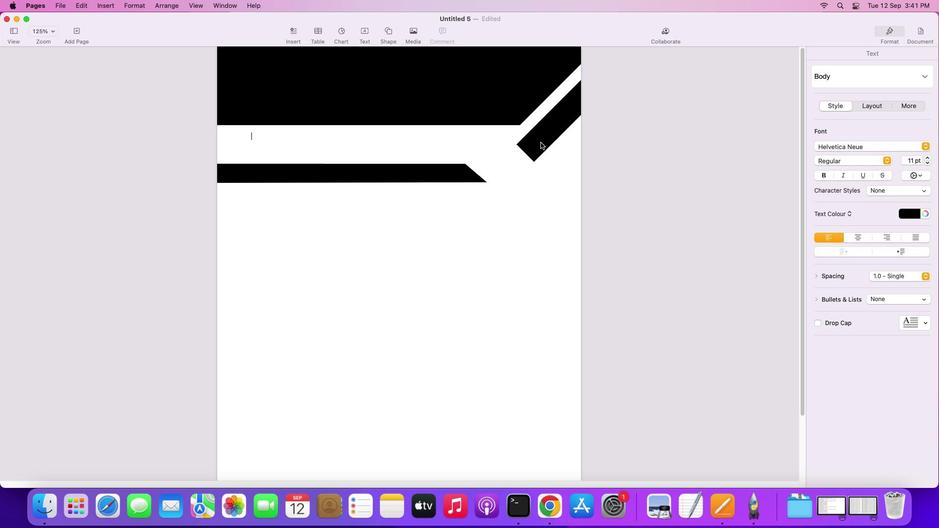 
Action: Mouse pressed left at (541, 142)
Screenshot: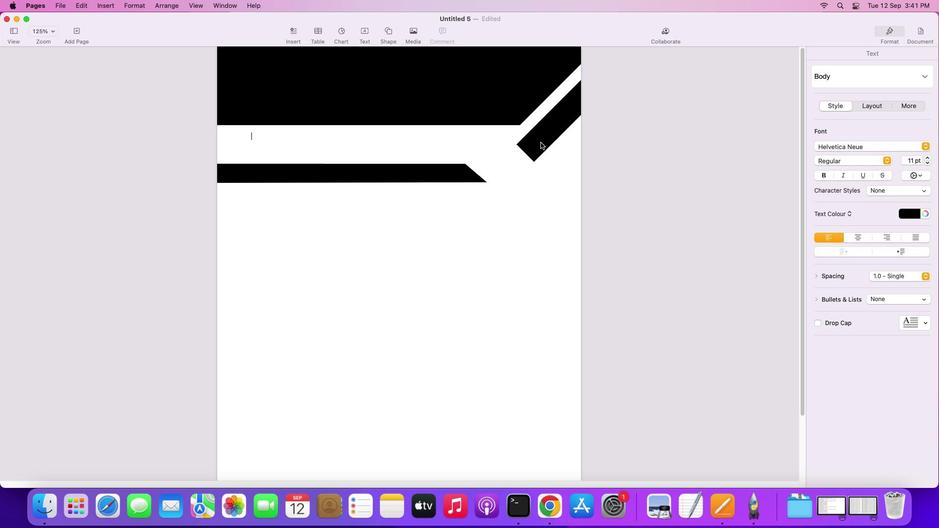 
Action: Mouse moved to (541, 141)
Screenshot: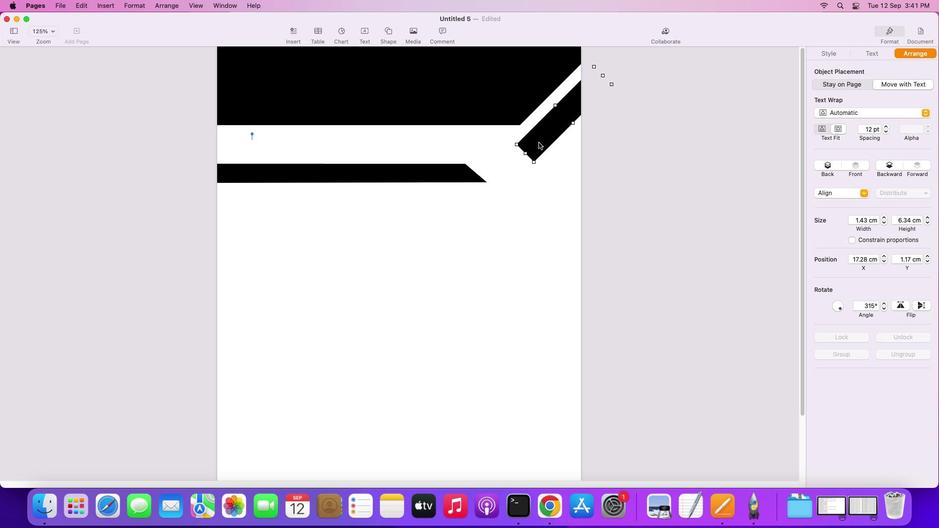 
Action: Mouse pressed left at (541, 141)
Screenshot: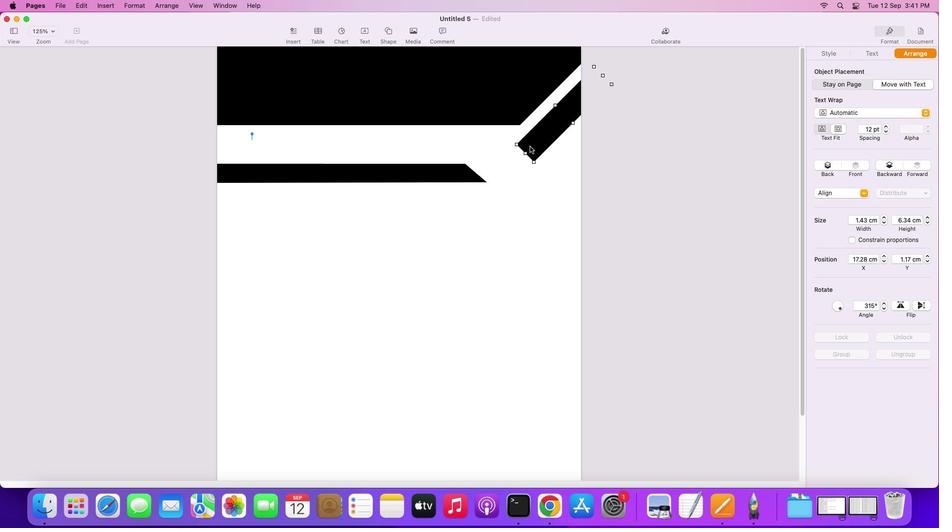 
Action: Mouse moved to (529, 138)
Screenshot: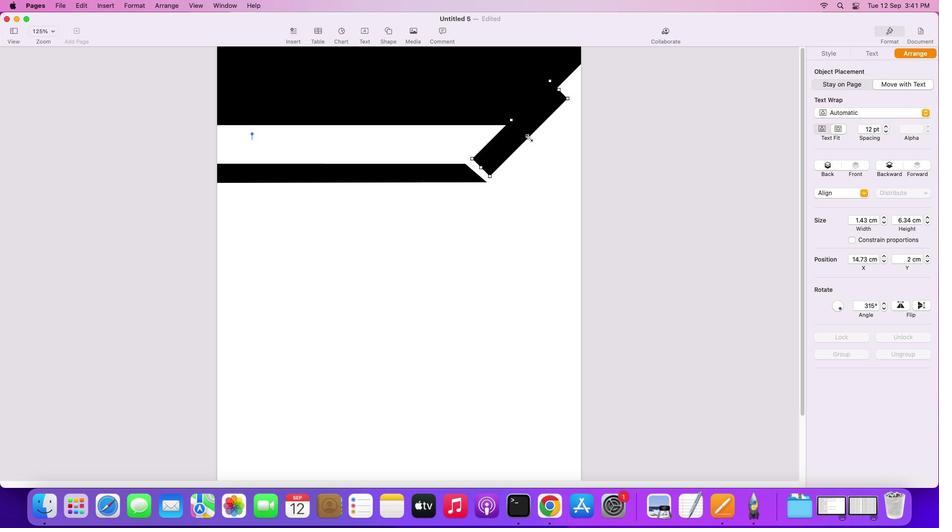 
Action: Mouse pressed left at (529, 138)
Screenshot: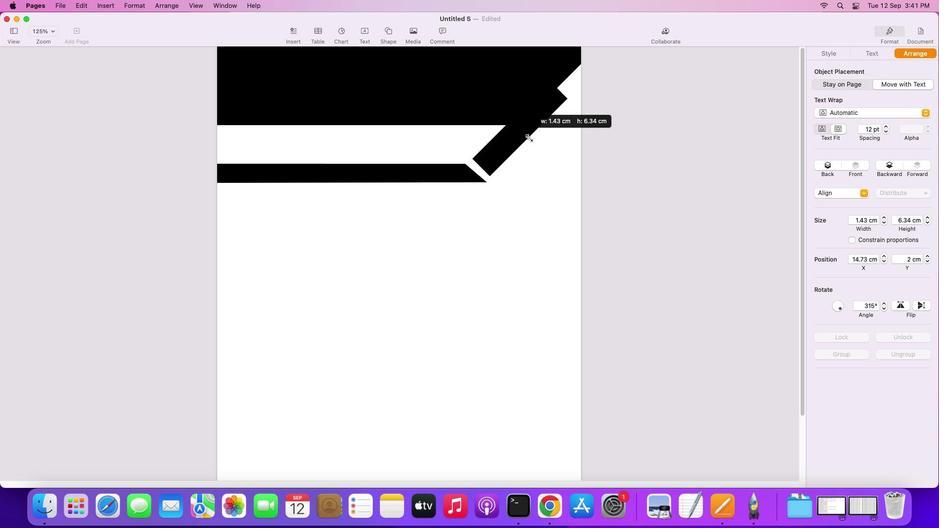 
Action: Mouse moved to (510, 143)
Screenshot: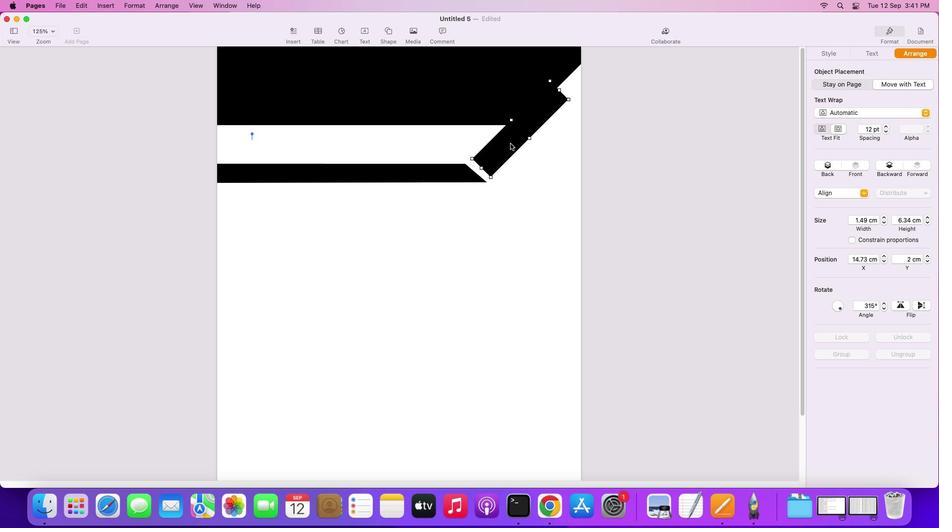
Action: Mouse pressed left at (510, 143)
Screenshot: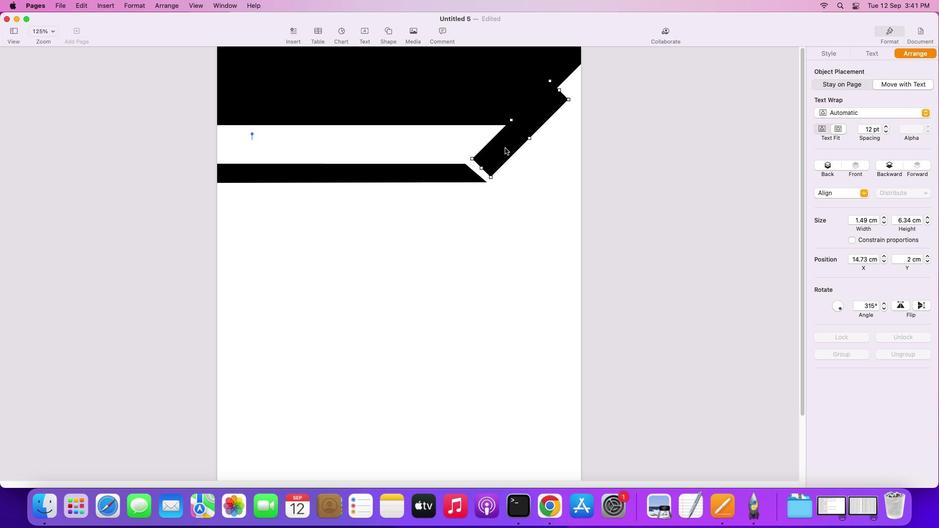 
Action: Mouse moved to (523, 144)
Screenshot: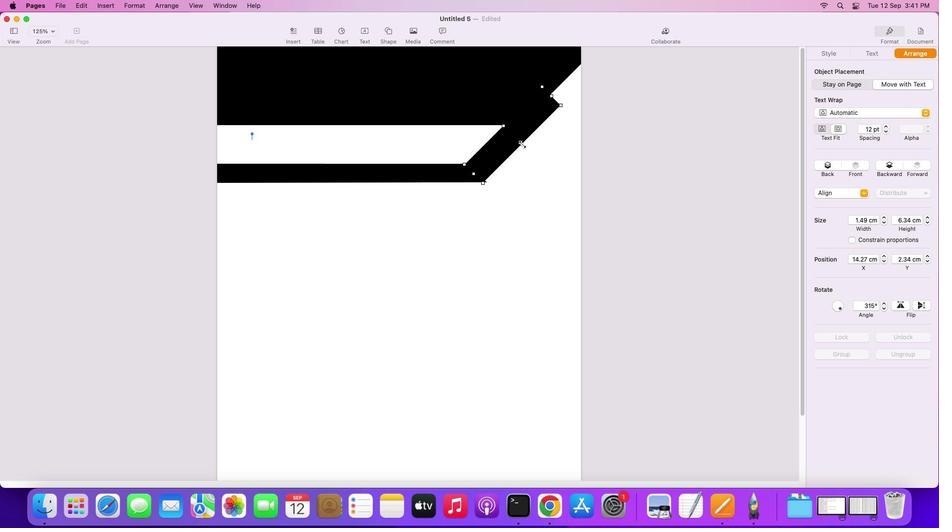 
Action: Mouse pressed left at (523, 144)
Screenshot: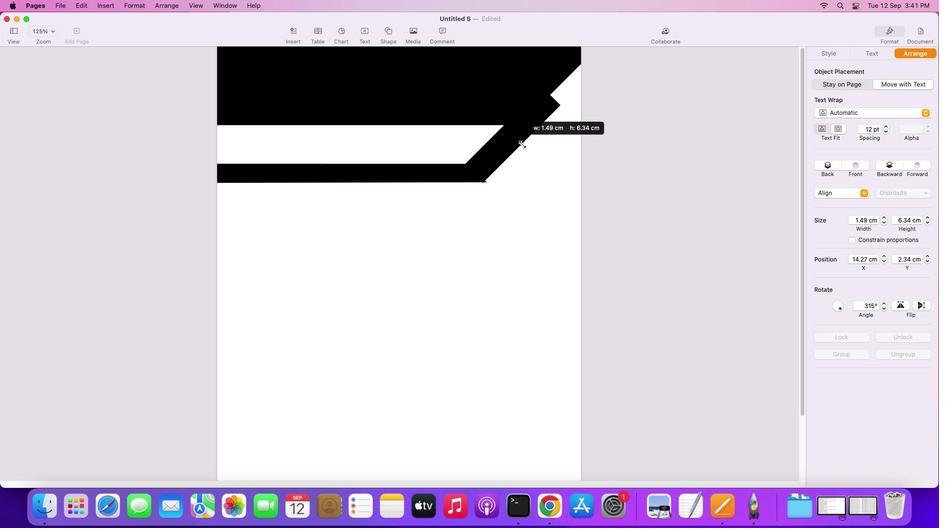
Action: Mouse moved to (507, 145)
Screenshot: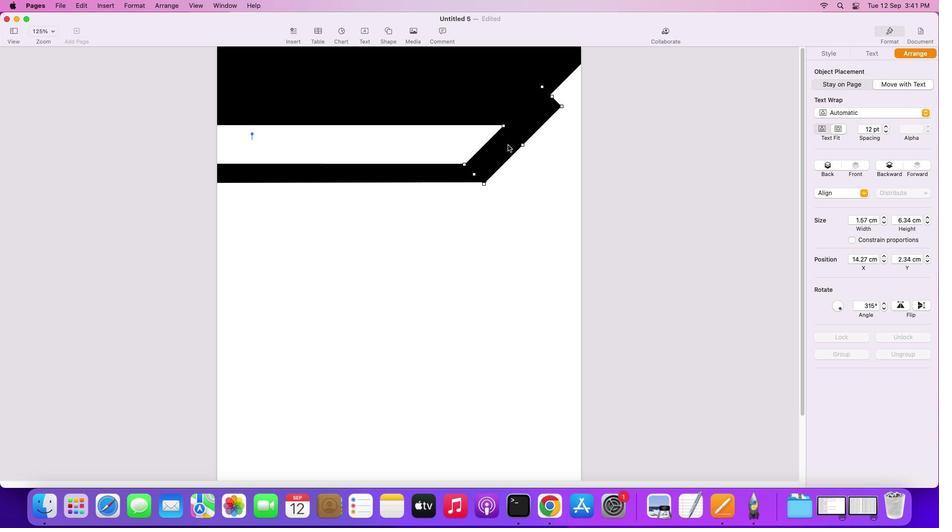 
Action: Mouse pressed left at (507, 145)
Screenshot: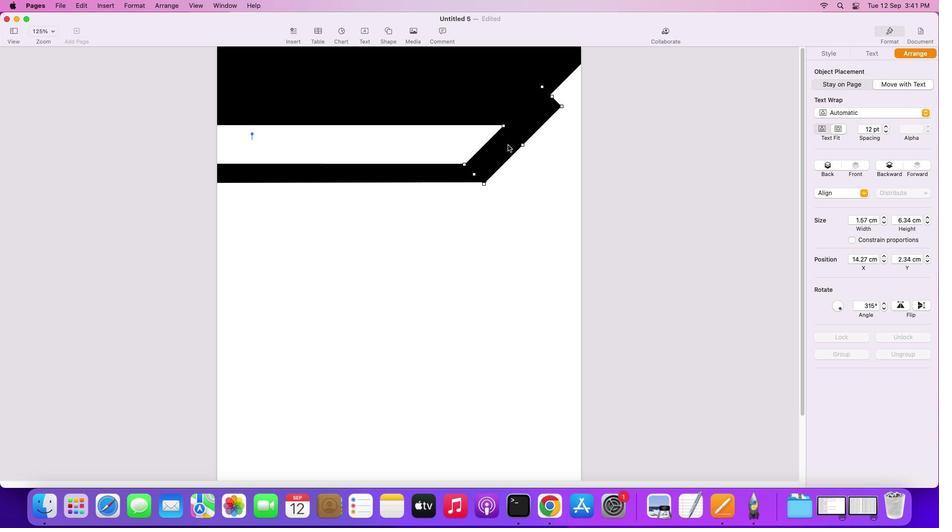 
Action: Mouse moved to (832, 54)
Screenshot: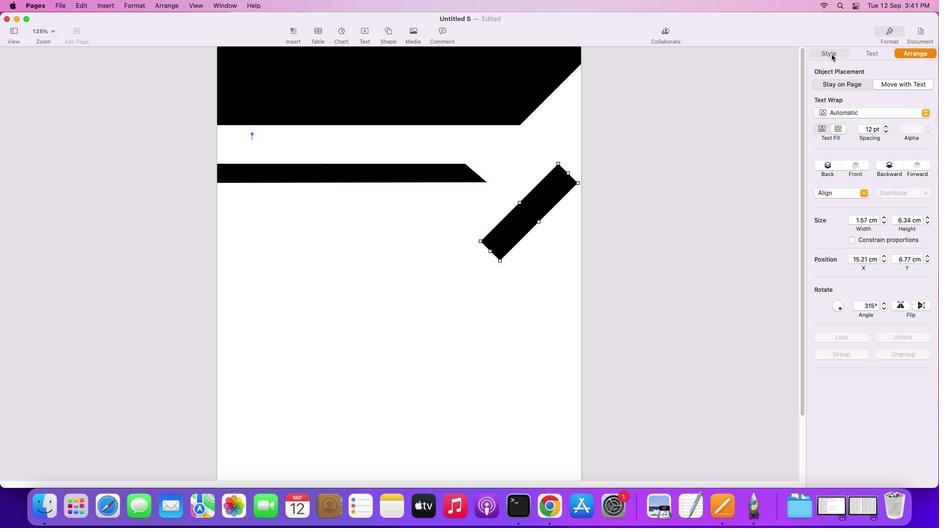 
Action: Mouse pressed left at (832, 54)
Screenshot: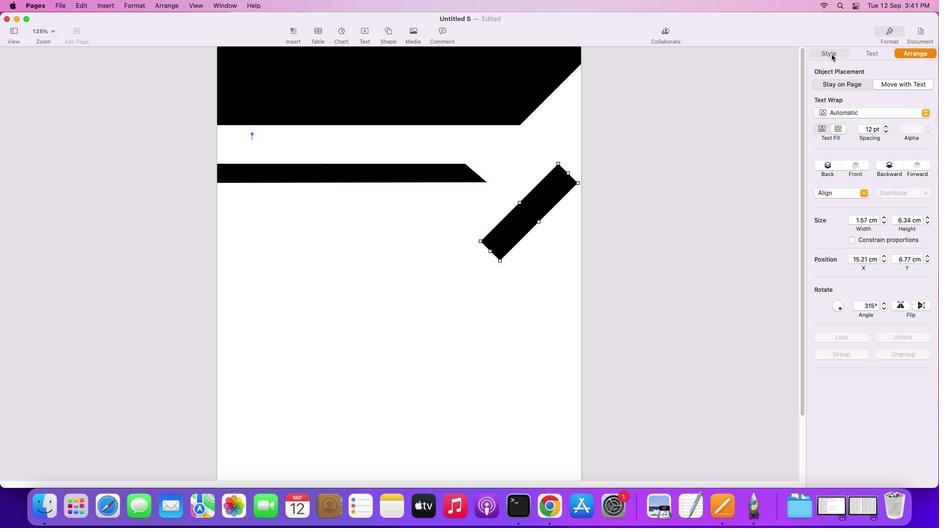 
Action: Mouse moved to (925, 160)
Screenshot: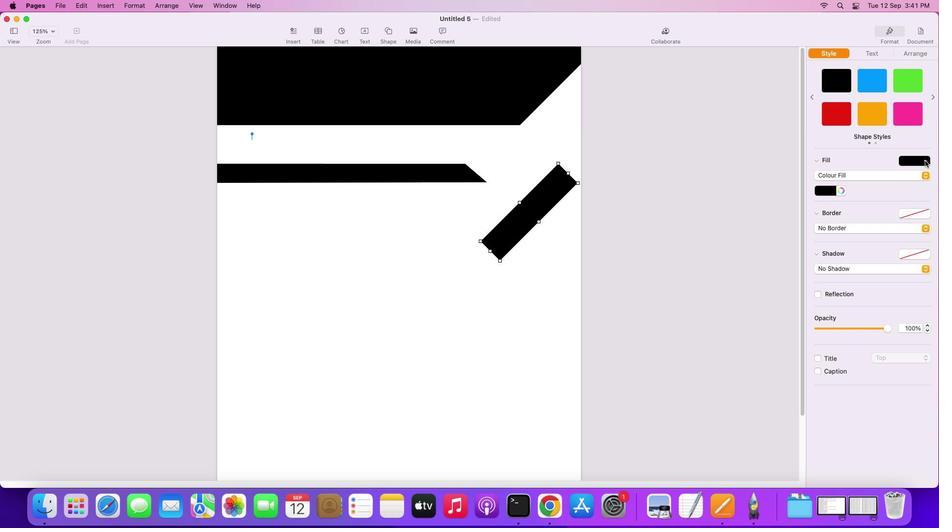
Action: Mouse pressed left at (925, 160)
Screenshot: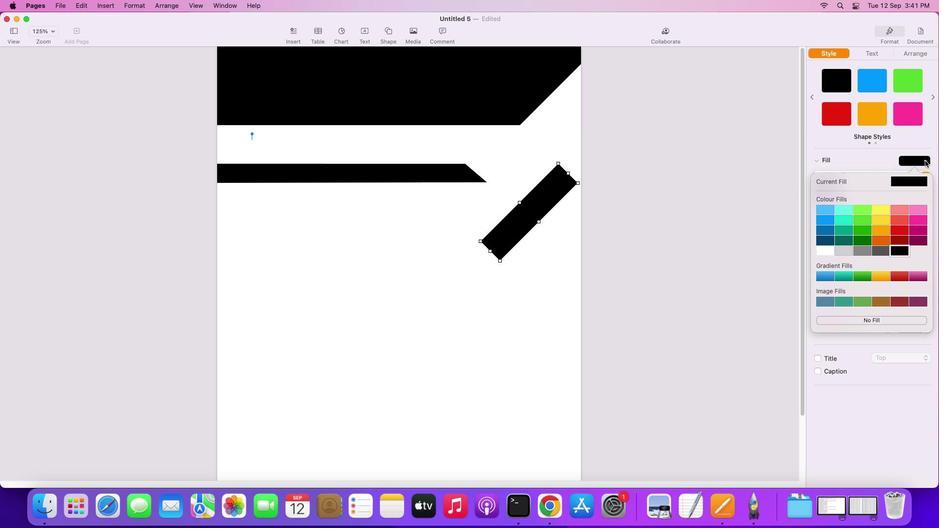 
Action: Mouse moved to (882, 217)
Screenshot: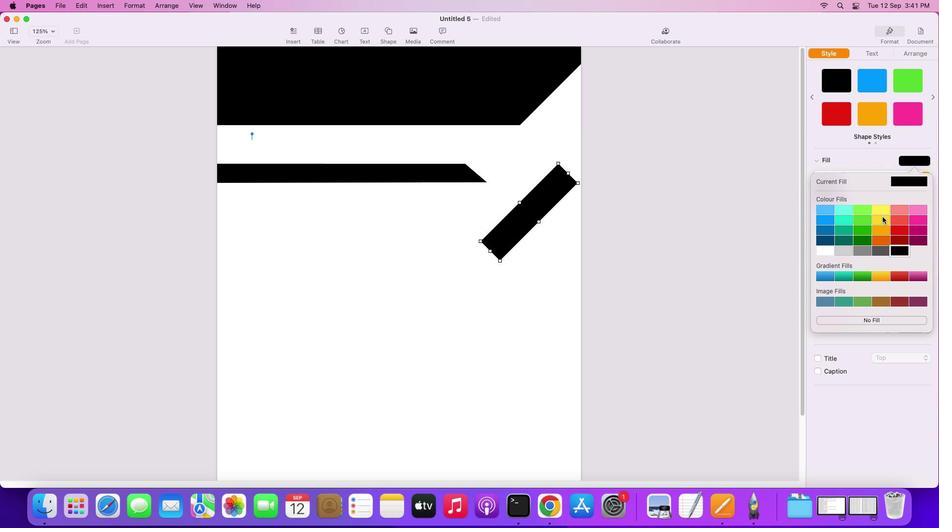 
Action: Mouse pressed left at (882, 217)
Screenshot: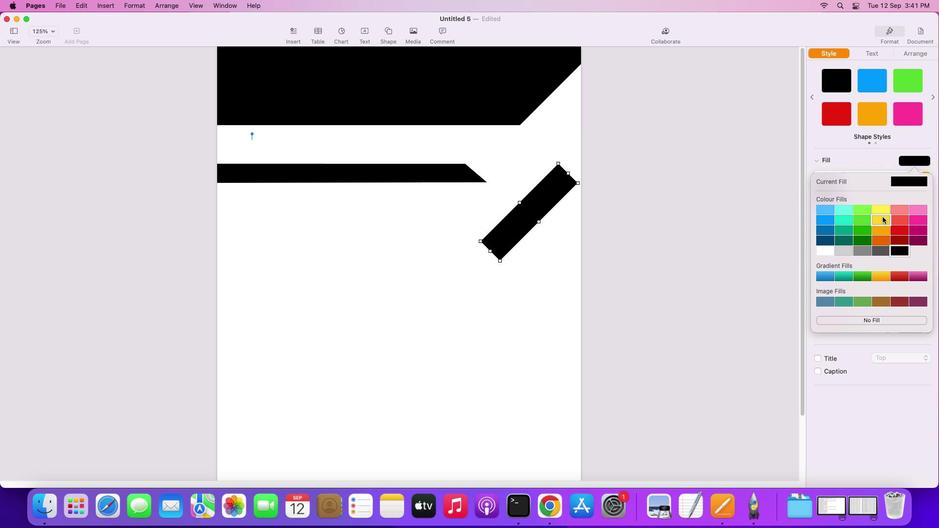 
Action: Mouse moved to (540, 204)
Screenshot: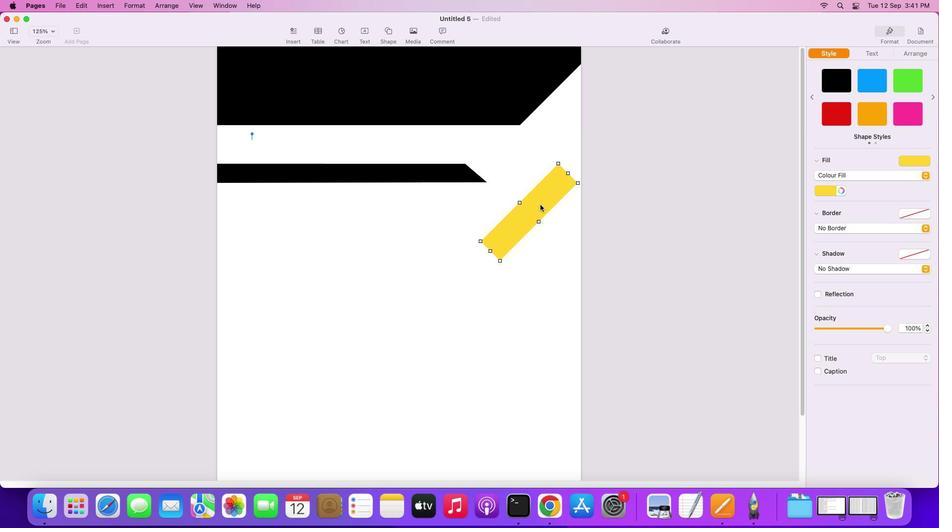 
Action: Mouse pressed left at (540, 204)
Screenshot: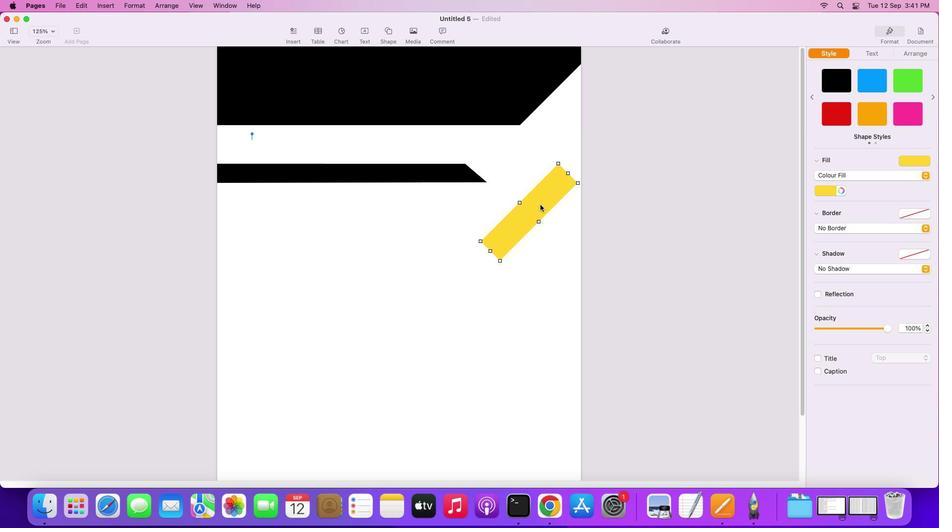 
Action: Mouse moved to (554, 240)
Screenshot: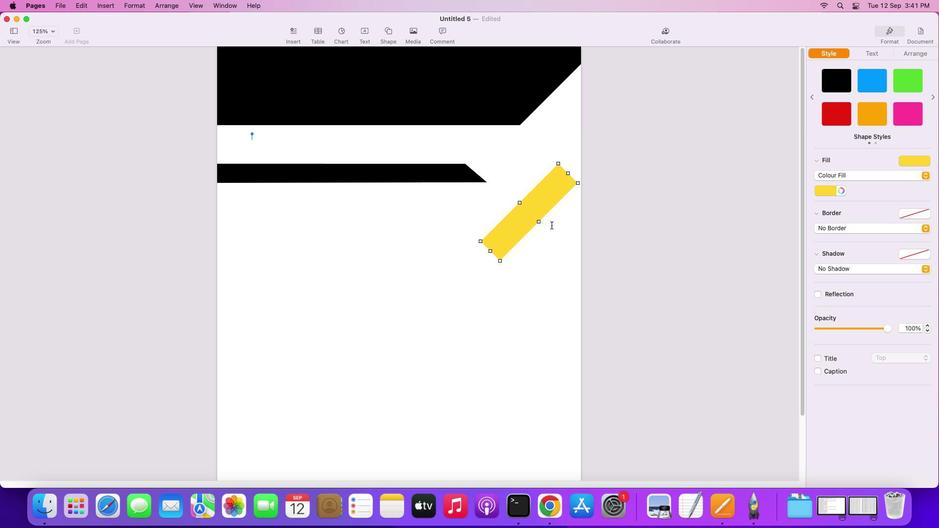 
Action: Mouse pressed left at (554, 240)
Screenshot: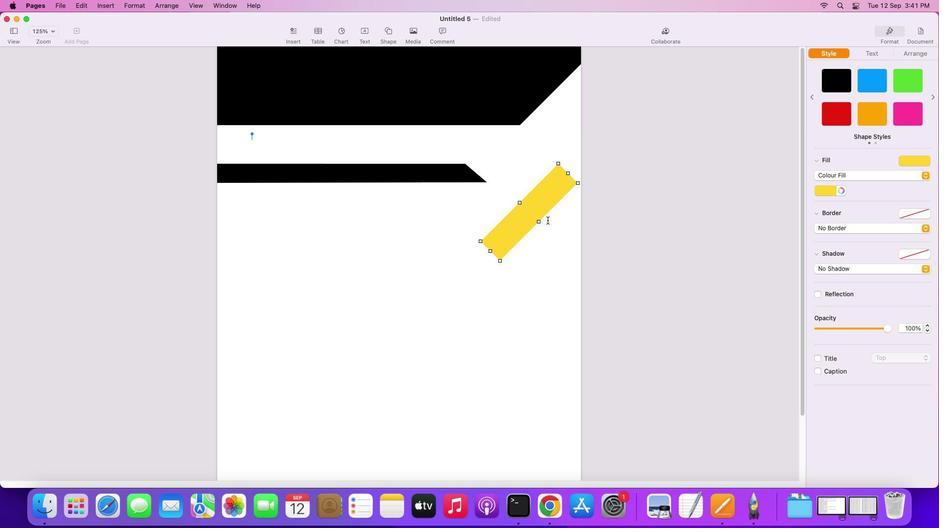 
Action: Mouse moved to (538, 212)
Screenshot: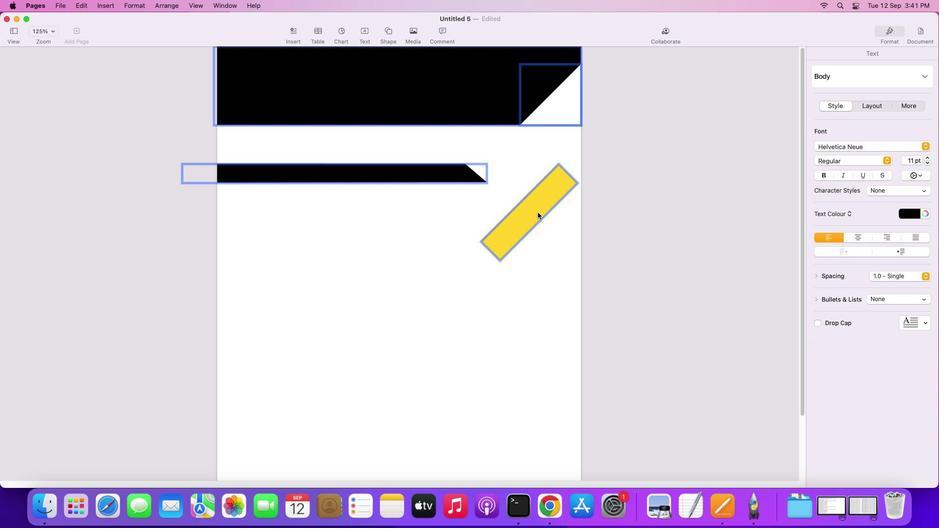 
Action: Mouse pressed left at (538, 212)
Screenshot: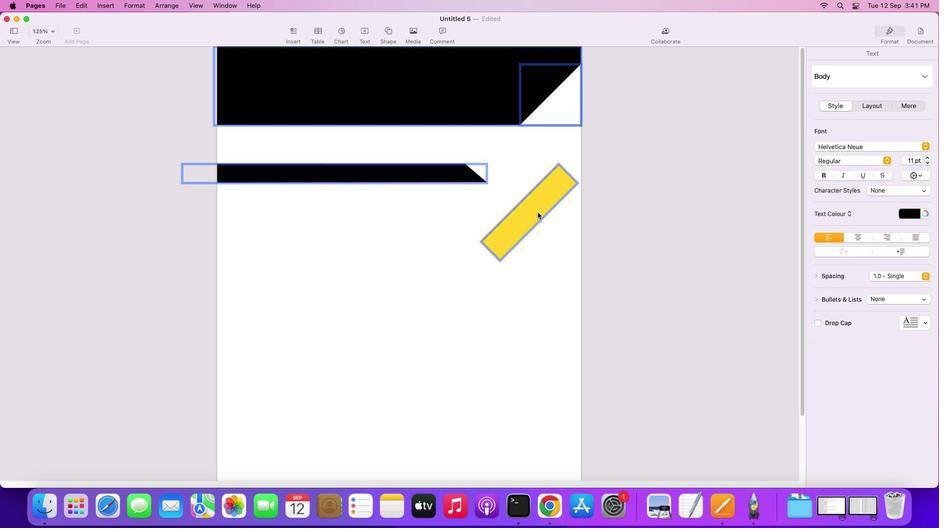 
Action: Mouse moved to (551, 236)
Screenshot: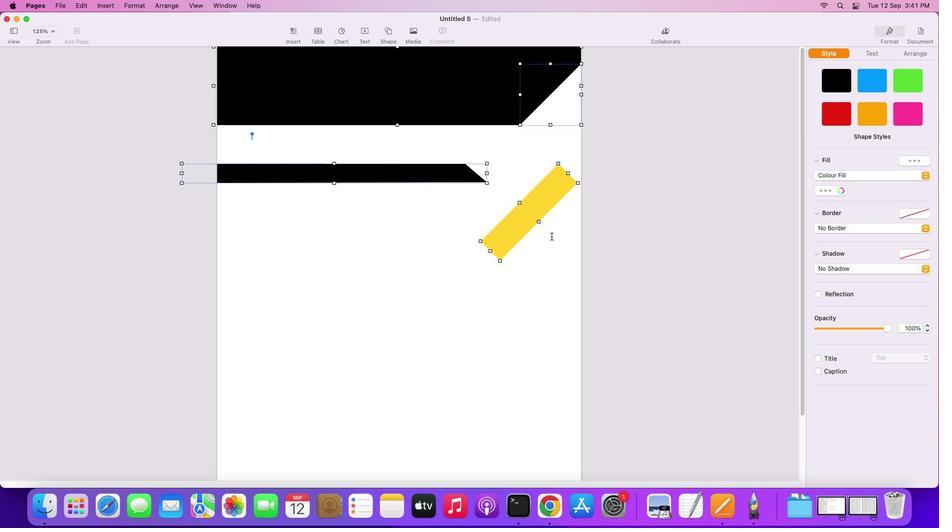 
Action: Mouse pressed left at (551, 236)
Screenshot: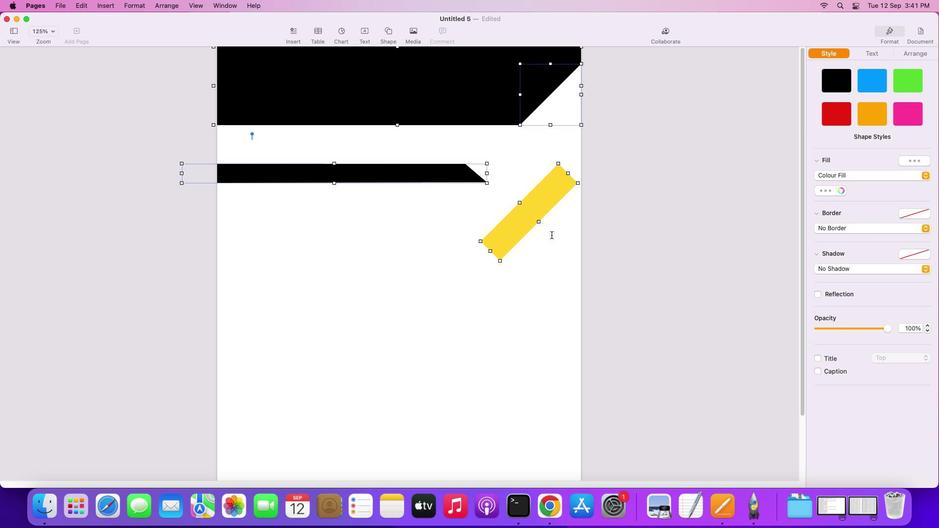 
Action: Mouse moved to (535, 205)
Screenshot: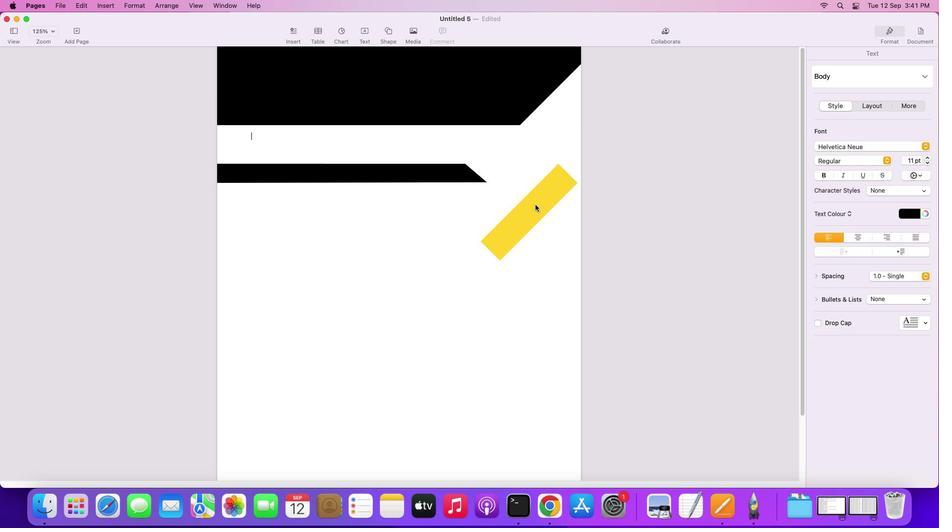 
Action: Mouse pressed left at (535, 205)
Screenshot: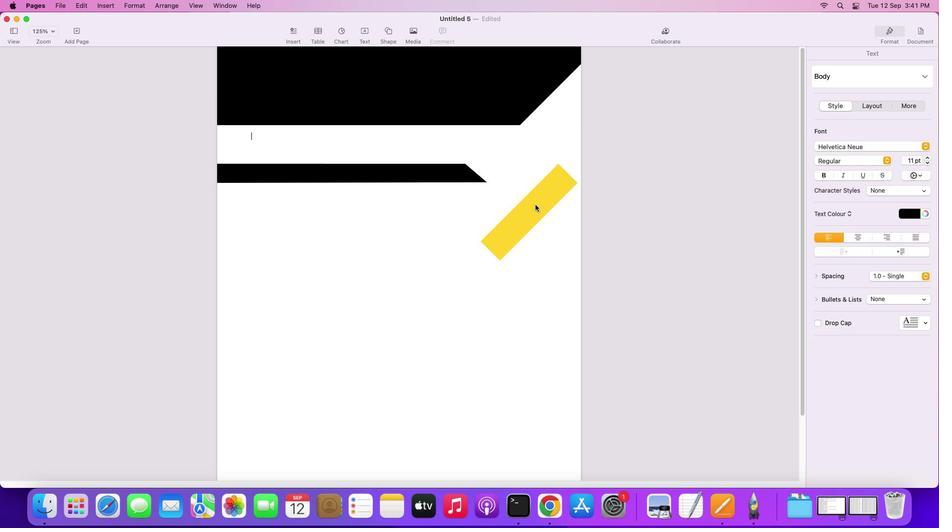 
Action: Mouse moved to (535, 205)
Screenshot: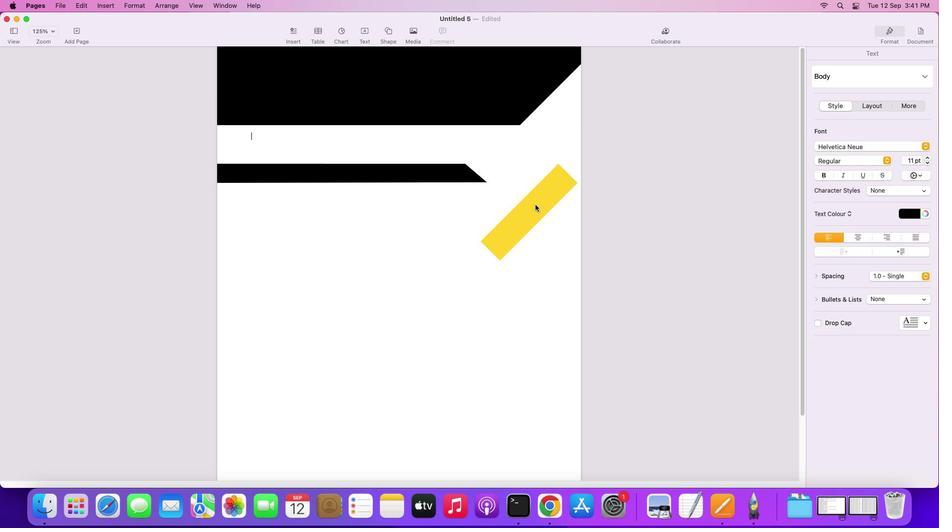 
Action: Mouse pressed left at (535, 205)
Screenshot: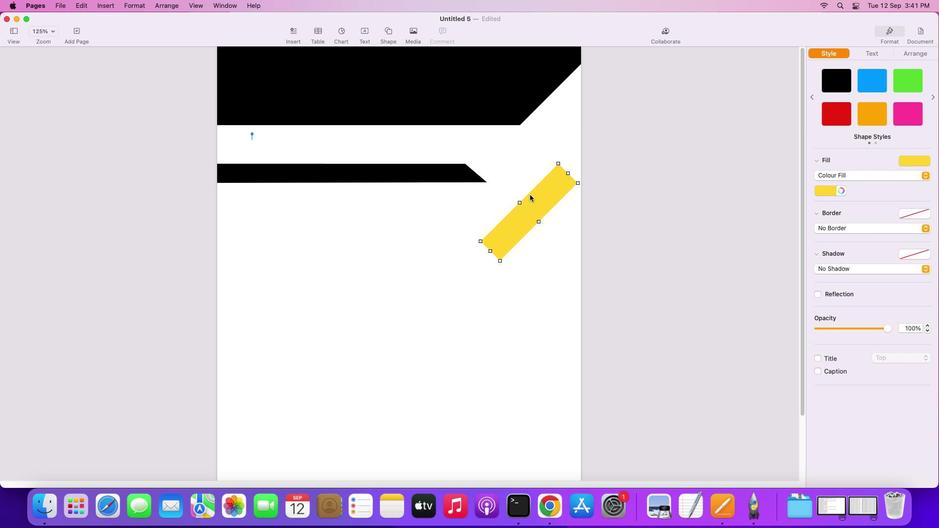 
Action: Mouse moved to (905, 51)
Screenshot: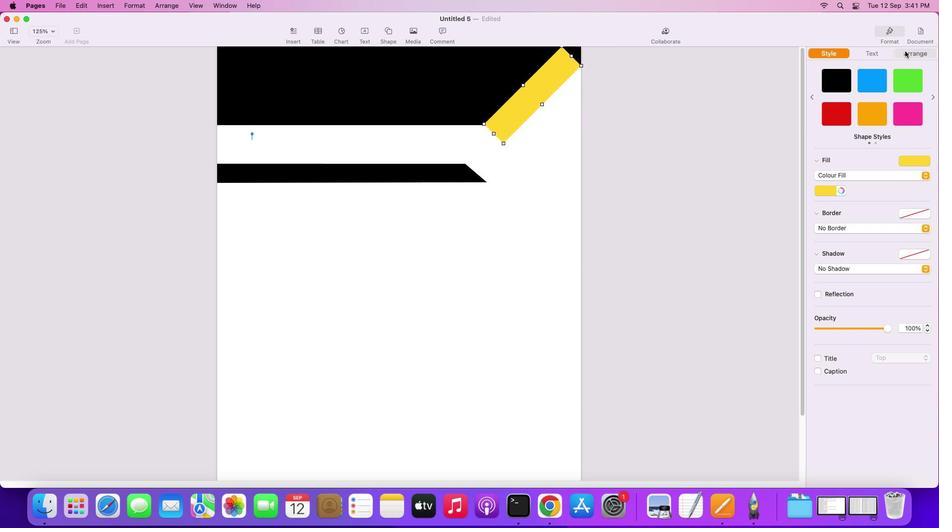 
Action: Mouse pressed left at (905, 51)
Screenshot: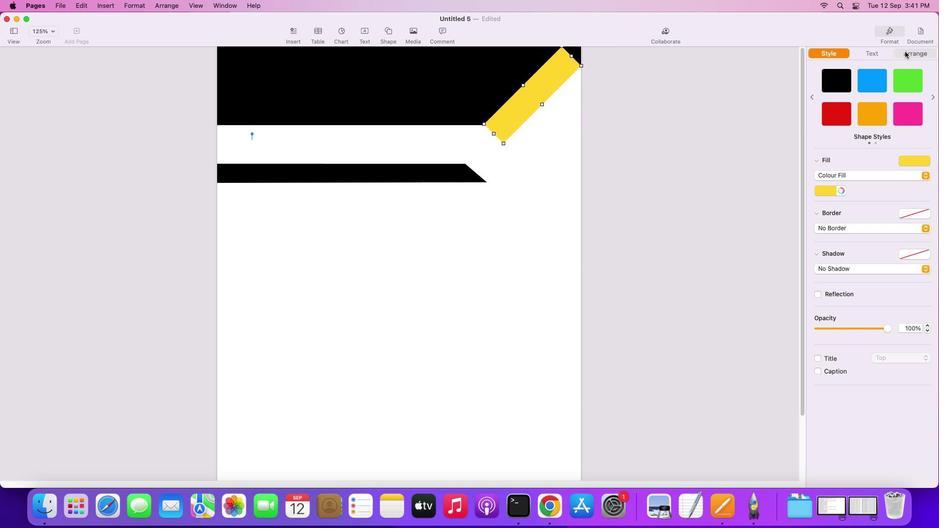 
Action: Mouse moved to (844, 82)
Screenshot: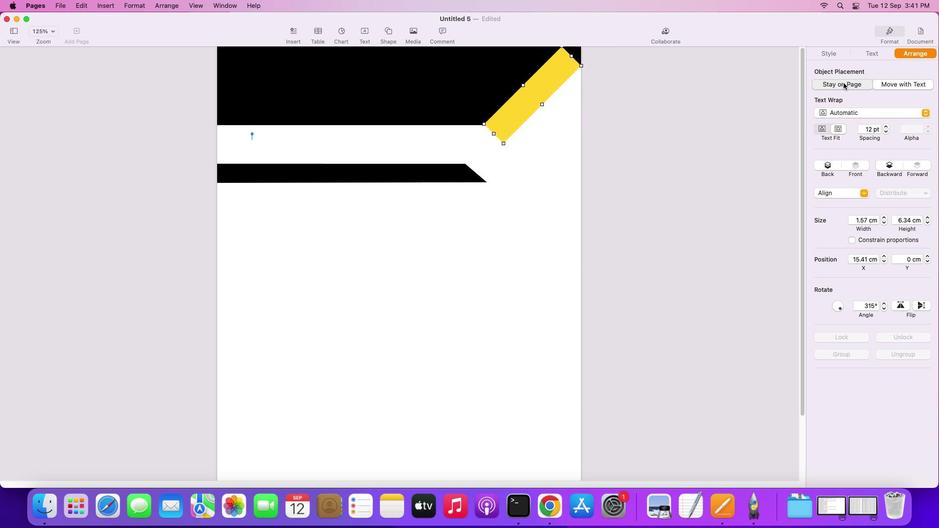 
Action: Mouse pressed left at (844, 82)
Screenshot: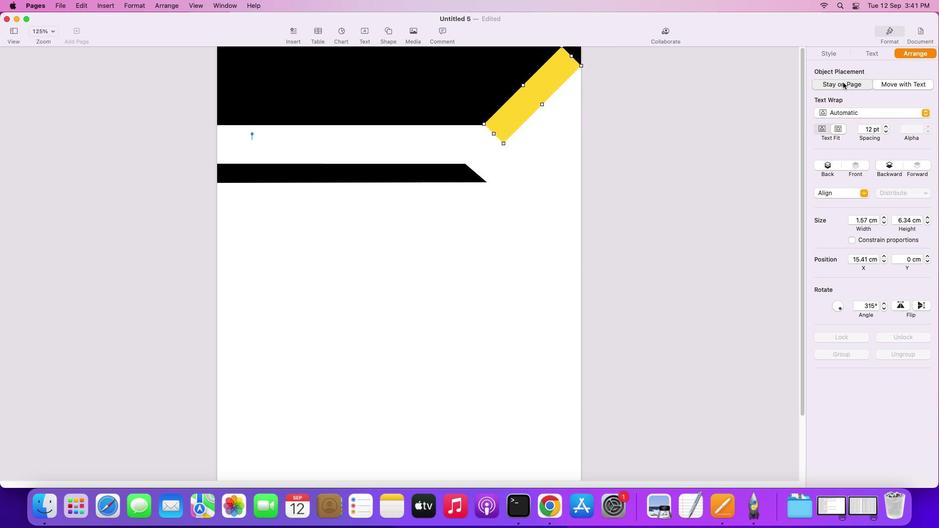 
Action: Mouse moved to (546, 86)
Screenshot: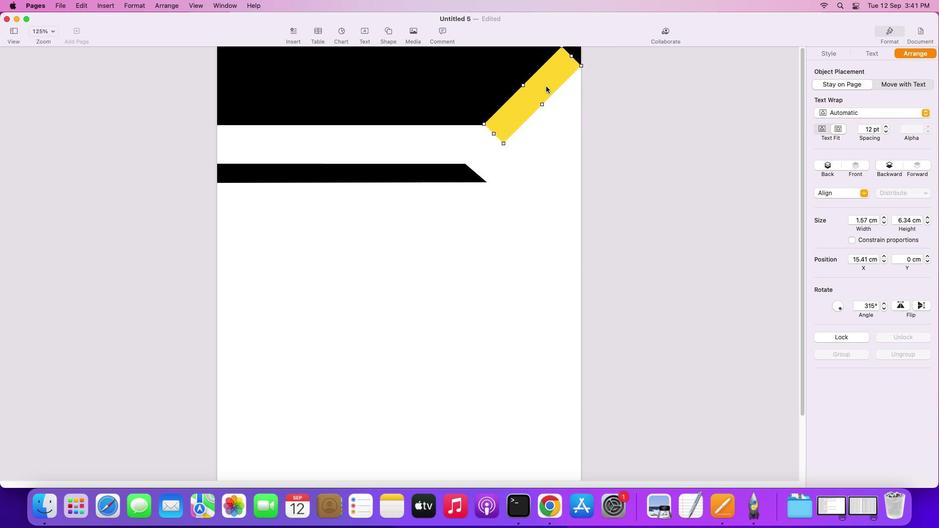 
Action: Mouse pressed left at (546, 86)
Screenshot: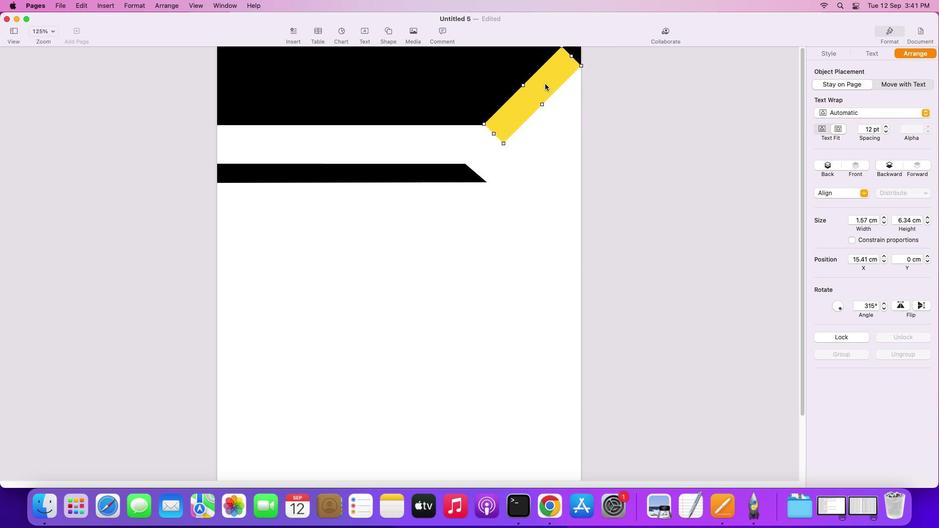 
Action: Mouse moved to (547, 71)
Screenshot: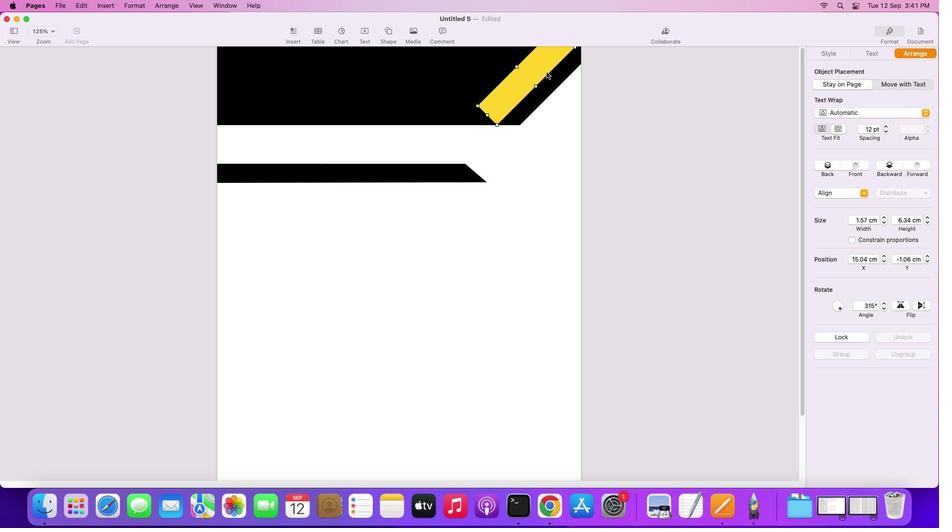 
Action: Mouse pressed left at (547, 71)
Screenshot: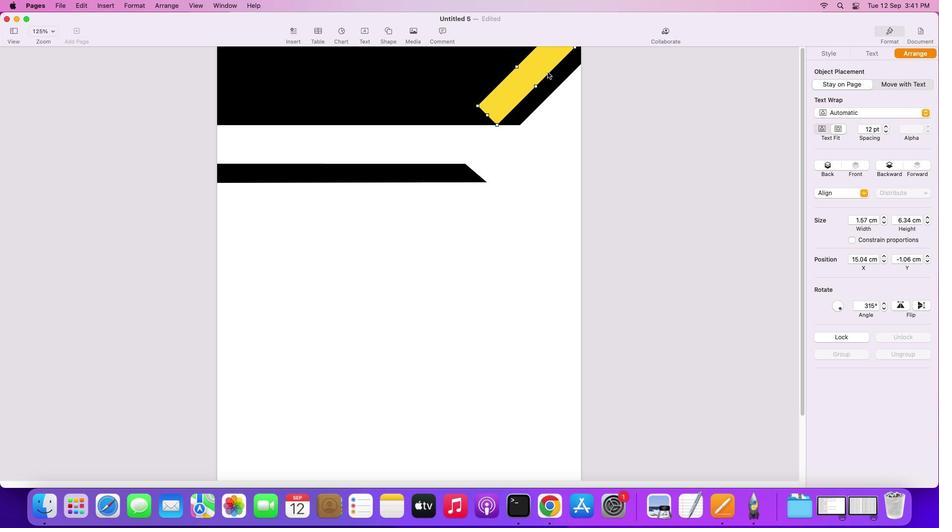 
Action: Mouse moved to (496, 150)
Screenshot: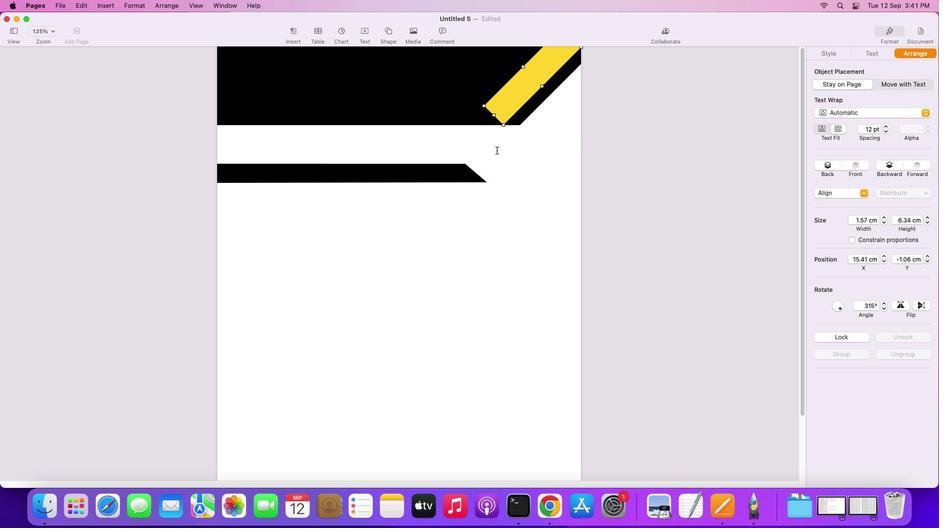 
Action: Mouse pressed left at (496, 150)
Screenshot: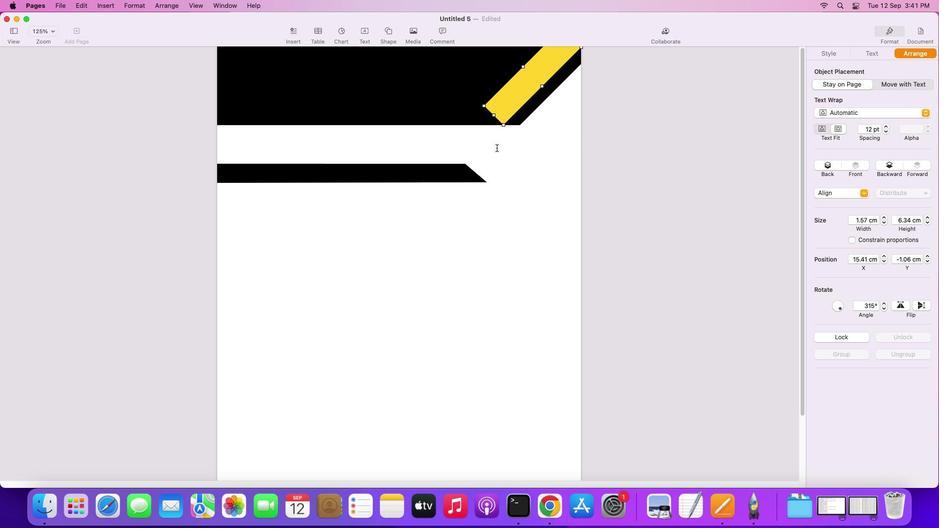 
Action: Mouse moved to (508, 97)
Screenshot: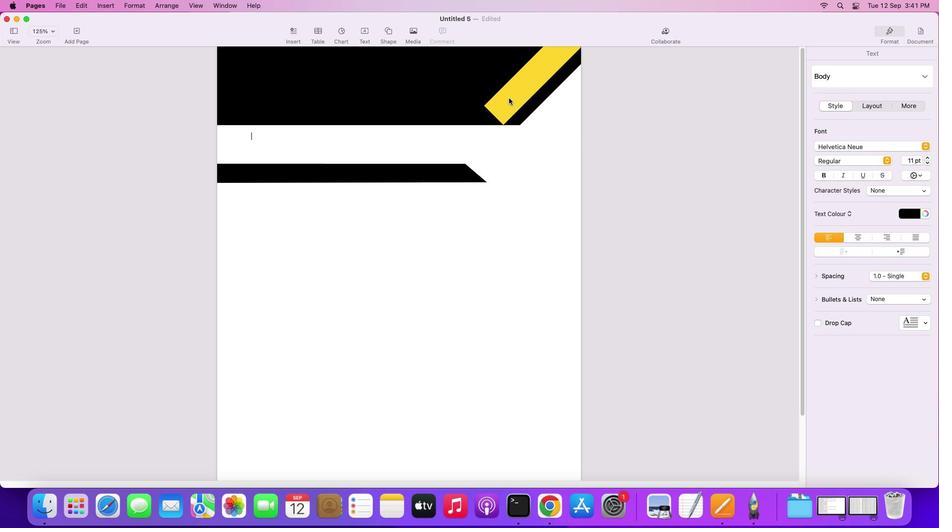 
Action: Mouse pressed left at (508, 97)
Screenshot: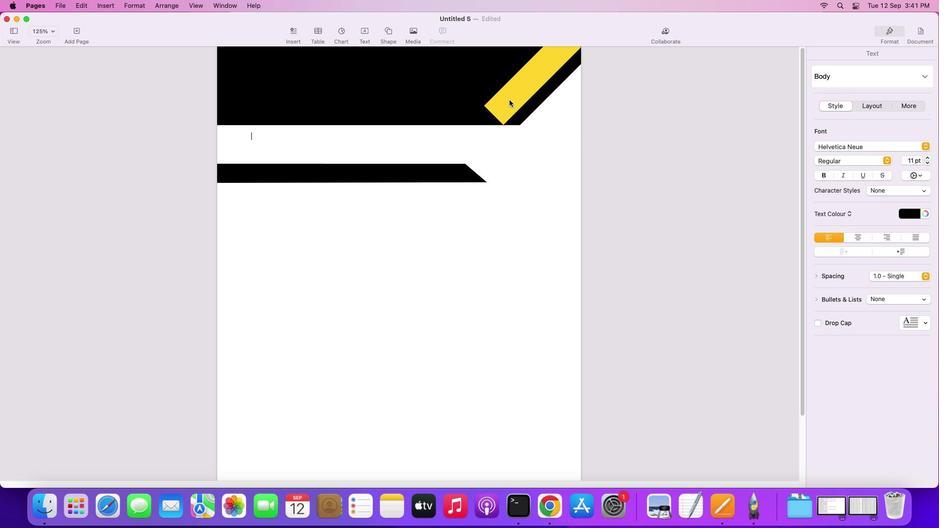 
Action: Mouse moved to (494, 114)
Screenshot: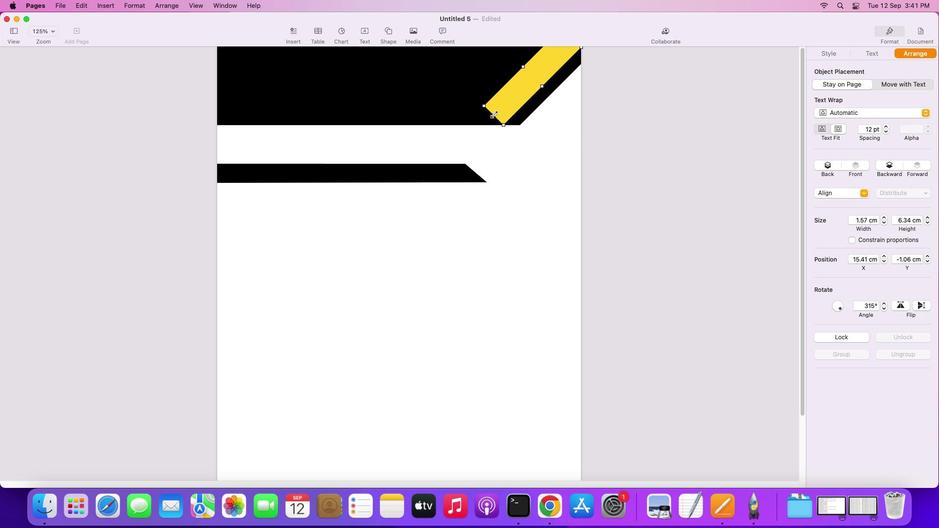 
Action: Mouse pressed left at (494, 114)
Screenshot: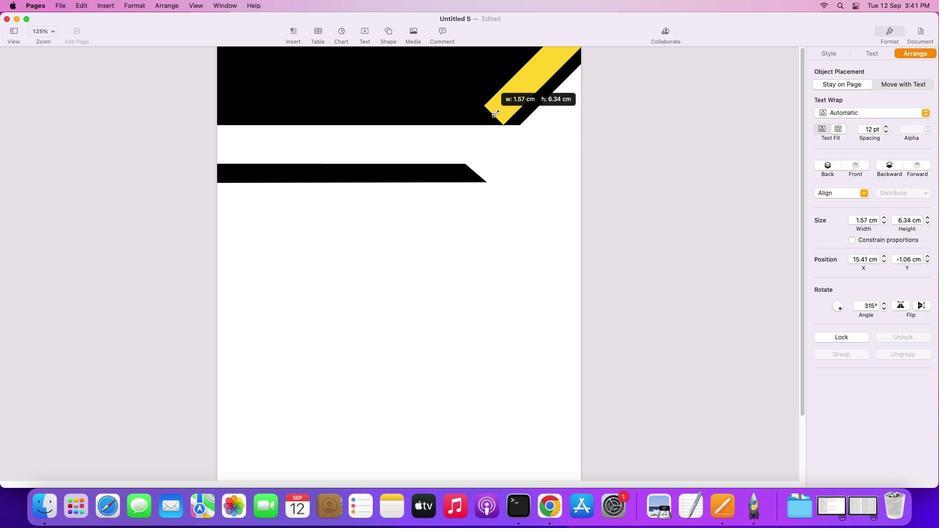 
Action: Mouse moved to (509, 151)
Screenshot: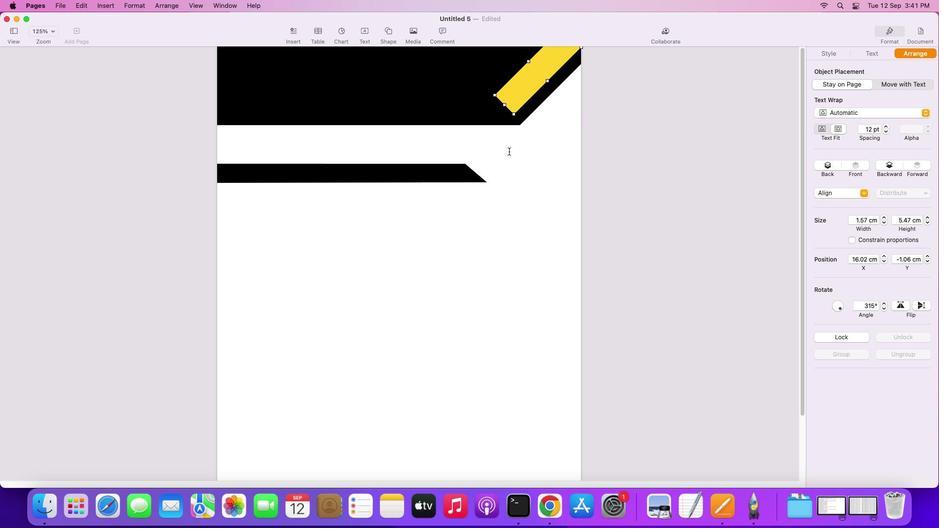 
Action: Mouse pressed left at (509, 151)
Screenshot: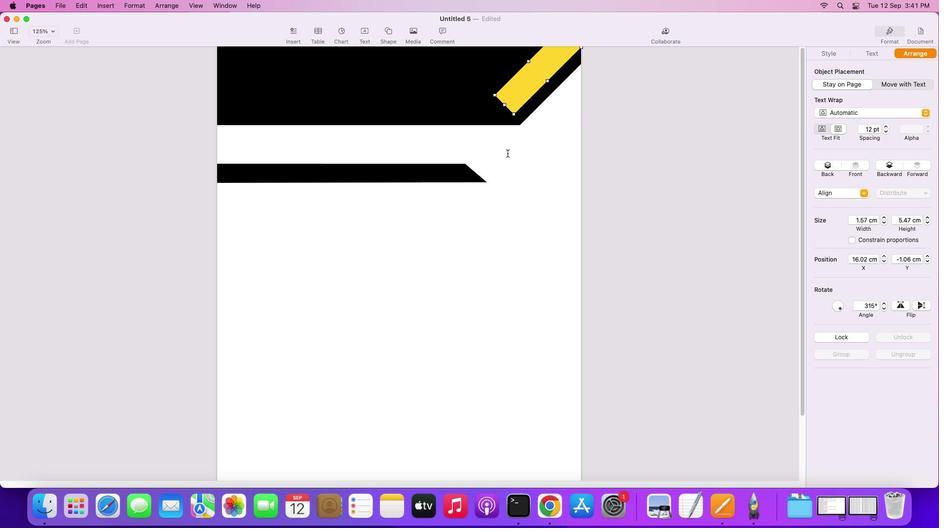 
Action: Mouse moved to (449, 172)
Screenshot: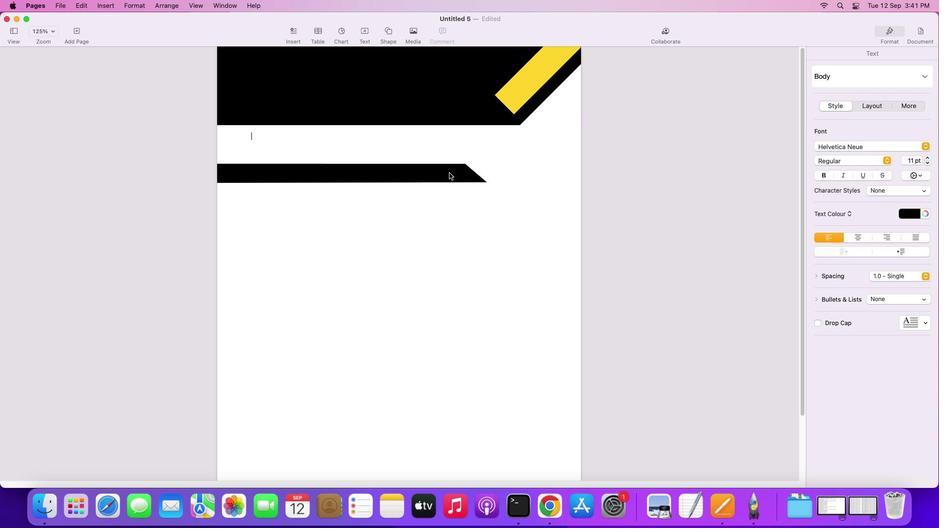 
Action: Mouse pressed left at (449, 172)
Screenshot: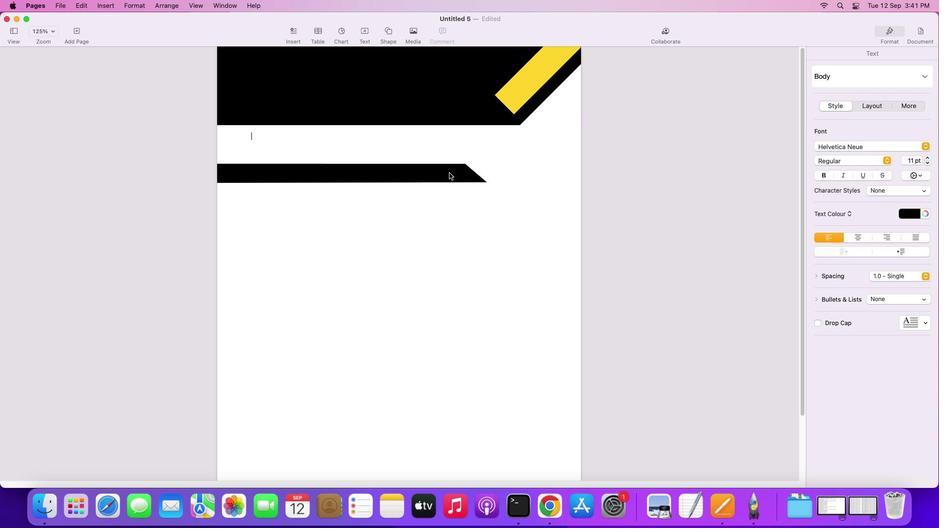 
Action: Mouse moved to (828, 53)
Screenshot: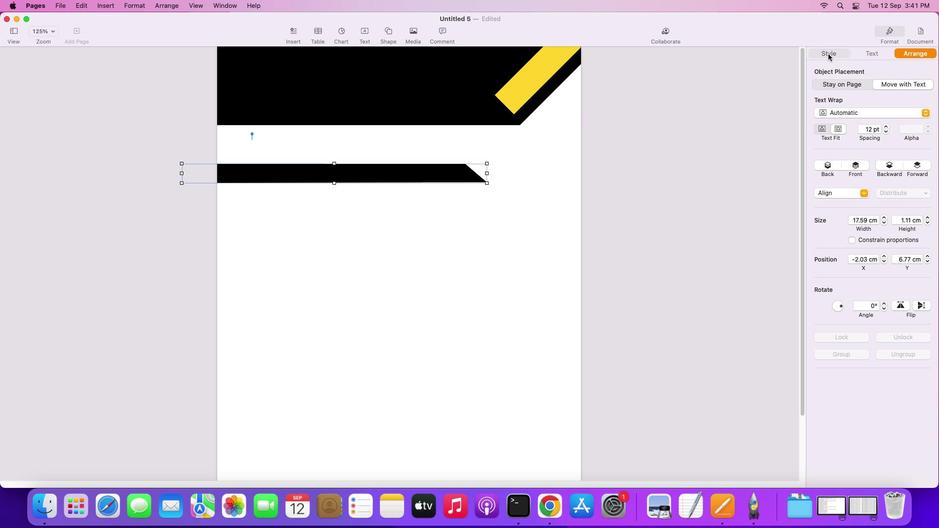 
Action: Mouse pressed left at (828, 53)
Screenshot: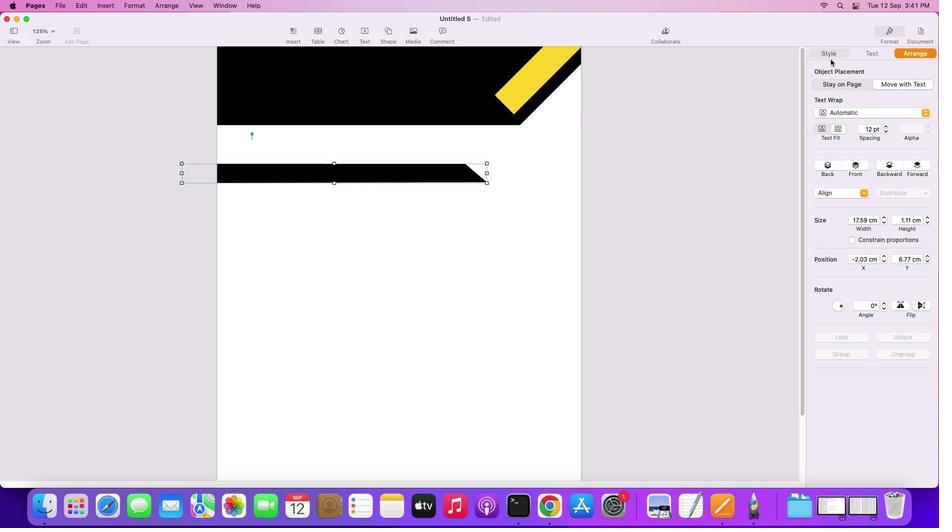 
Action: Mouse moved to (923, 160)
Screenshot: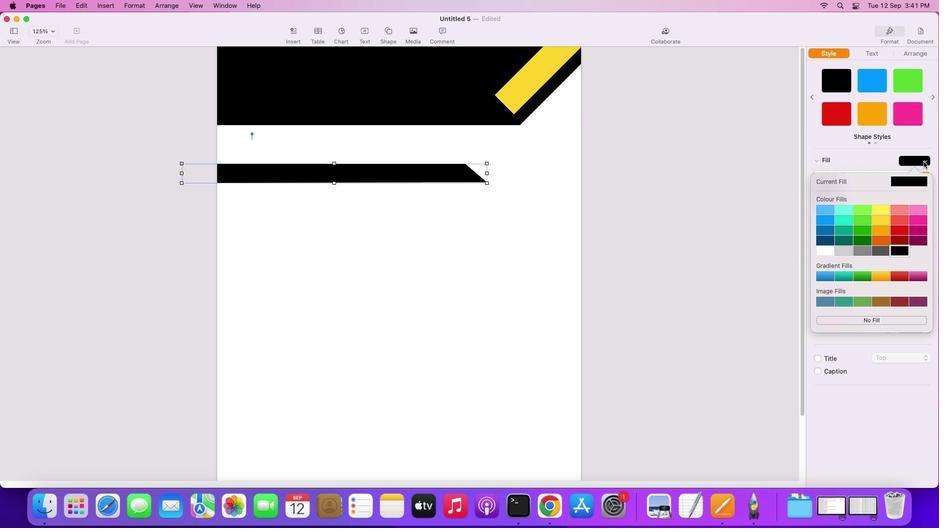 
Action: Mouse pressed left at (923, 160)
Screenshot: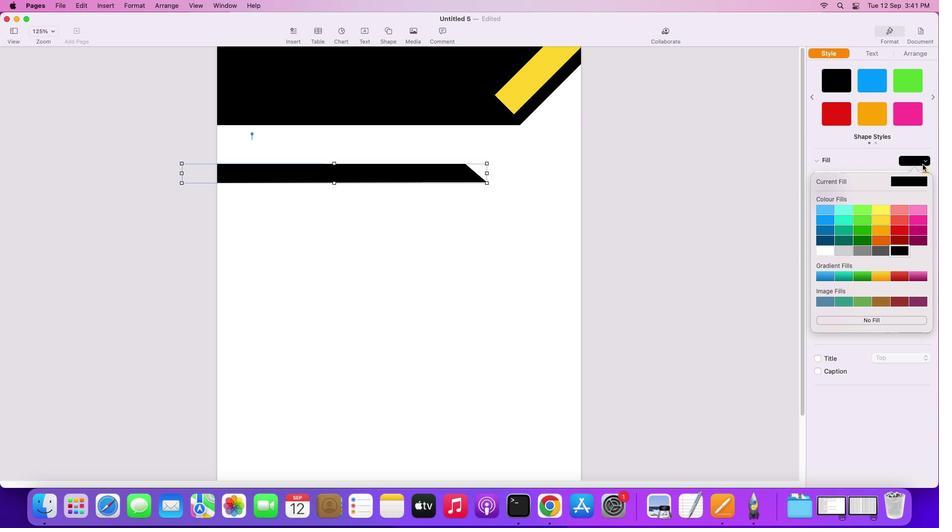 
Action: Mouse moved to (880, 208)
Screenshot: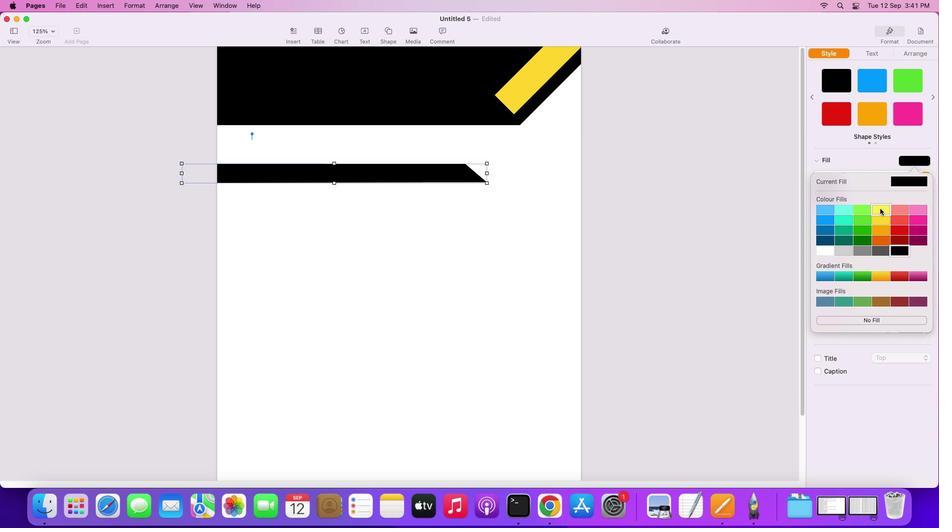 
Action: Mouse pressed left at (880, 208)
Screenshot: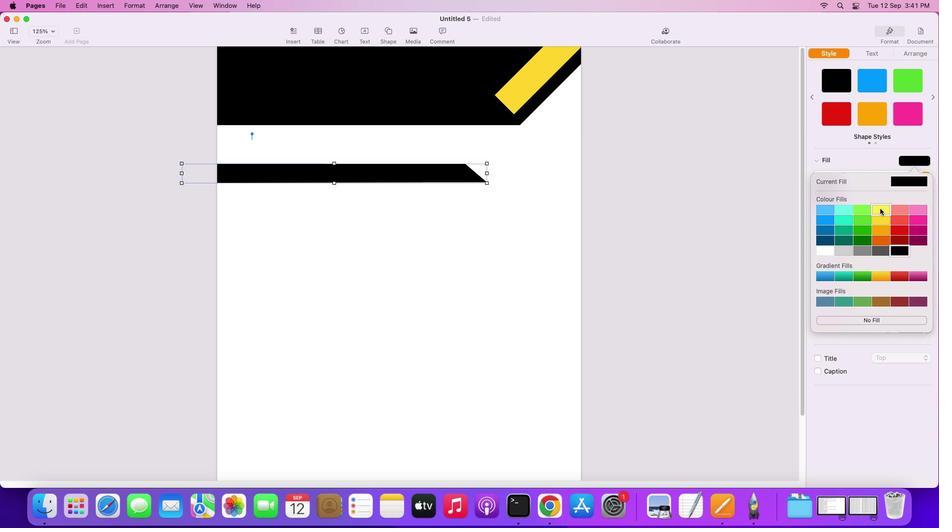
Action: Mouse moved to (920, 159)
Screenshot: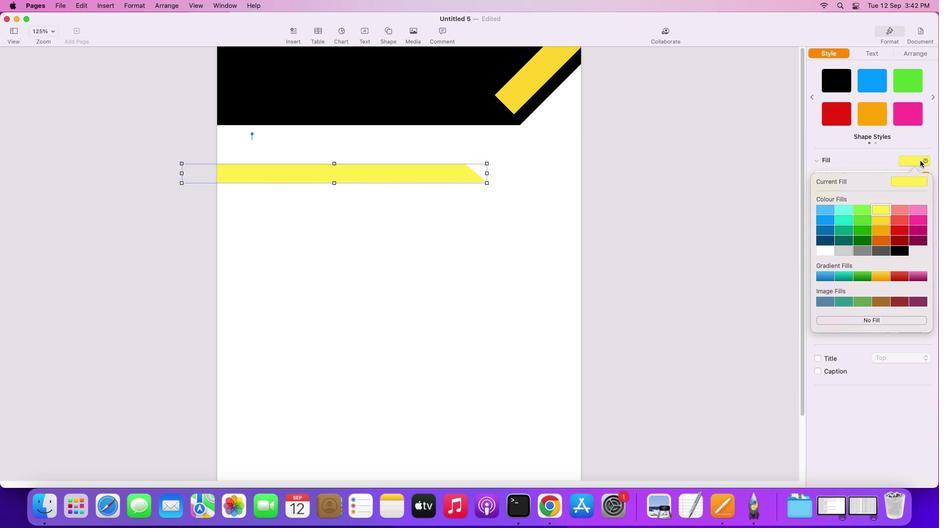 
Action: Mouse pressed left at (920, 159)
Screenshot: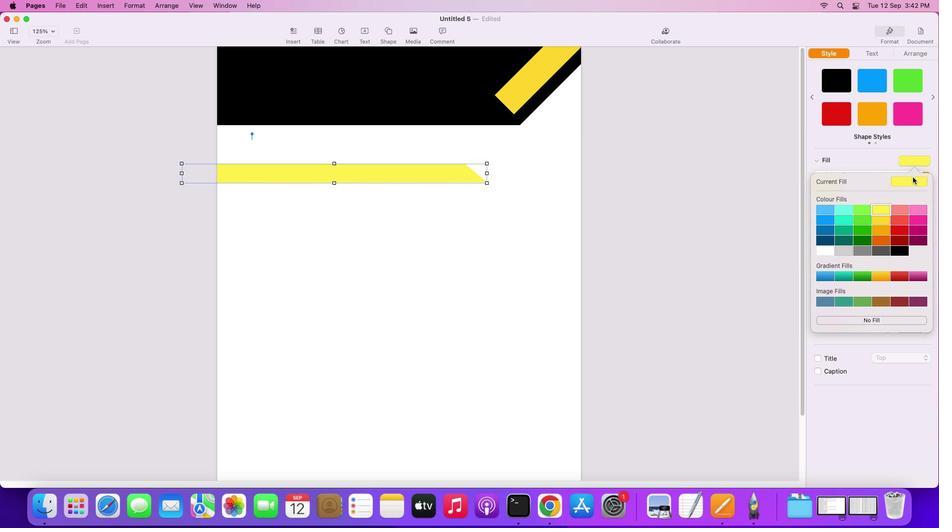
Action: Mouse moved to (879, 220)
Screenshot: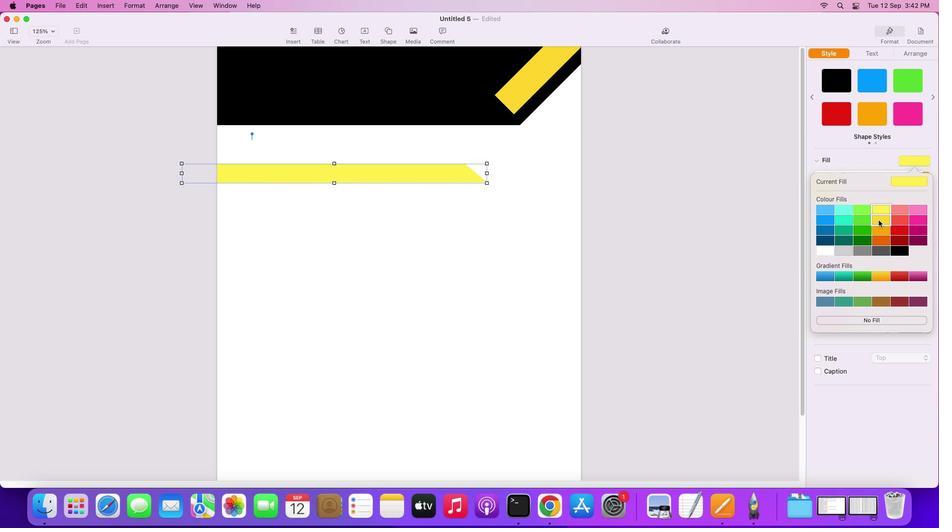 
Action: Mouse pressed left at (879, 220)
Screenshot: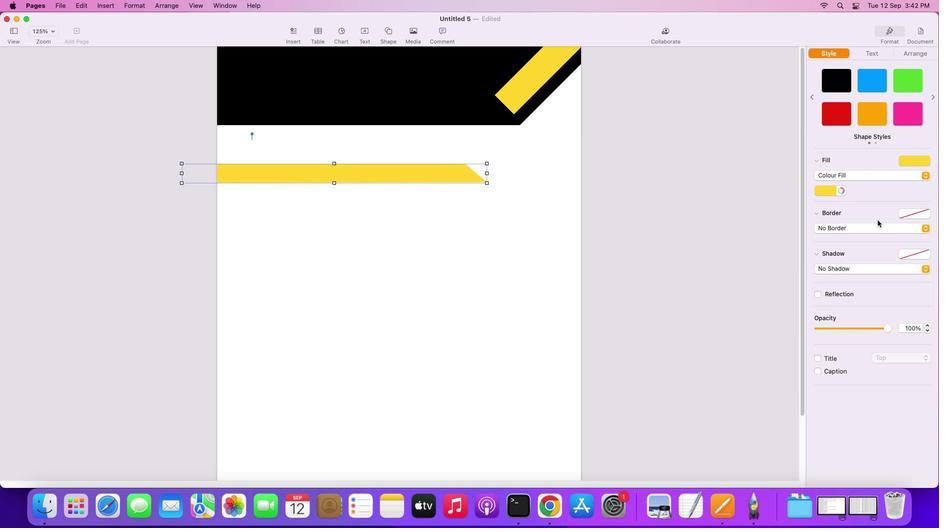 
Action: Mouse moved to (521, 170)
Screenshot: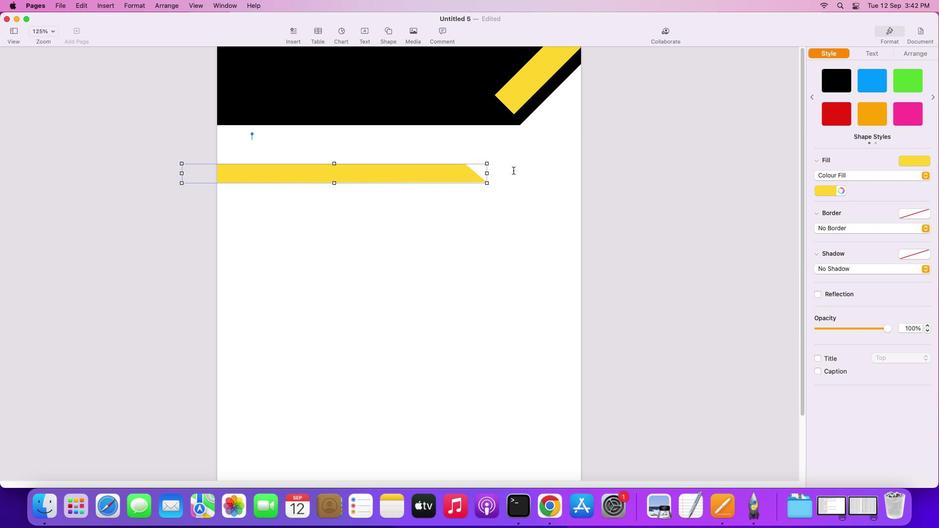 
Action: Mouse pressed left at (521, 170)
Screenshot: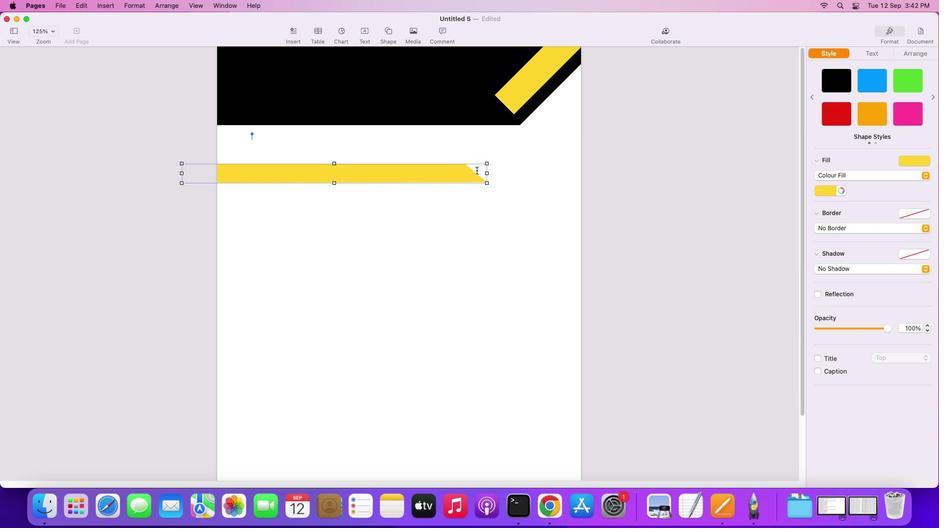 
Action: Mouse moved to (436, 175)
Screenshot: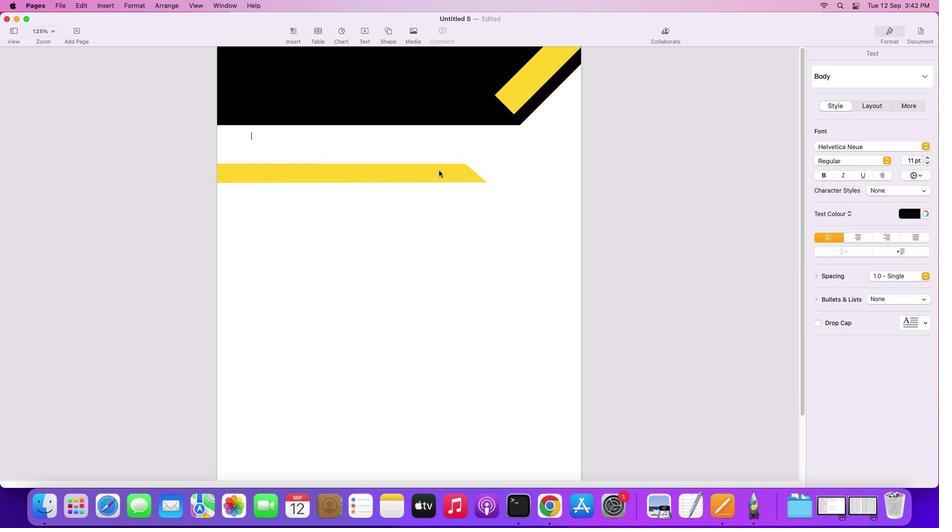 
Action: Mouse pressed left at (436, 175)
Screenshot: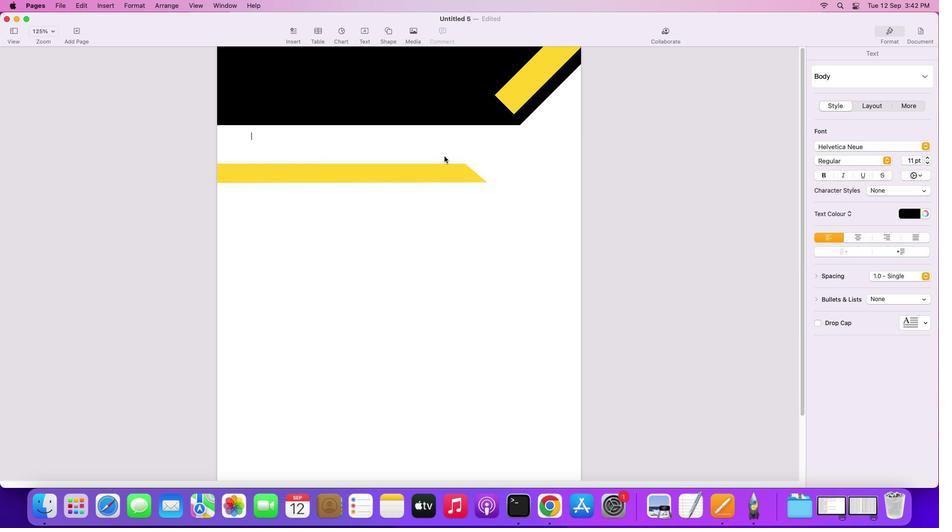 
Action: Mouse moved to (497, 100)
Screenshot: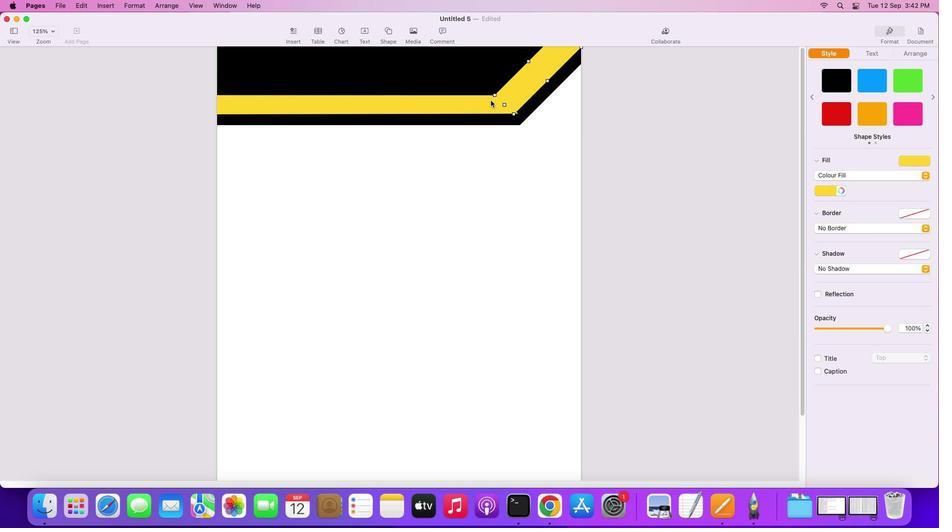 
Action: Mouse pressed left at (497, 100)
Screenshot: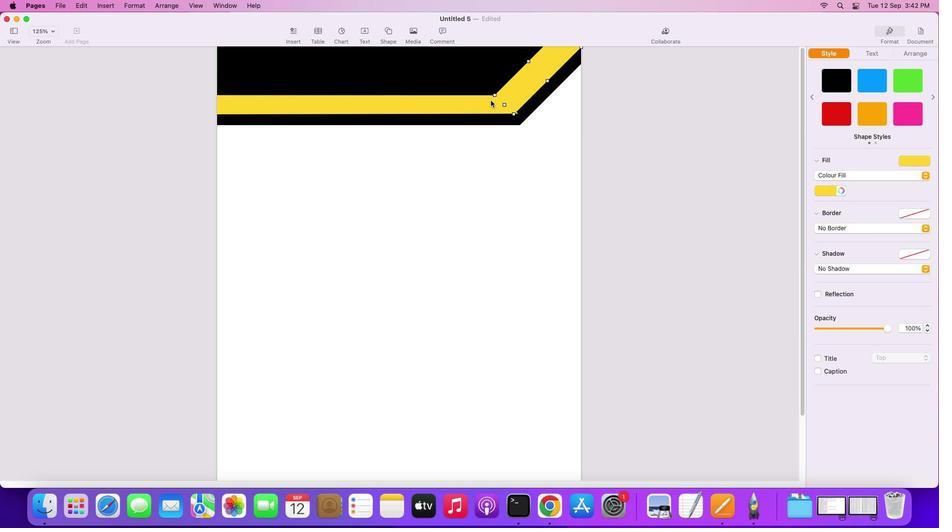 
Action: Mouse moved to (497, 112)
Screenshot: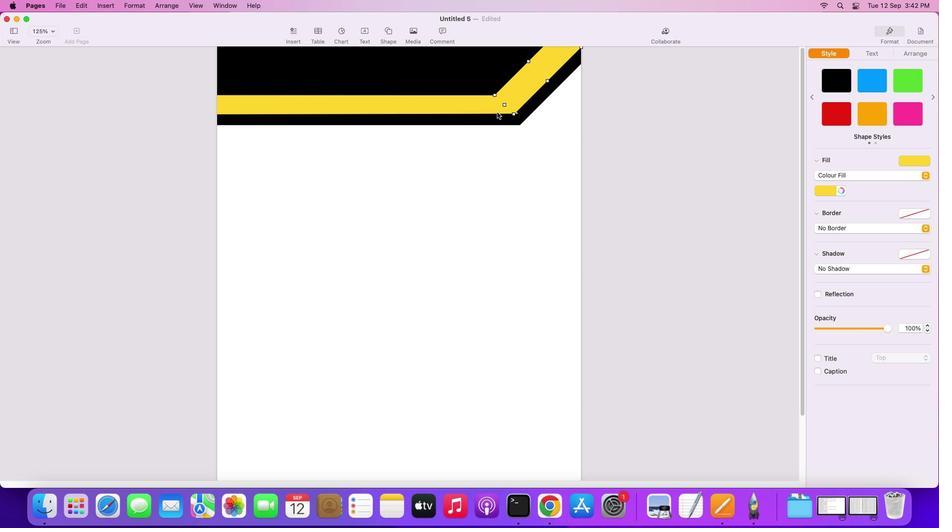
Action: Key pressed Key.cmd
Screenshot: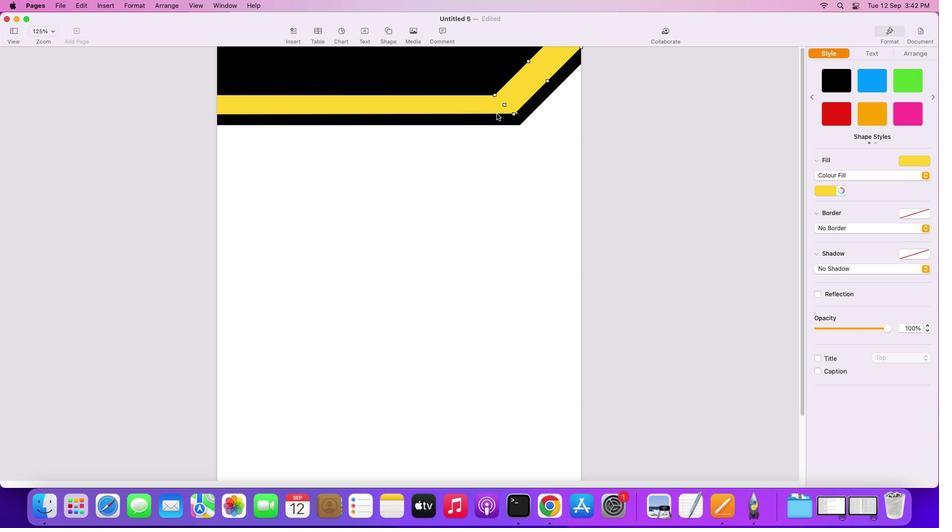 
Action: Mouse moved to (496, 114)
Screenshot: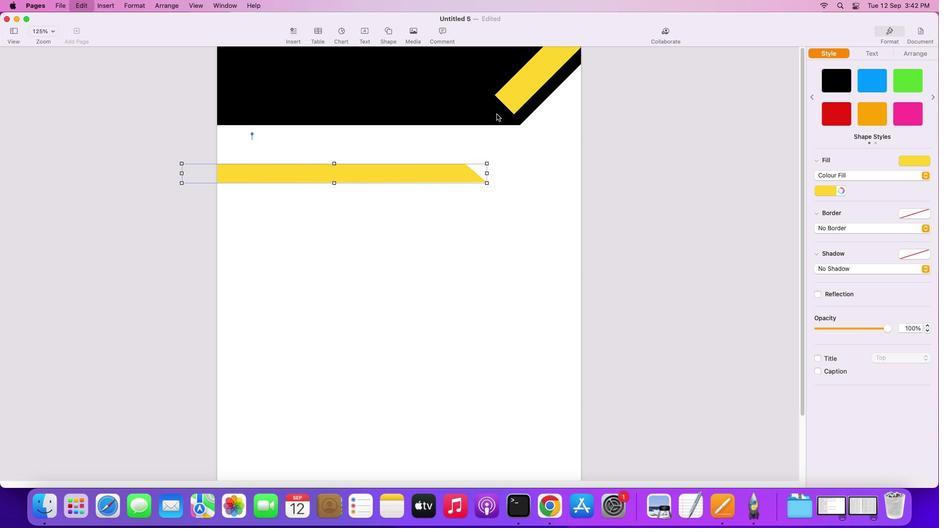 
Action: Key pressed 'z'
Screenshot: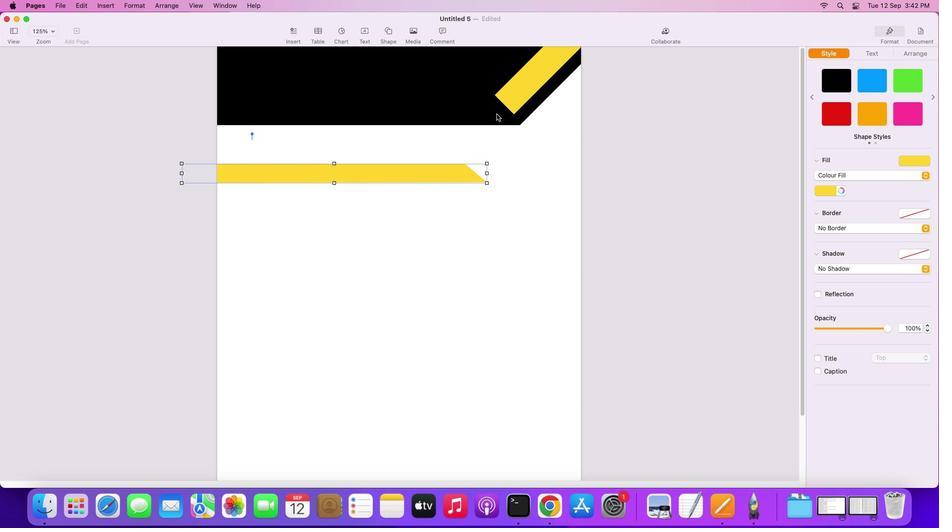 
Action: Mouse moved to (525, 174)
Screenshot: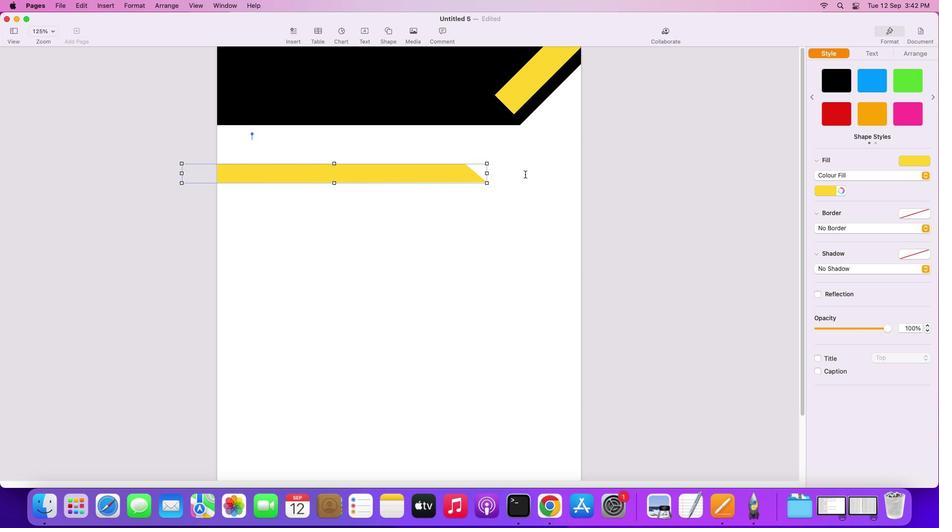 
Action: Mouse pressed left at (525, 174)
Screenshot: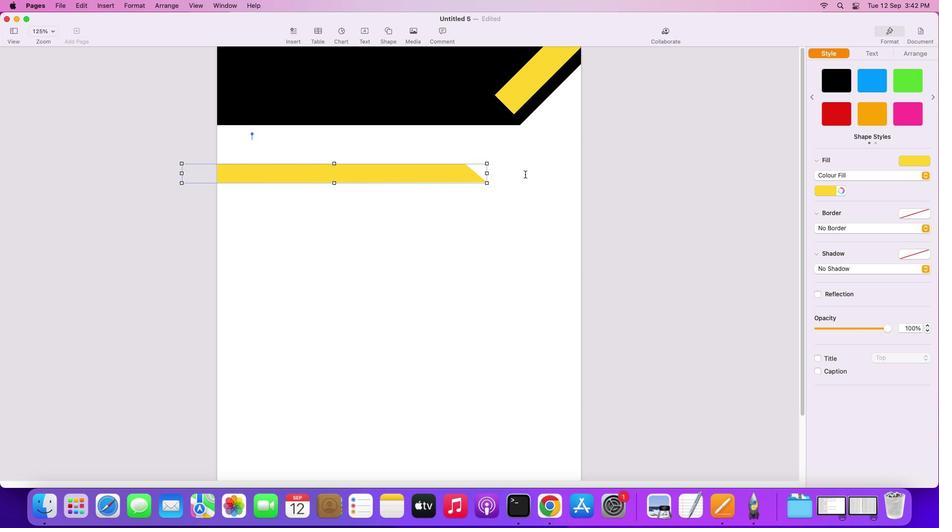 
Action: Mouse moved to (464, 172)
Screenshot: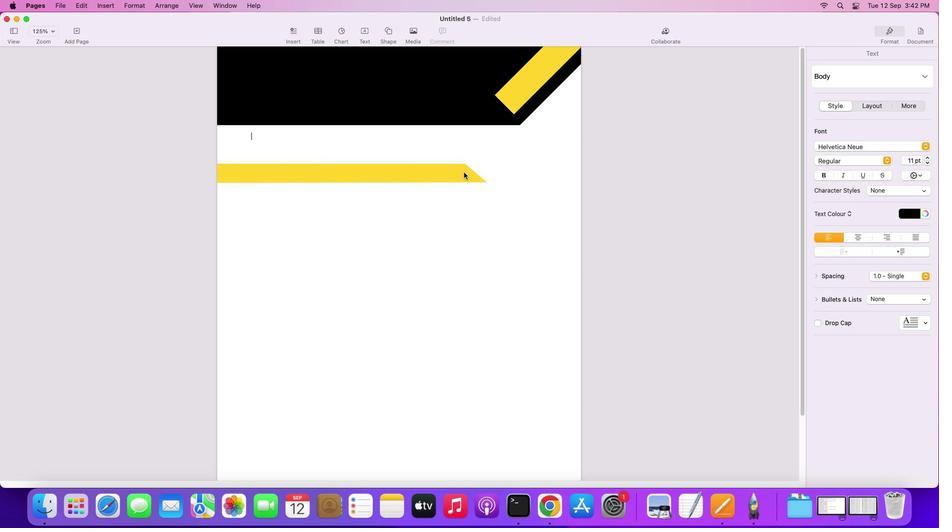 
Action: Mouse pressed left at (464, 172)
Screenshot: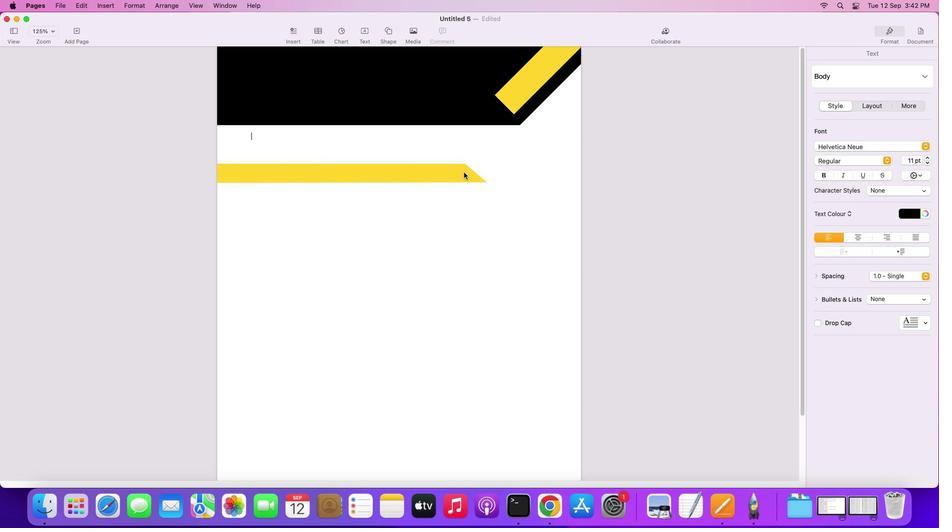 
Action: Mouse moved to (460, 172)
Screenshot: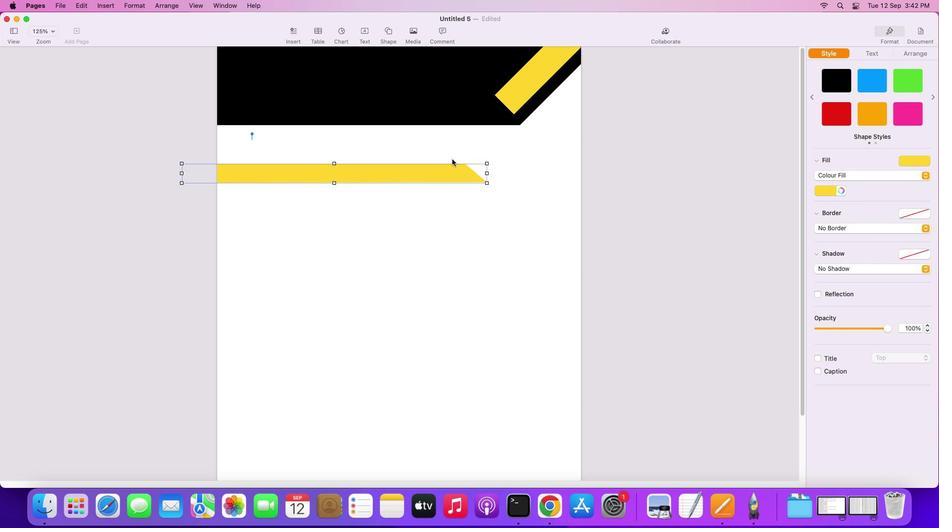 
Action: Mouse pressed left at (460, 172)
Screenshot: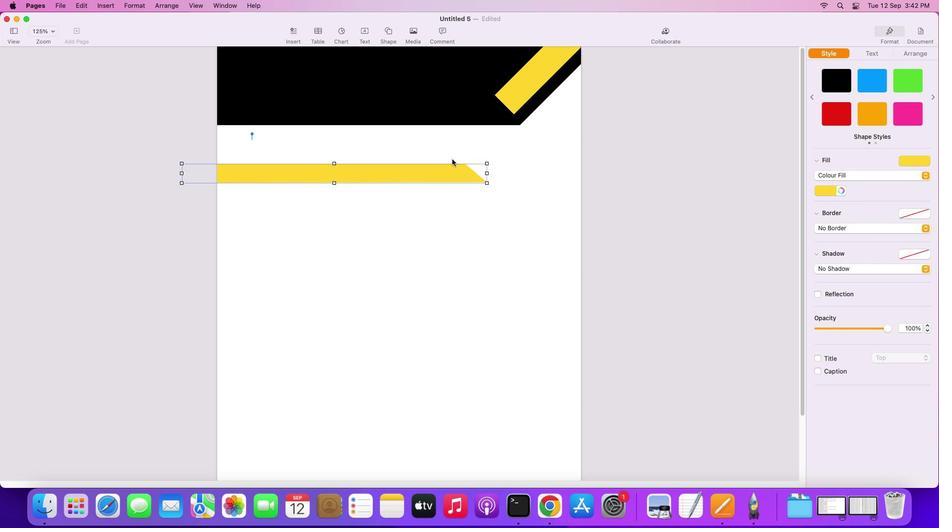 
Action: Mouse moved to (475, 155)
Screenshot: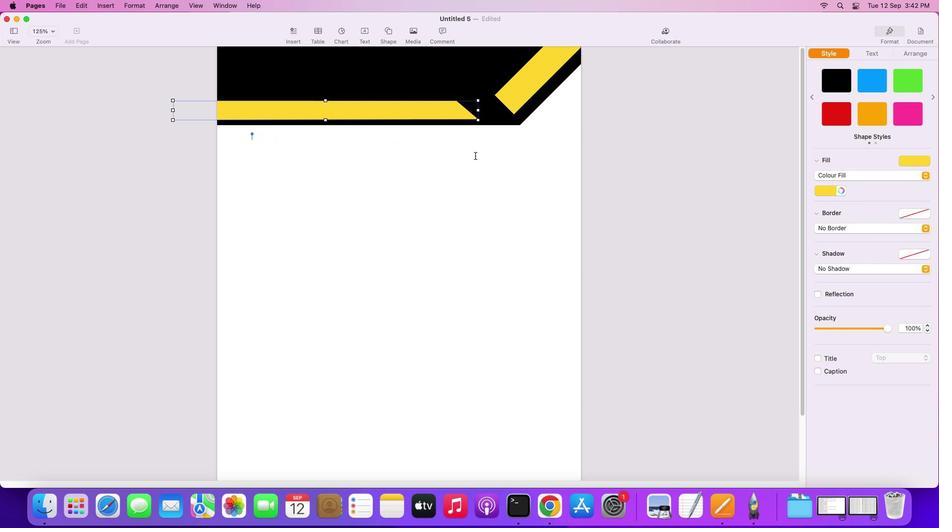 
Action: Mouse pressed left at (475, 155)
Screenshot: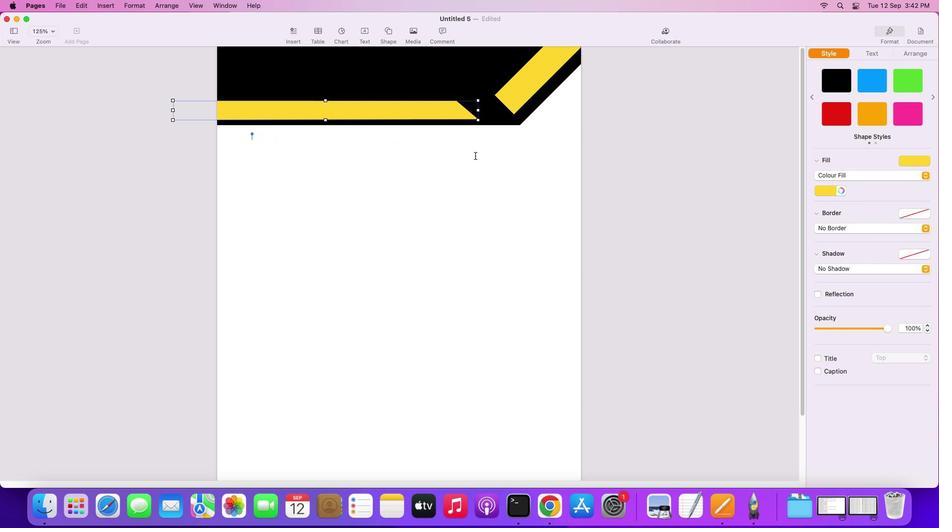 
Action: Mouse moved to (433, 107)
Screenshot: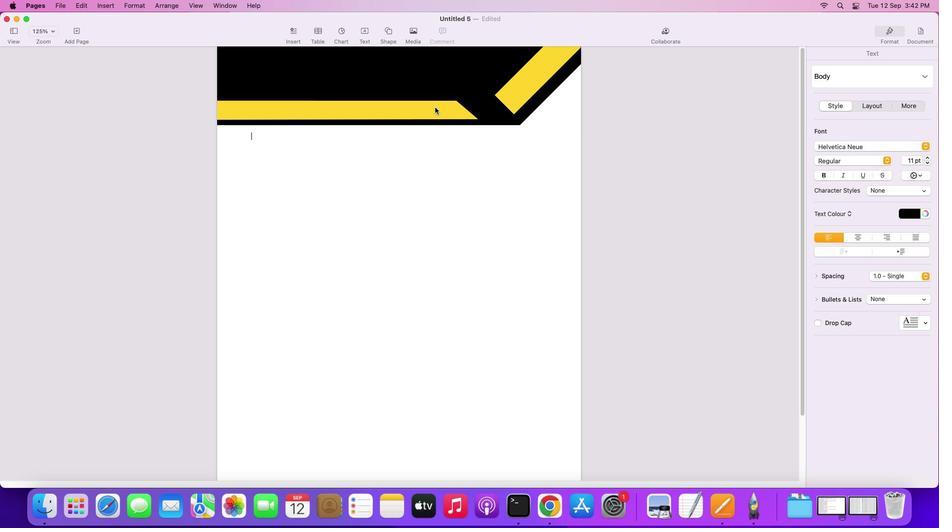 
Action: Mouse pressed left at (433, 107)
Screenshot: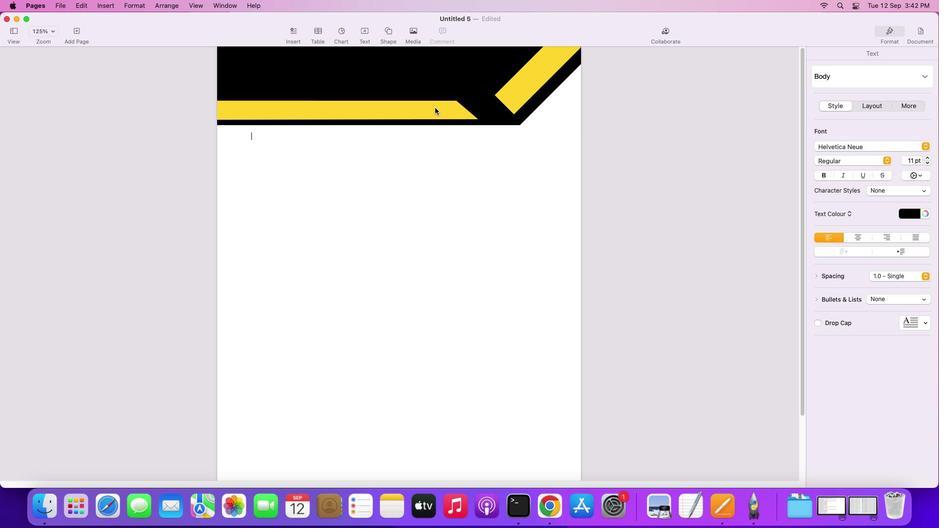 
Action: Mouse moved to (452, 106)
Screenshot: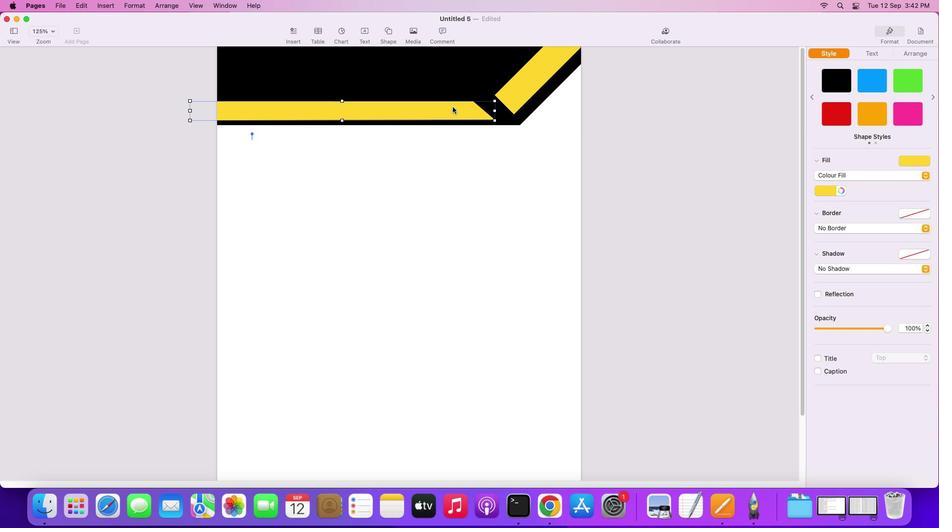 
Action: Mouse pressed left at (452, 106)
Screenshot: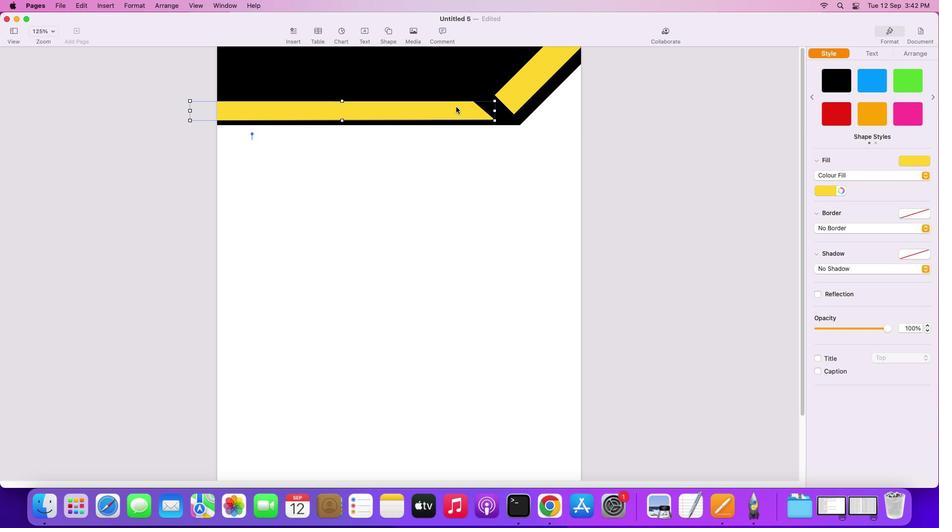 
Action: Mouse moved to (467, 102)
Screenshot: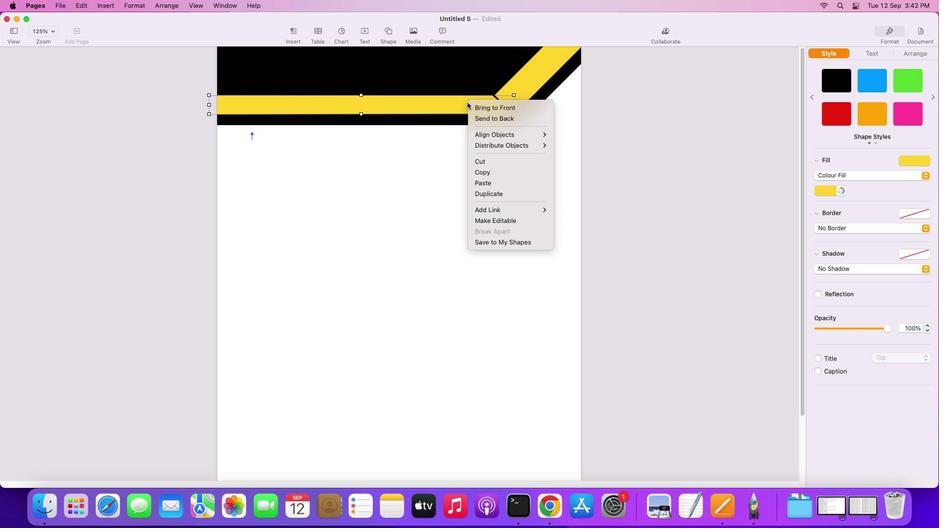 
Action: Mouse pressed right at (467, 102)
Screenshot: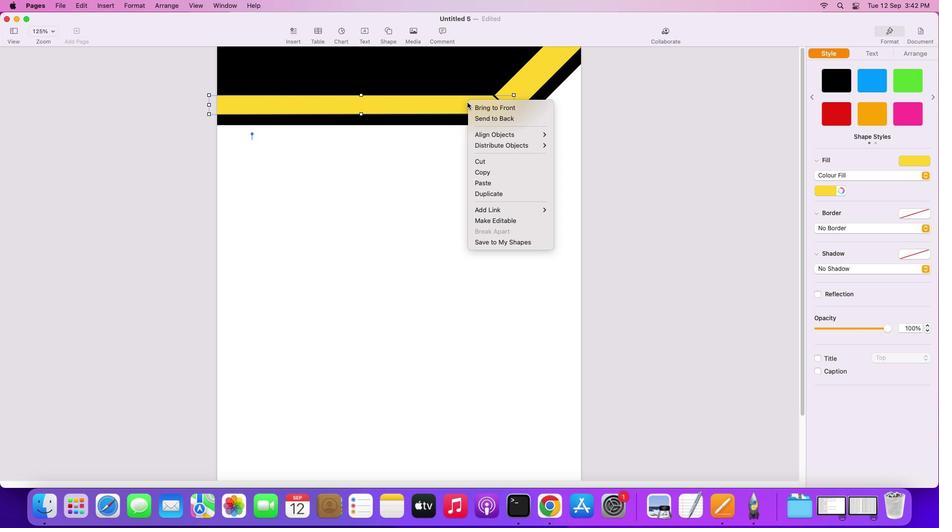 
Action: Mouse moved to (512, 218)
Screenshot: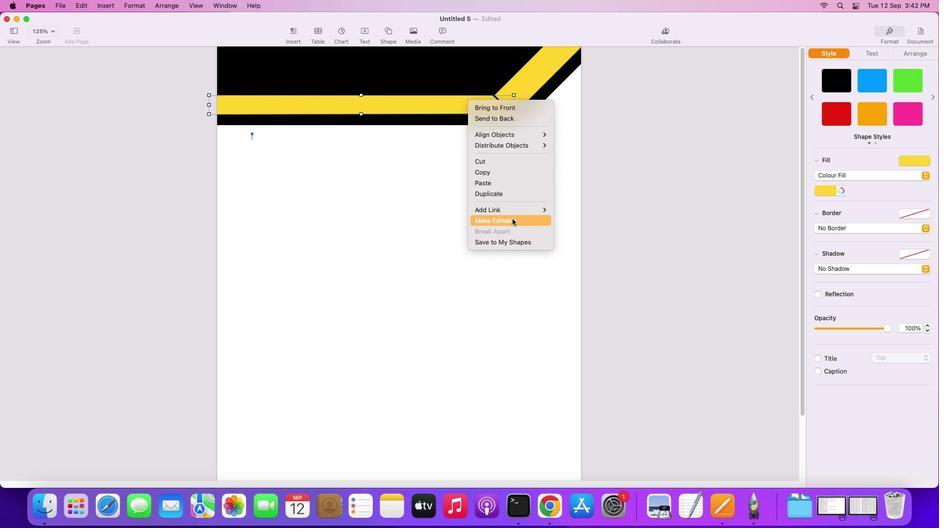 
Action: Mouse pressed left at (512, 218)
Screenshot: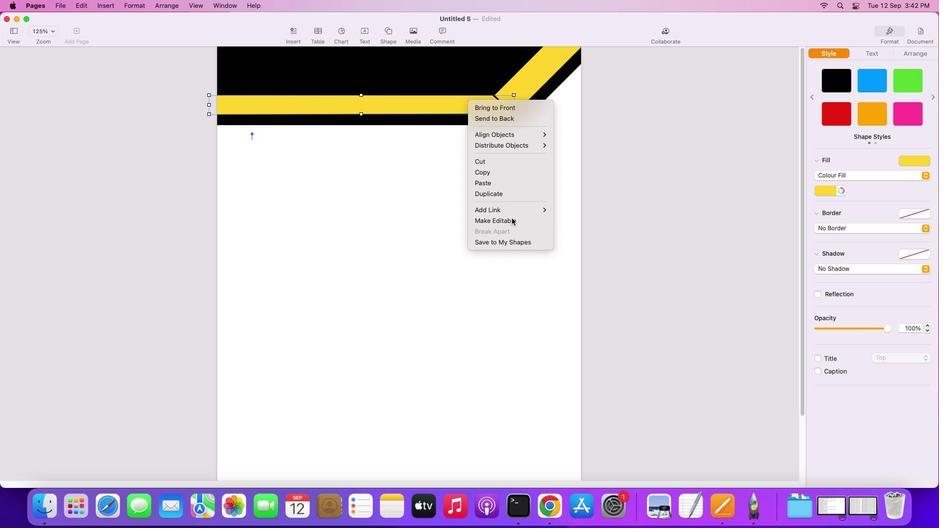 
Action: Mouse moved to (492, 95)
Screenshot: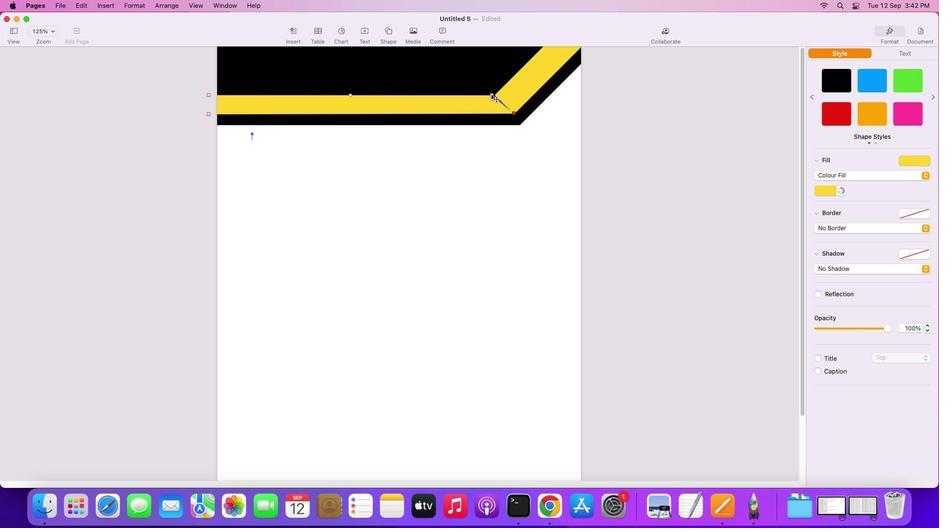 
Action: Mouse pressed left at (492, 95)
Screenshot: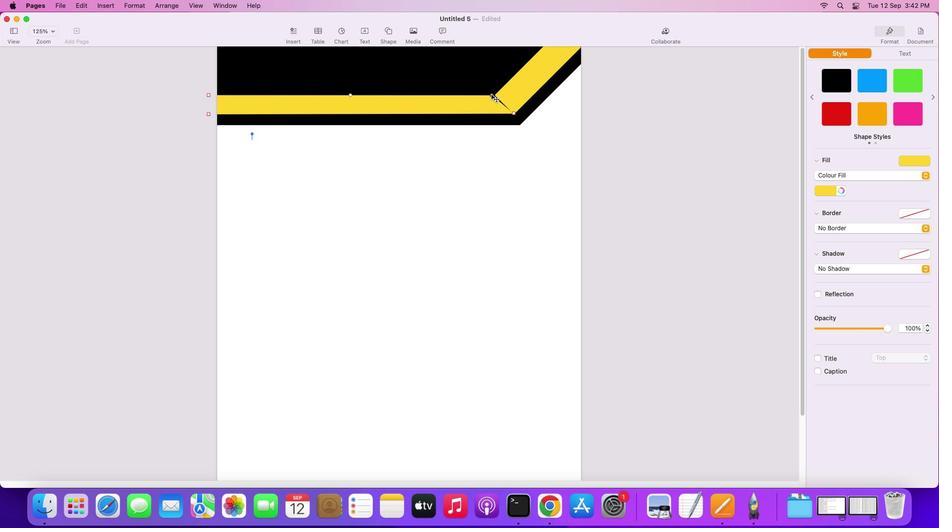 
Action: Mouse moved to (495, 95)
Screenshot: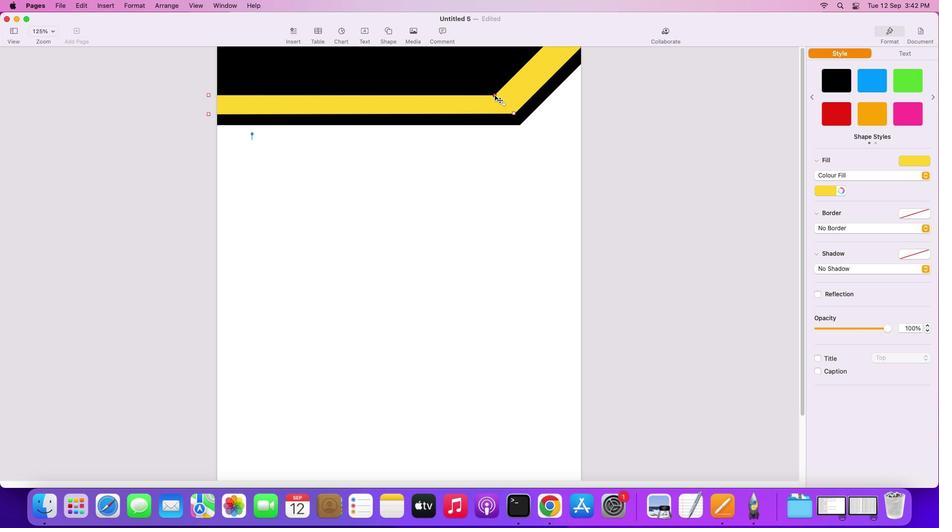 
Action: Mouse pressed left at (495, 95)
Screenshot: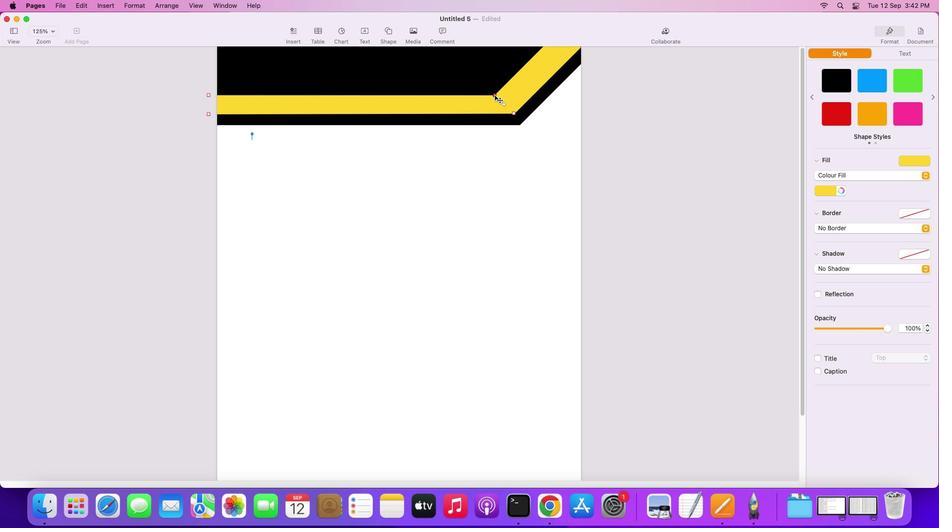 
Action: Mouse moved to (505, 150)
Screenshot: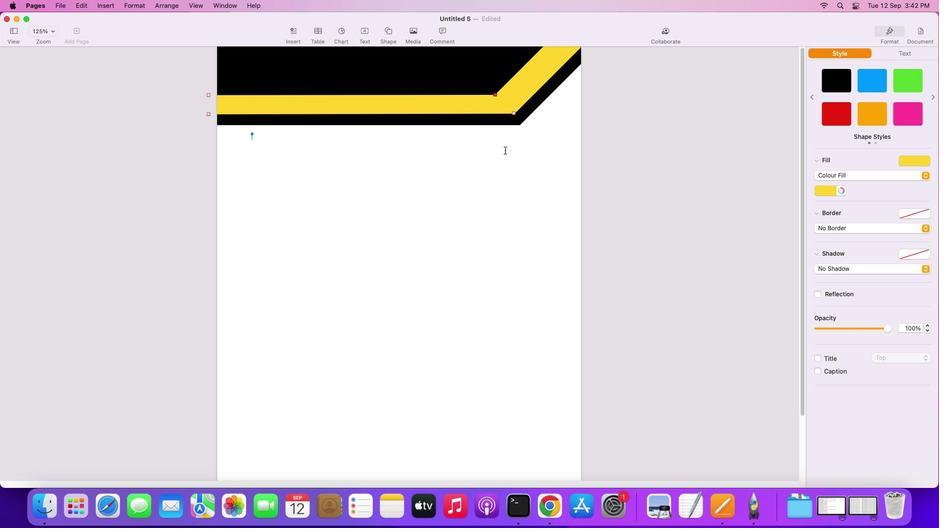 
Action: Mouse pressed left at (505, 150)
Screenshot: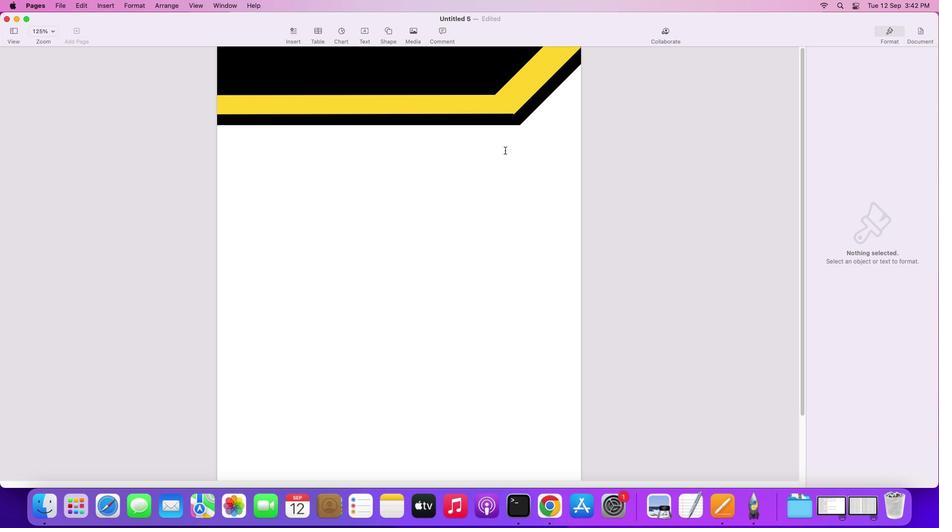 
Action: Mouse moved to (516, 83)
Screenshot: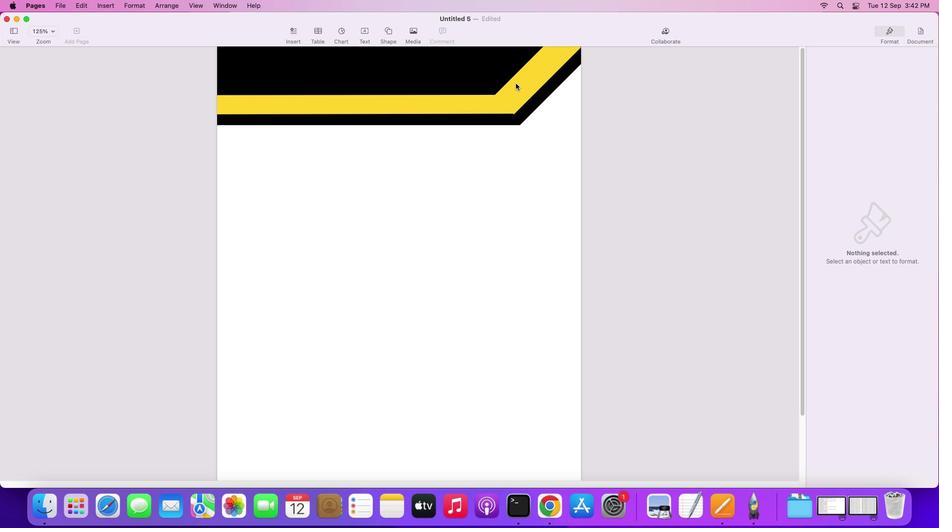 
Action: Mouse pressed left at (516, 83)
Screenshot: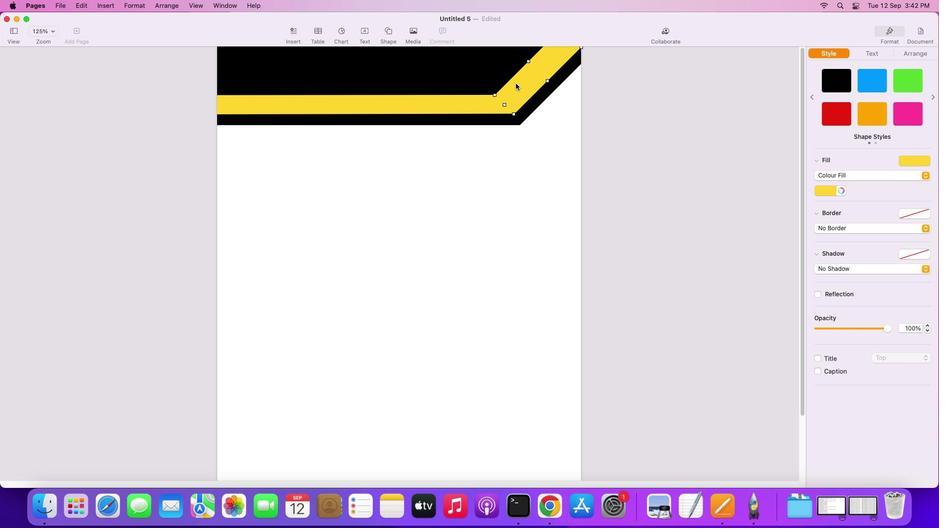
Action: Mouse moved to (514, 112)
Screenshot: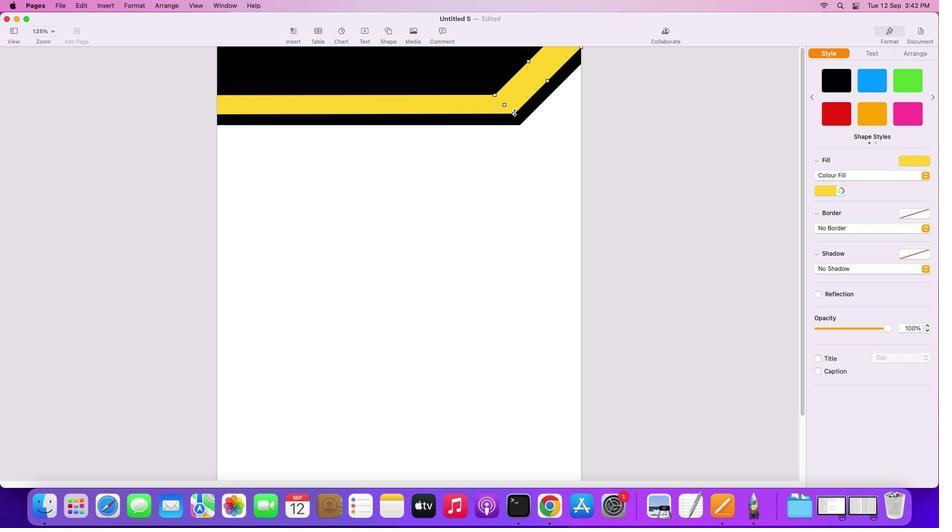 
Action: Mouse pressed left at (514, 112)
Screenshot: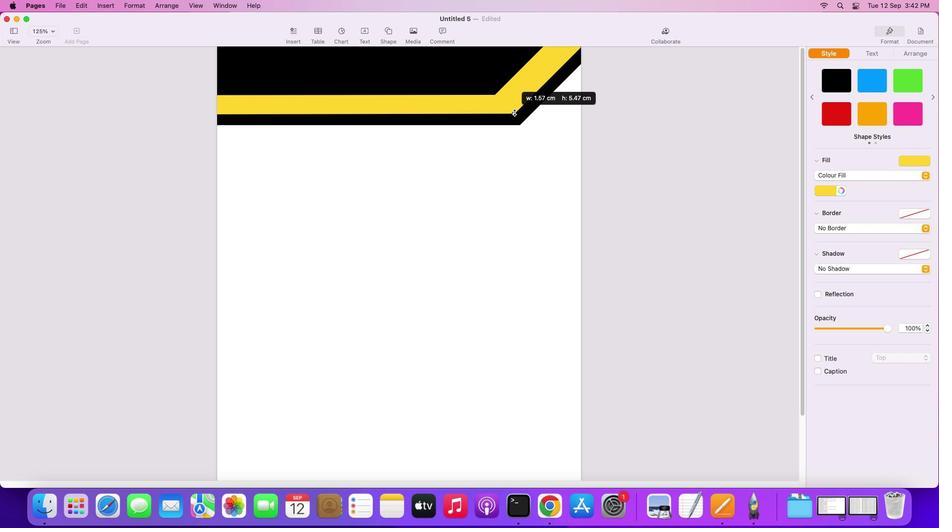 
Action: Mouse moved to (535, 147)
Screenshot: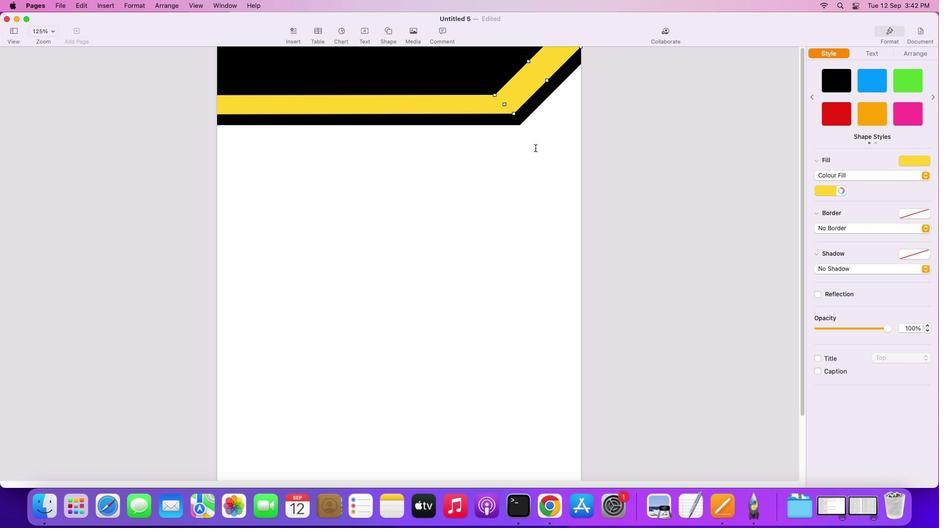 
Action: Mouse pressed left at (535, 147)
Screenshot: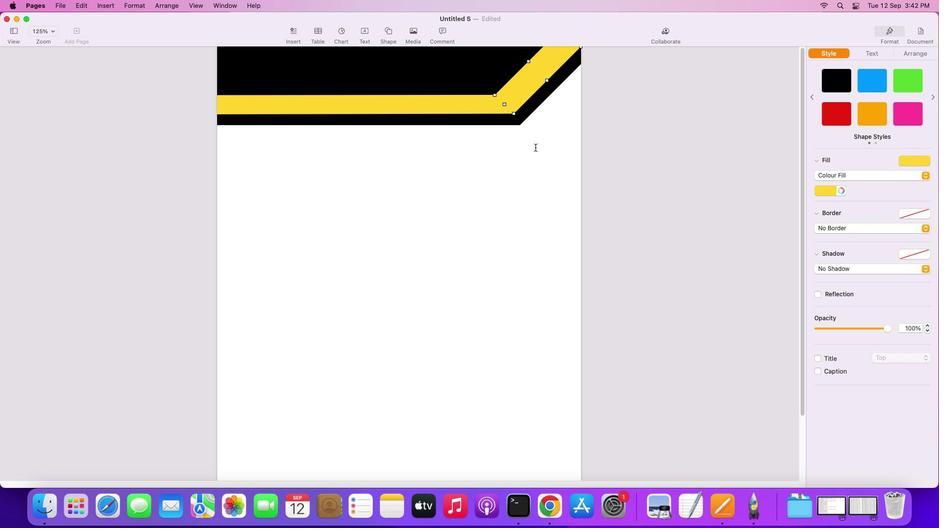 
Action: Mouse moved to (337, 162)
Screenshot: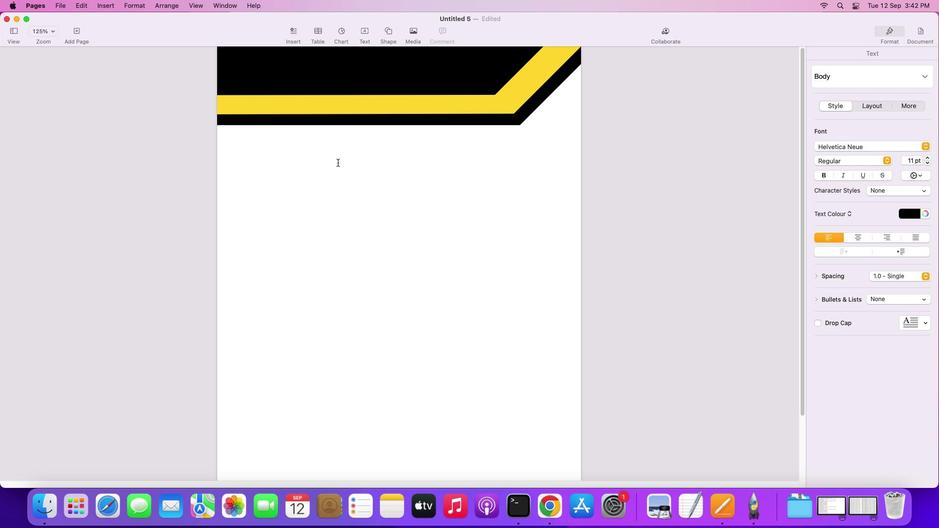 
Action: Mouse pressed left at (337, 162)
Screenshot: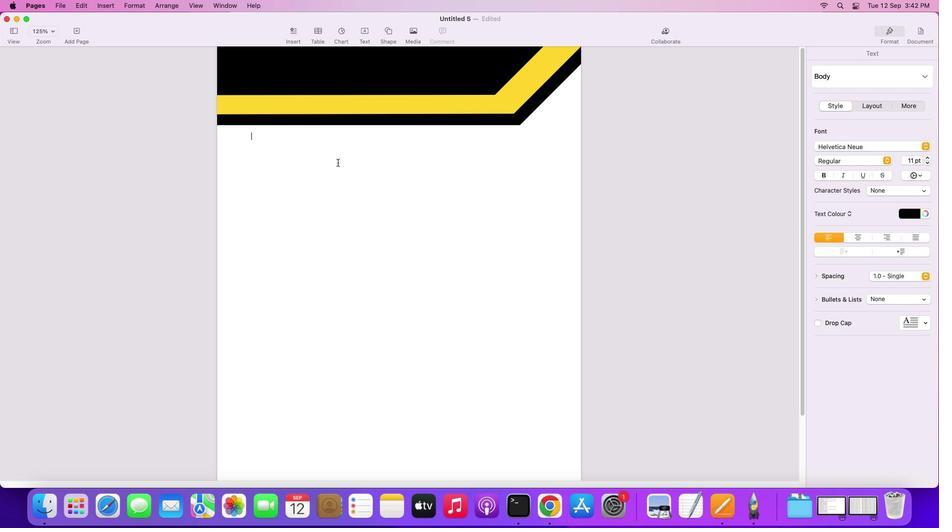 
Action: Mouse moved to (387, 32)
Screenshot: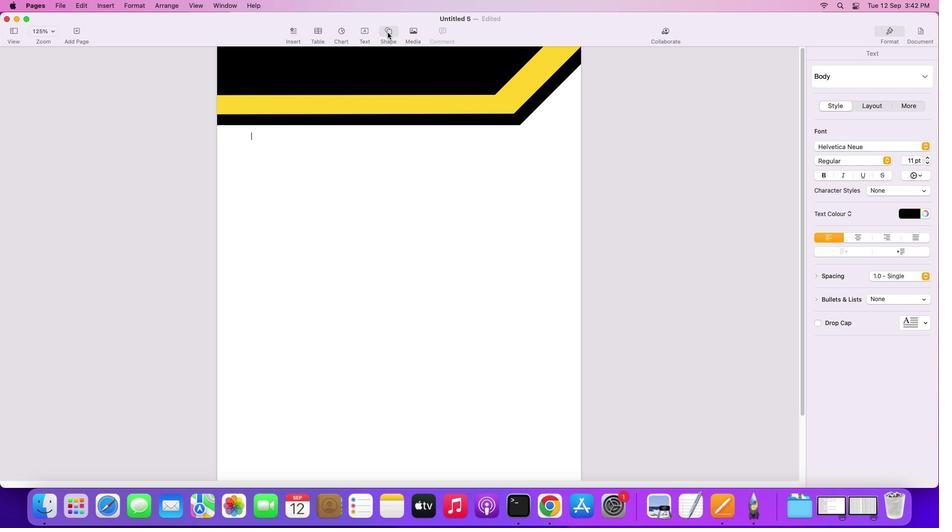 
Action: Mouse pressed left at (387, 32)
Screenshot: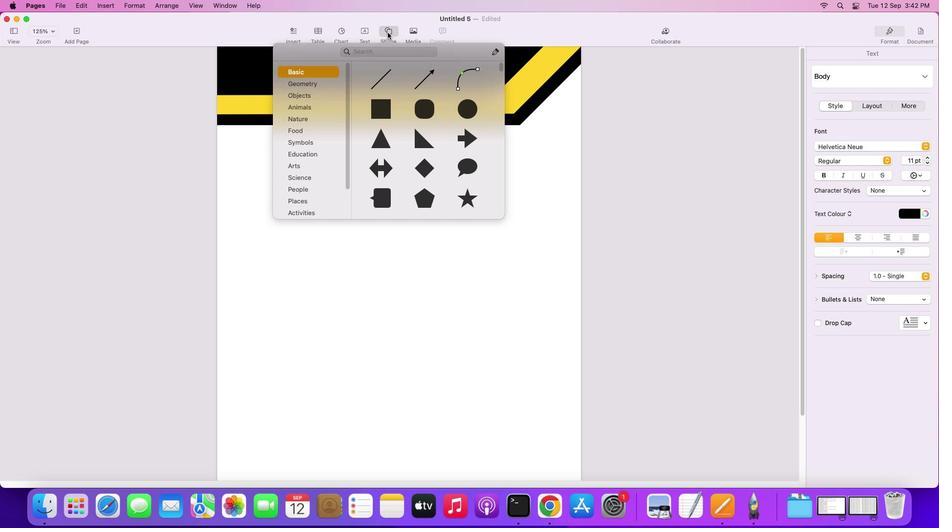 
Action: Mouse moved to (391, 54)
Screenshot: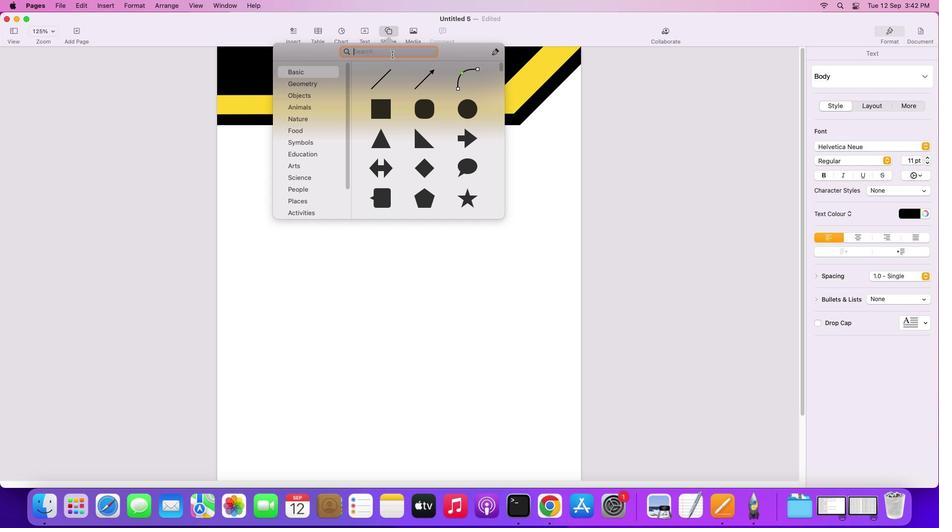 
Action: Mouse pressed left at (391, 54)
Screenshot: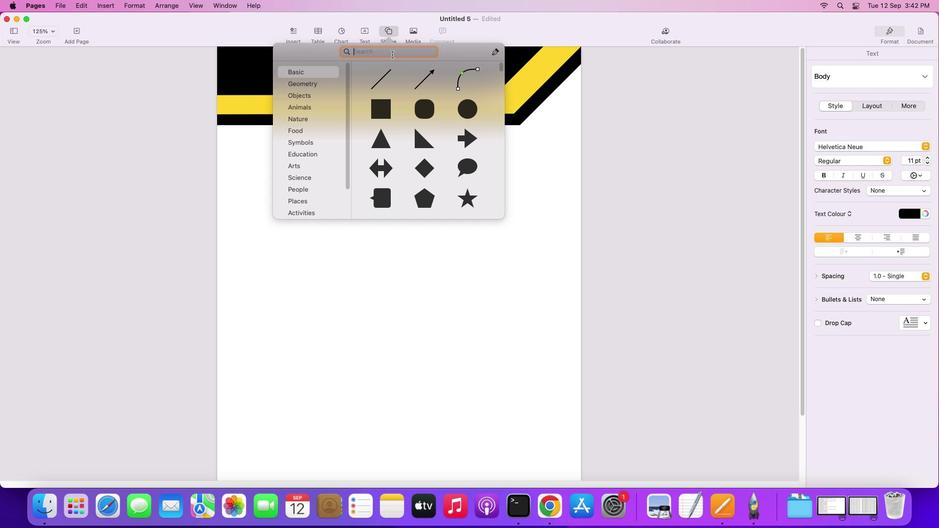 
Action: Mouse moved to (389, 53)
Screenshot: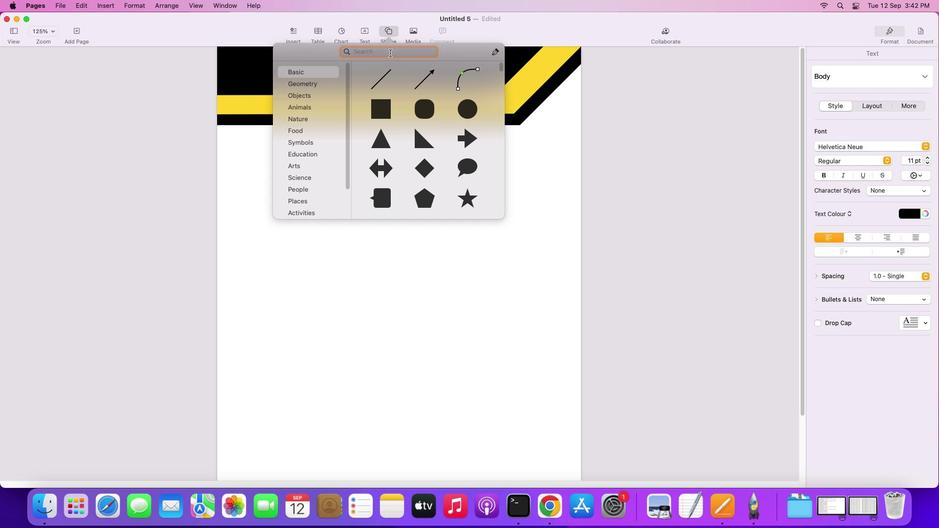 
Action: Key pressed 'p''o''l''y'
Screenshot: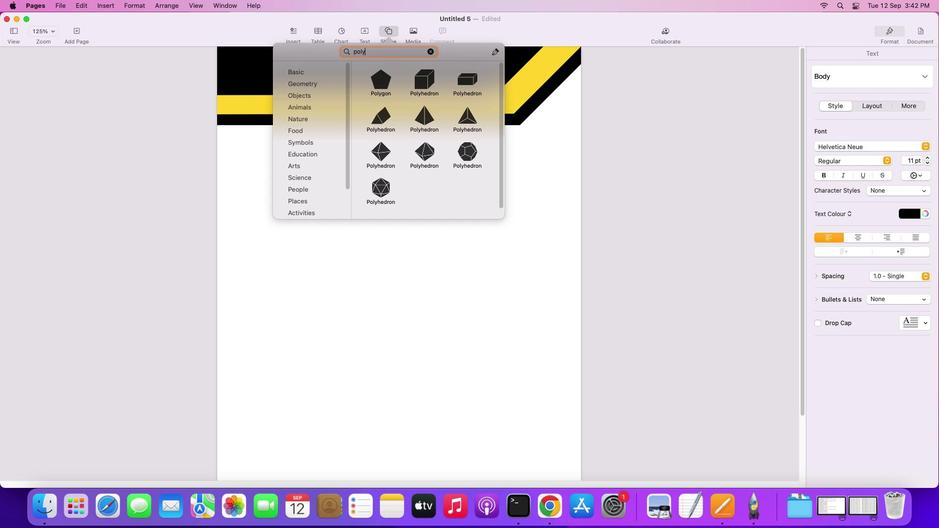 
Action: Mouse moved to (382, 85)
Screenshot: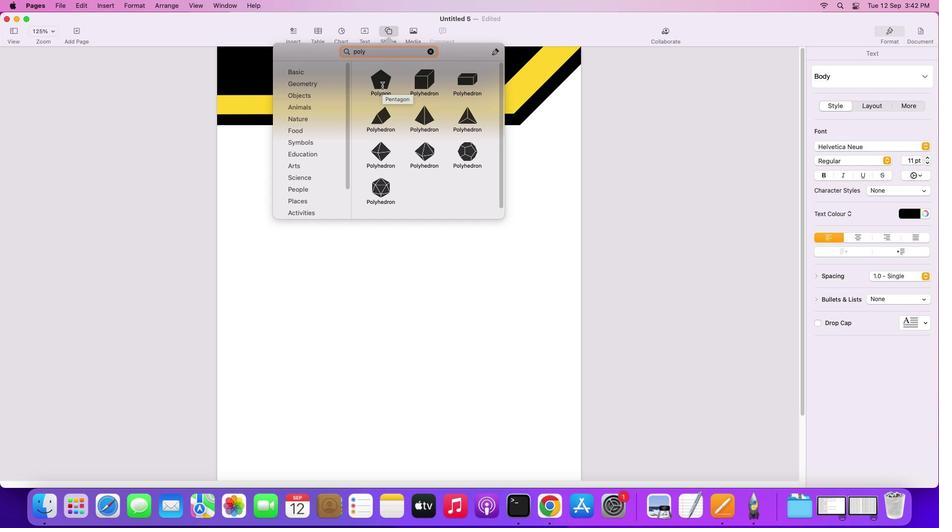 
Action: Mouse pressed left at (382, 85)
Screenshot: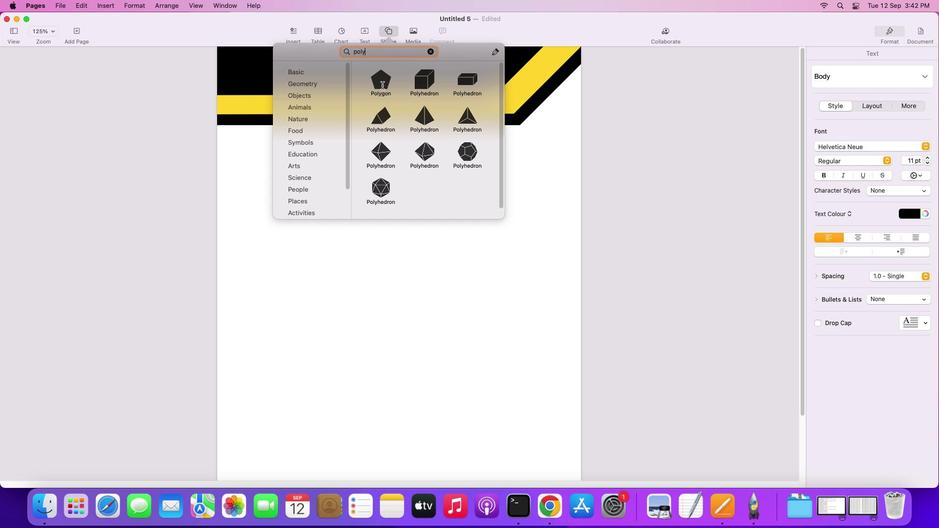 
Action: Mouse moved to (397, 173)
Screenshot: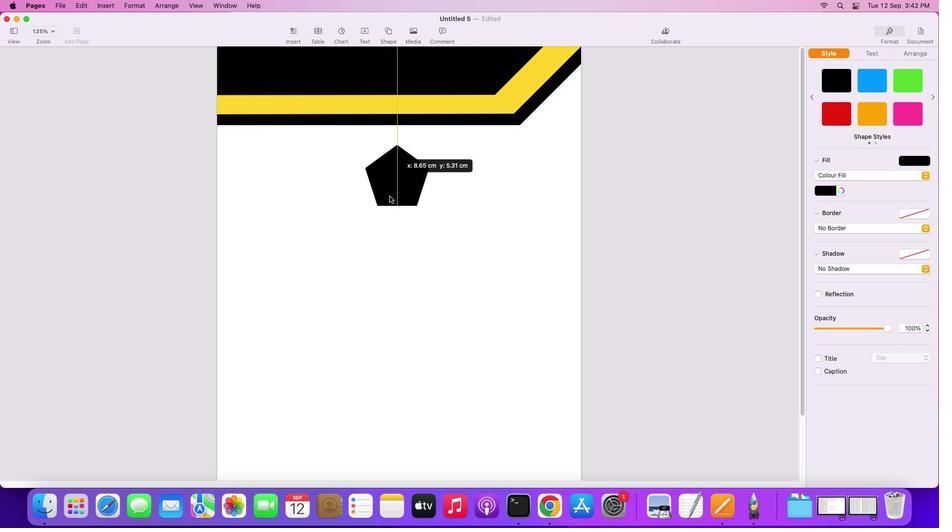 
Action: Mouse pressed left at (397, 173)
Screenshot: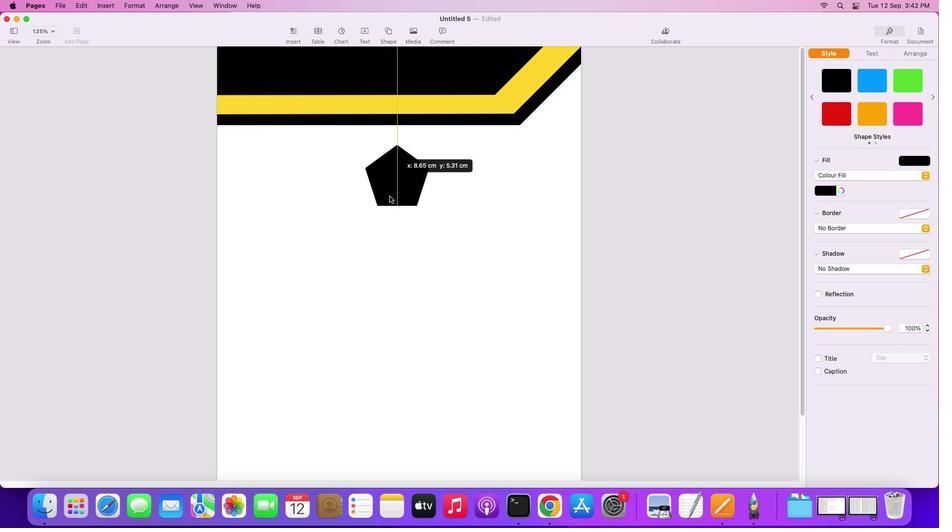 
Action: Mouse moved to (394, 234)
Screenshot: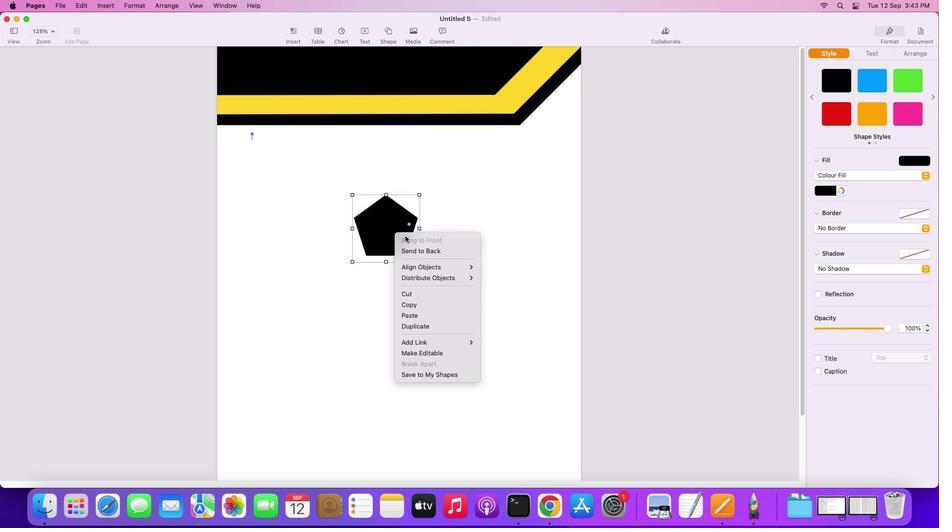 
Action: Mouse pressed right at (394, 234)
